 Task: customize the system to manage multiple warehouses or storage locations.
Action: Mouse moved to (754, 71)
Screenshot: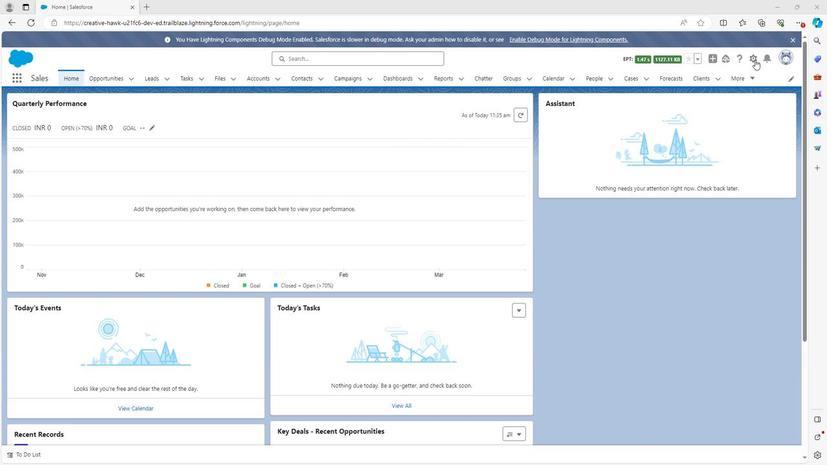 
Action: Mouse pressed left at (754, 71)
Screenshot: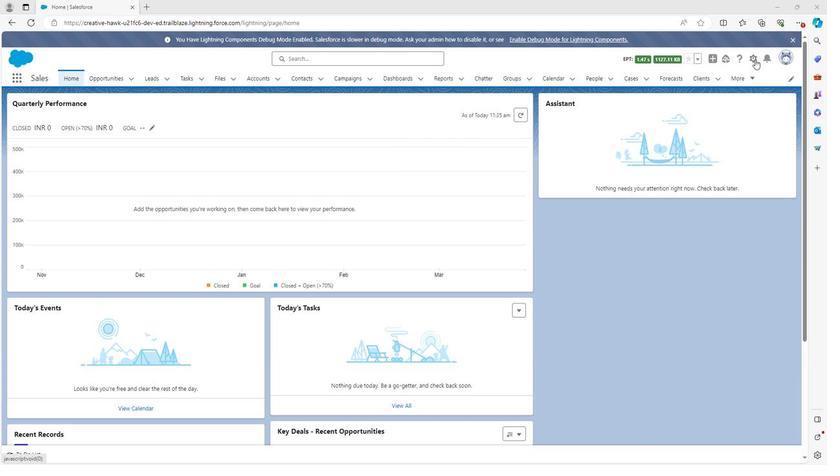 
Action: Mouse moved to (714, 94)
Screenshot: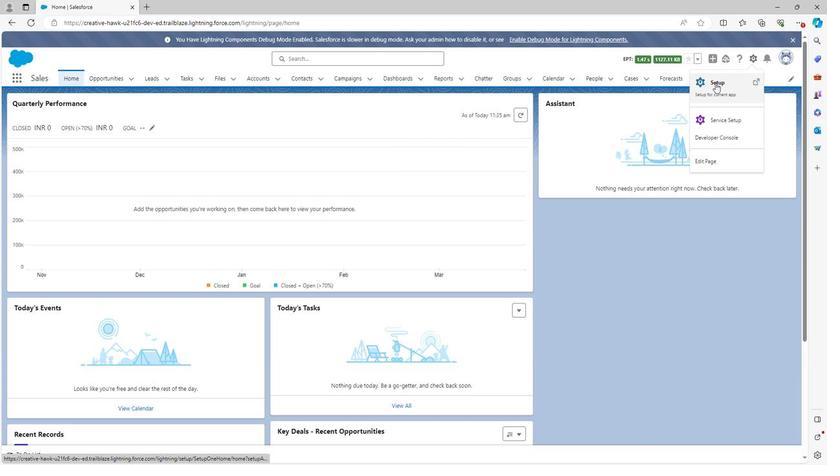 
Action: Mouse pressed left at (714, 94)
Screenshot: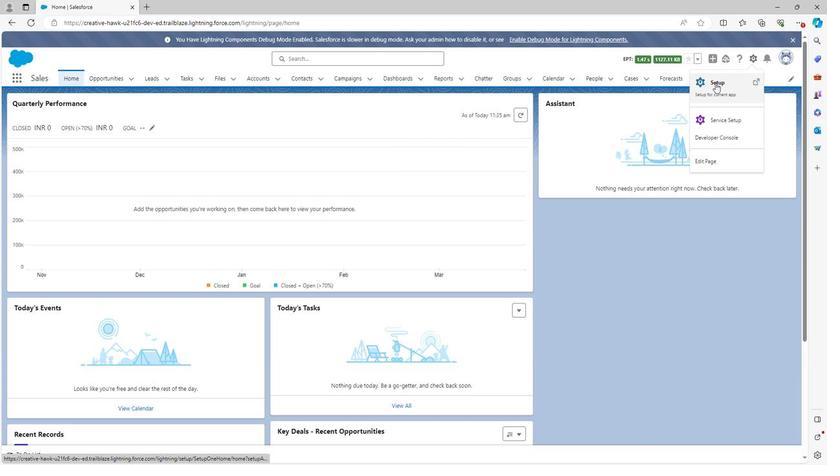 
Action: Mouse moved to (93, 84)
Screenshot: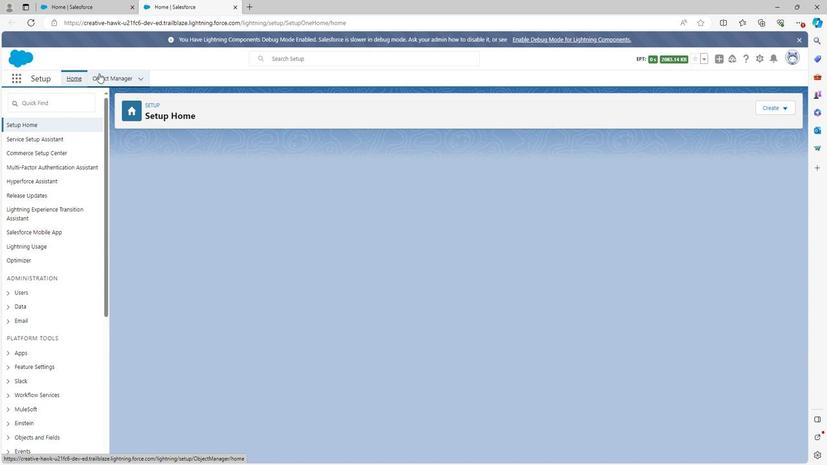 
Action: Mouse pressed left at (93, 84)
Screenshot: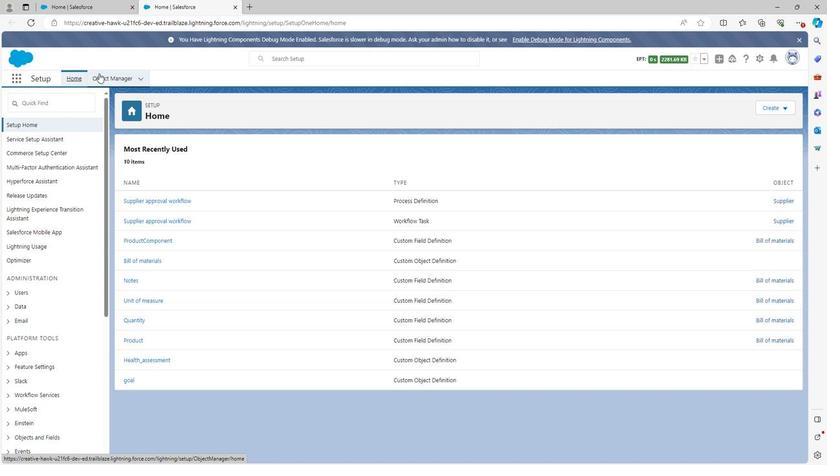
Action: Mouse moved to (767, 115)
Screenshot: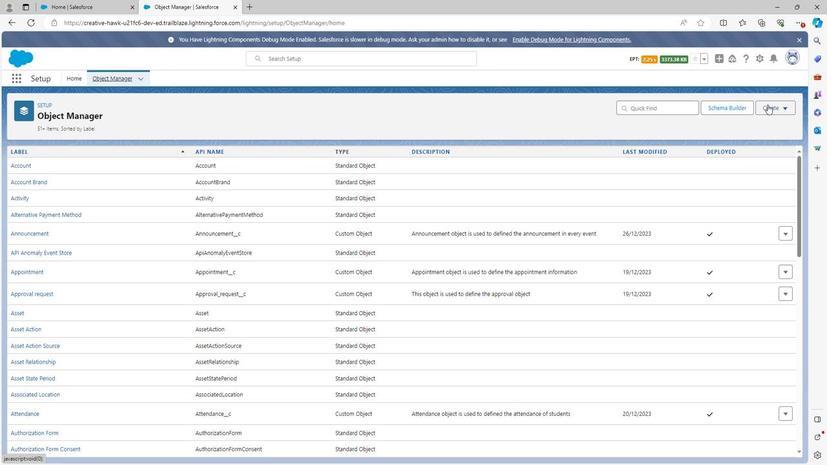 
Action: Mouse pressed left at (767, 115)
Screenshot: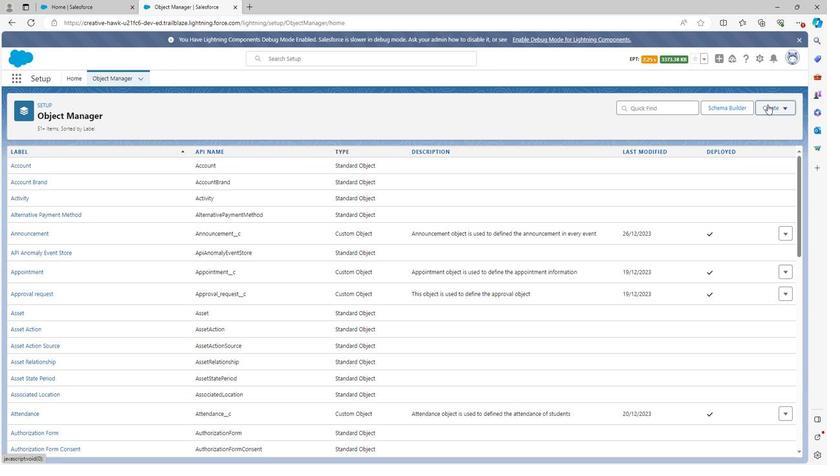 
Action: Mouse moved to (744, 140)
Screenshot: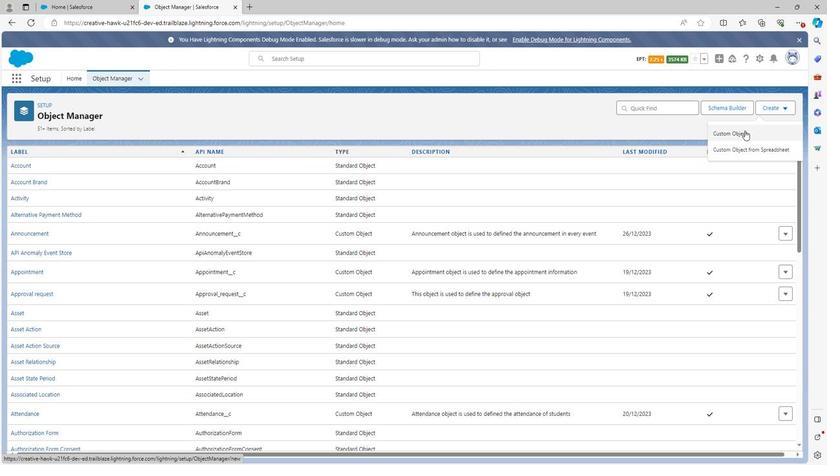 
Action: Mouse pressed left at (744, 140)
Screenshot: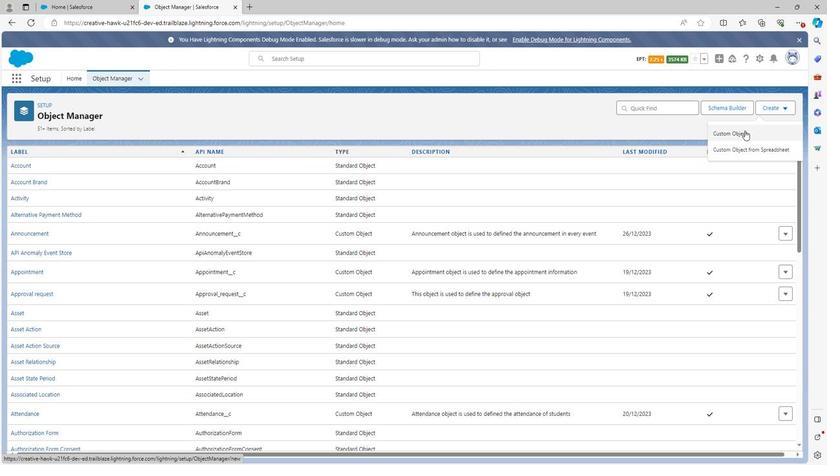 
Action: Mouse moved to (197, 227)
Screenshot: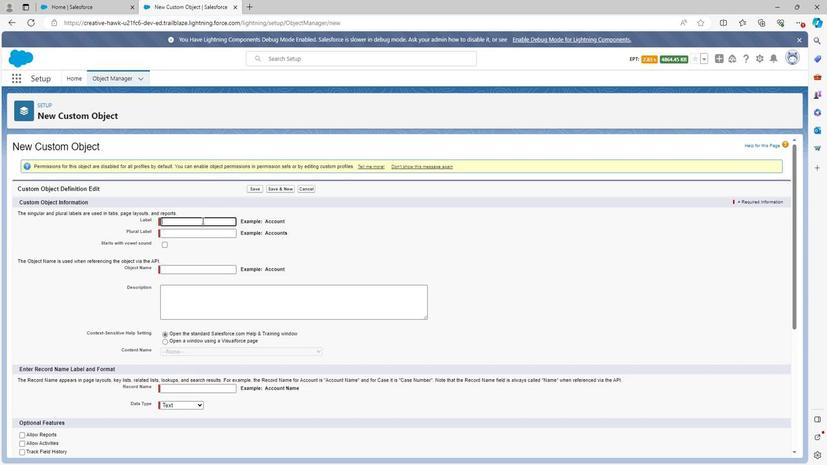 
Action: Mouse pressed left at (197, 227)
Screenshot: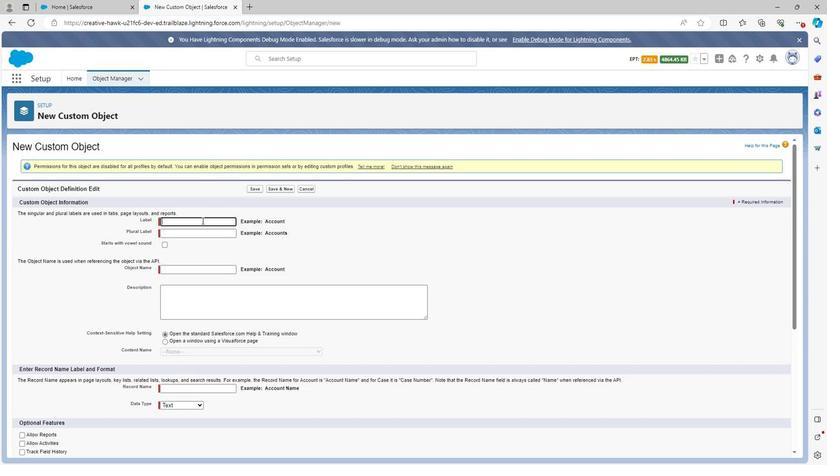 
Action: Key pressed <Key.shift><Key.shift><Key.shift><Key.shift><Key.shift>Warehous
Screenshot: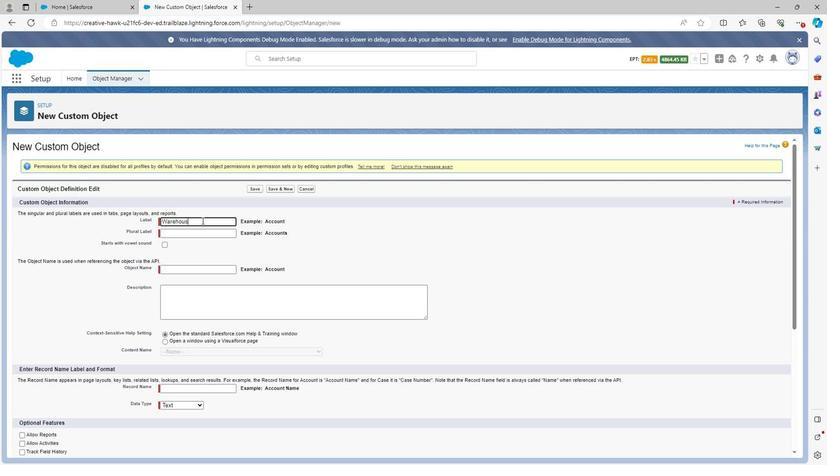 
Action: Mouse moved to (191, 229)
Screenshot: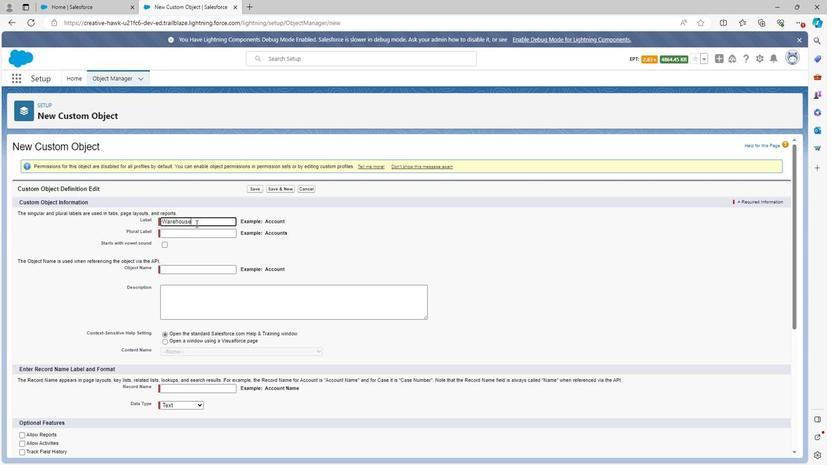 
Action: Key pressed e
Screenshot: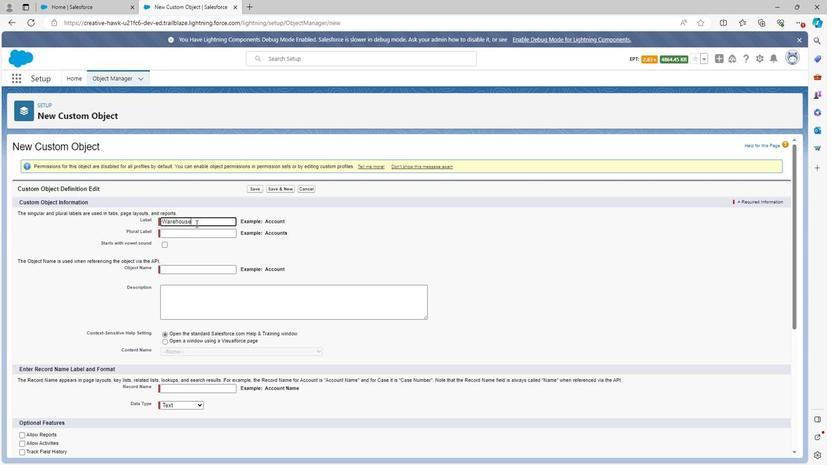 
Action: Mouse moved to (192, 248)
Screenshot: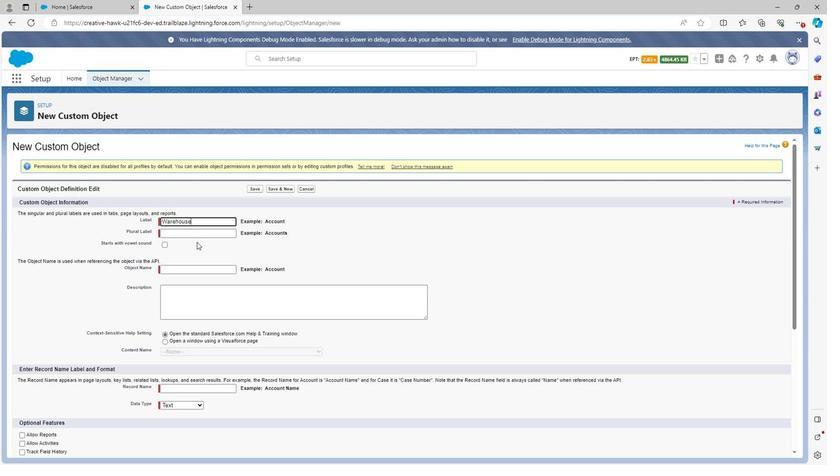 
Action: Mouse pressed left at (192, 248)
Screenshot: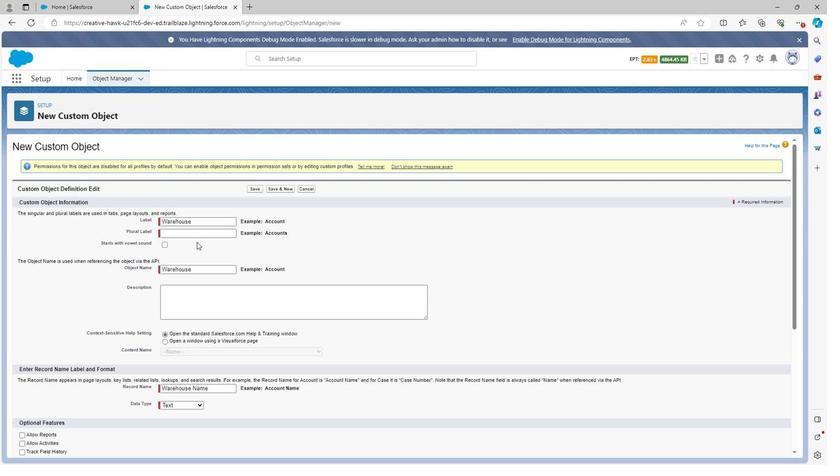 
Action: Mouse moved to (190, 239)
Screenshot: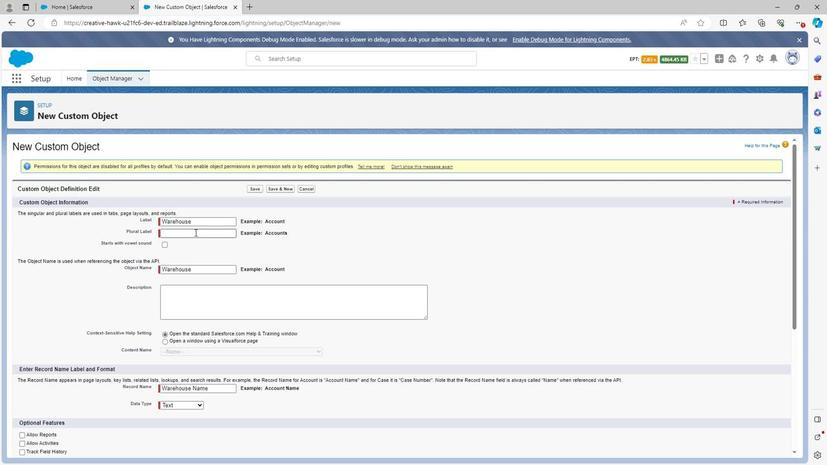 
Action: Mouse pressed left at (190, 239)
Screenshot: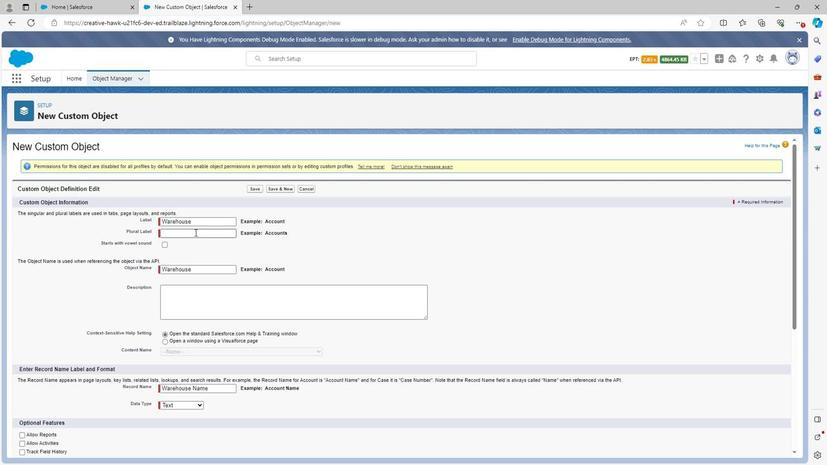 
Action: Key pressed <Key.shift>Wareh
Screenshot: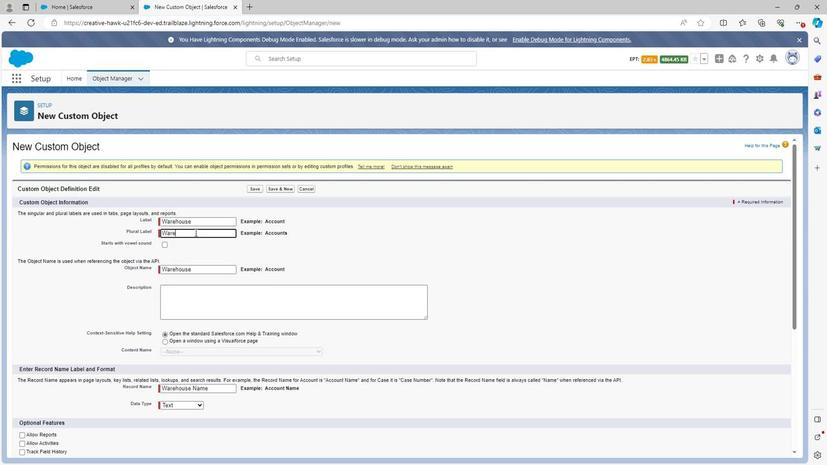 
Action: Mouse moved to (190, 240)
Screenshot: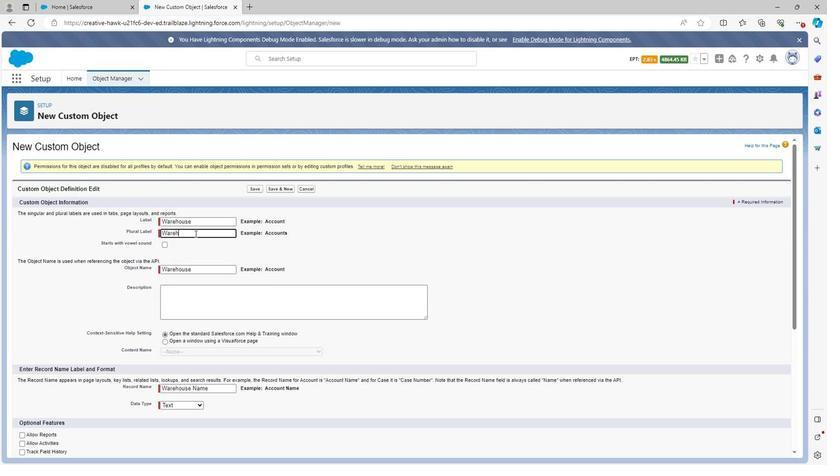 
Action: Key pressed ouses
Screenshot: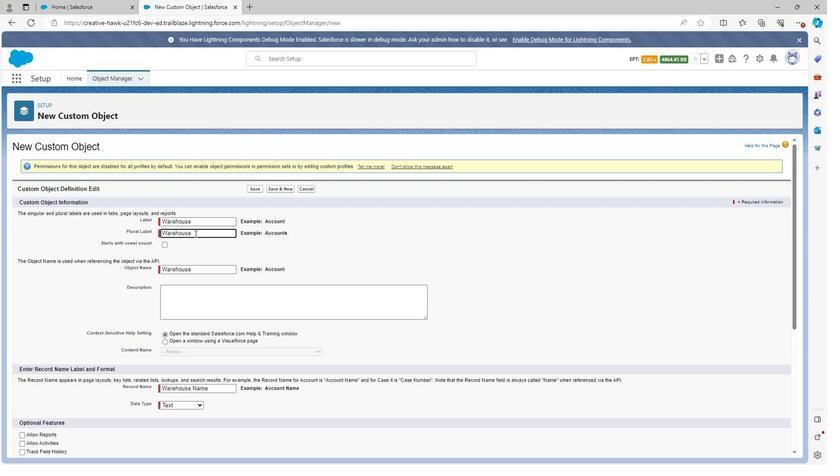 
Action: Mouse moved to (183, 298)
Screenshot: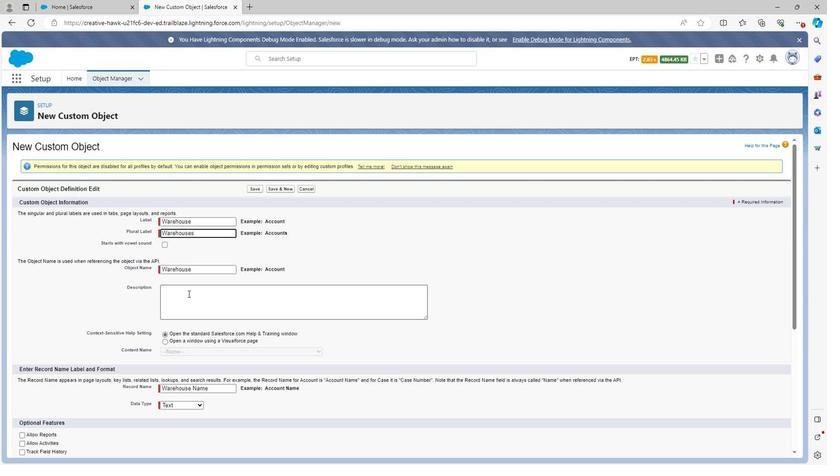 
Action: Mouse pressed left at (183, 298)
Screenshot: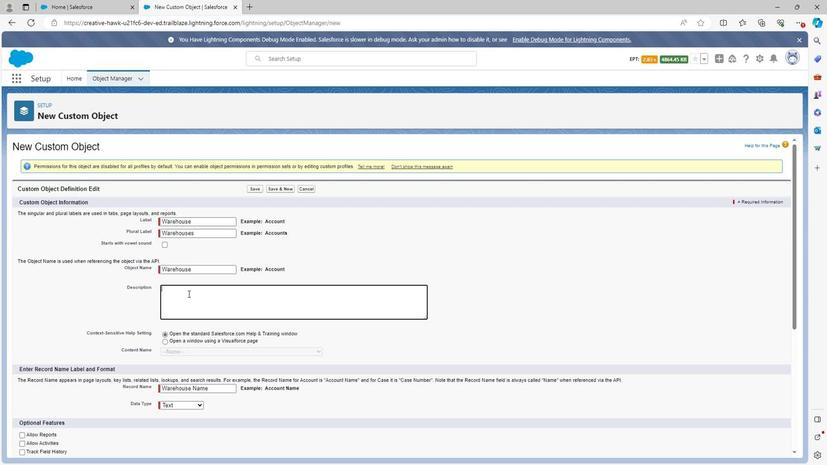 
Action: Key pressed <Key.shift>
Screenshot: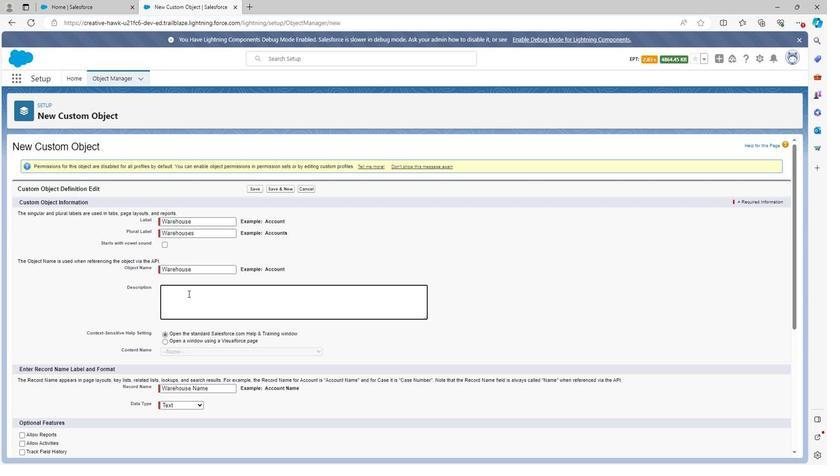 
Action: Mouse moved to (183, 298)
Screenshot: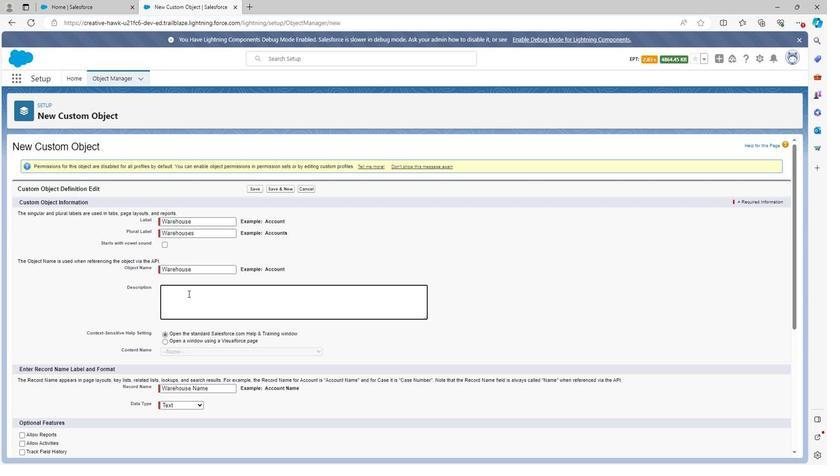 
Action: Key pressed Warehouse<Key.space>objec
Screenshot: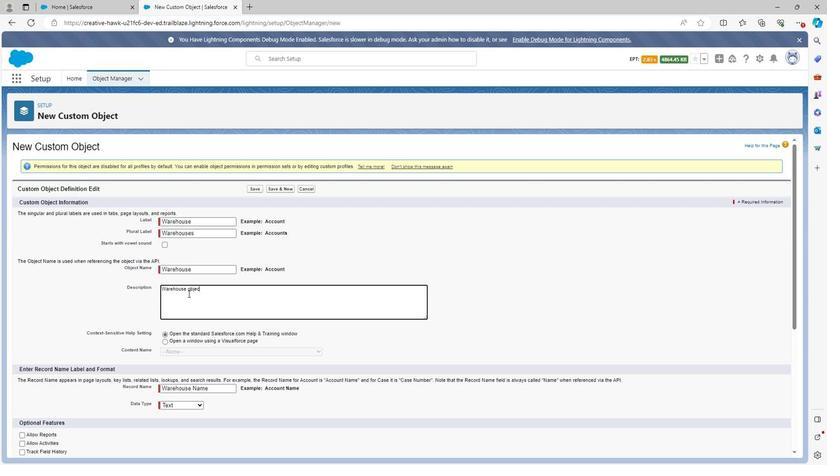
Action: Mouse moved to (183, 299)
Screenshot: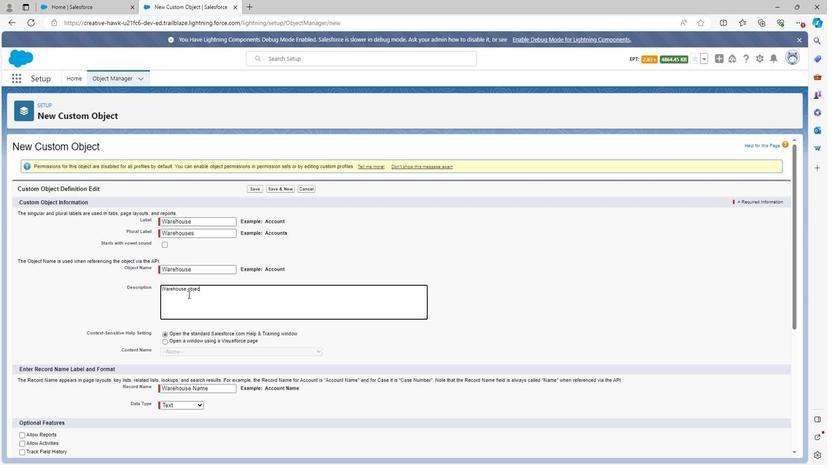 
Action: Key pressed t<Key.space>is<Key.space>the<Key.space>
Screenshot: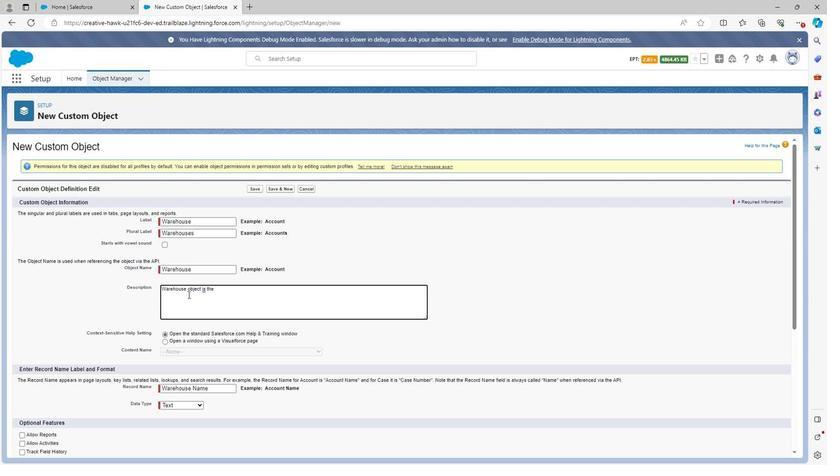 
Action: Mouse moved to (183, 303)
Screenshot: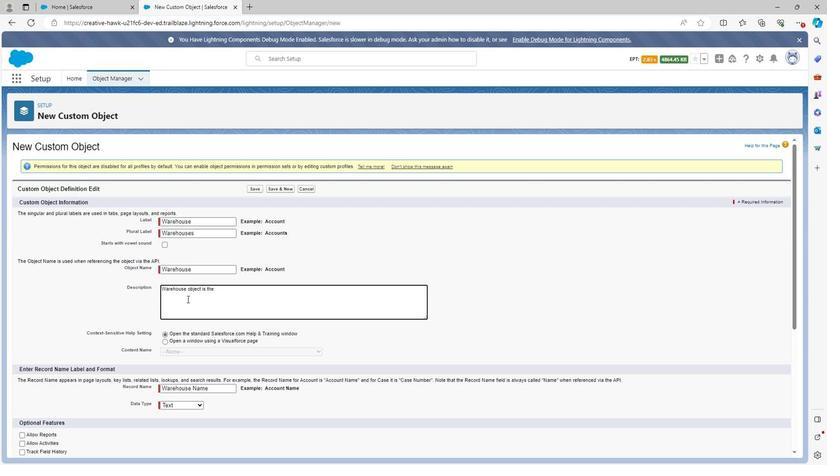 
Action: Key pressed o
Screenshot: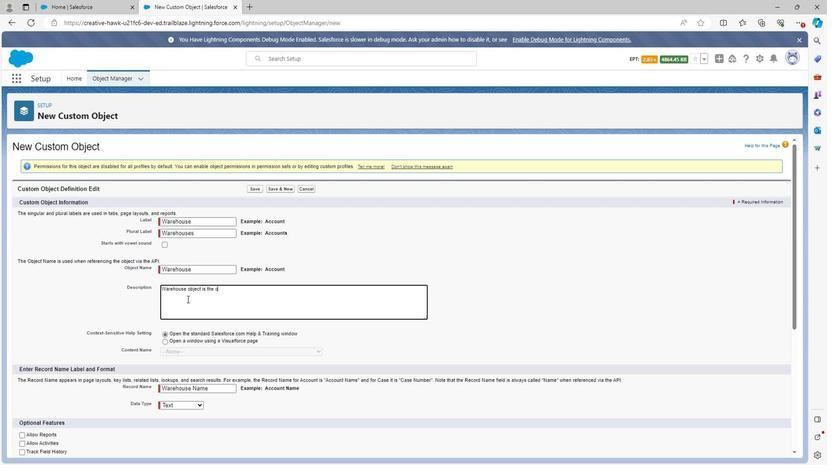 
Action: Mouse moved to (183, 304)
Screenshot: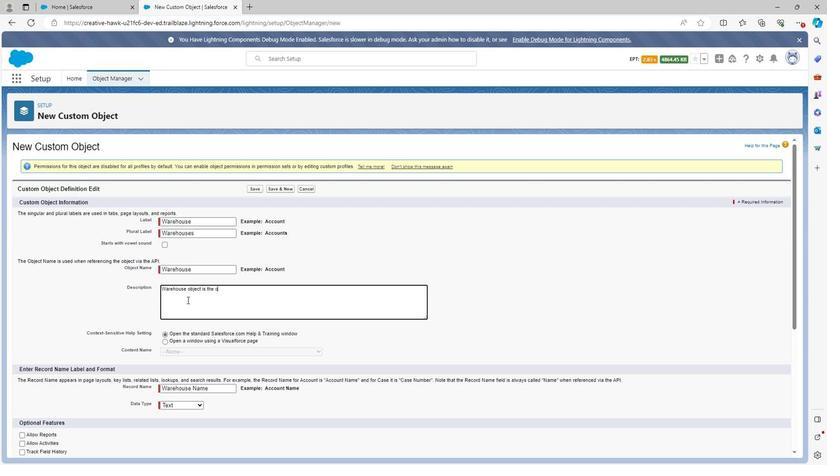
Action: Key pressed bject<Key.space>t<Key.backspace>
Screenshot: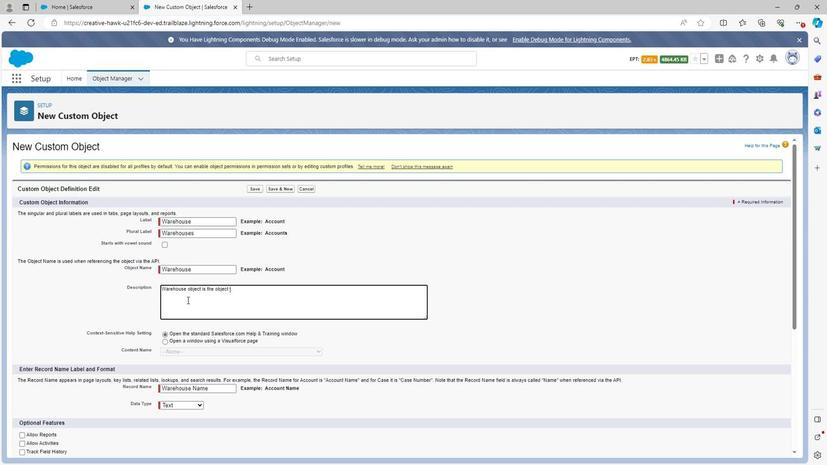 
Action: Mouse moved to (182, 308)
Screenshot: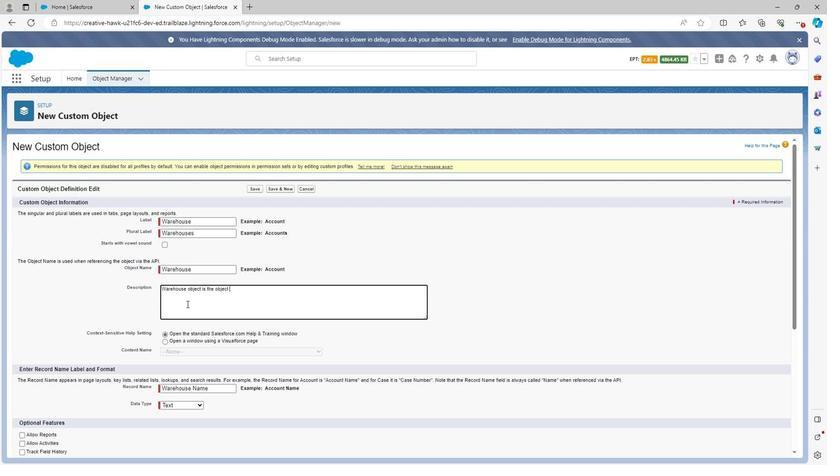 
Action: Key pressed which
Screenshot: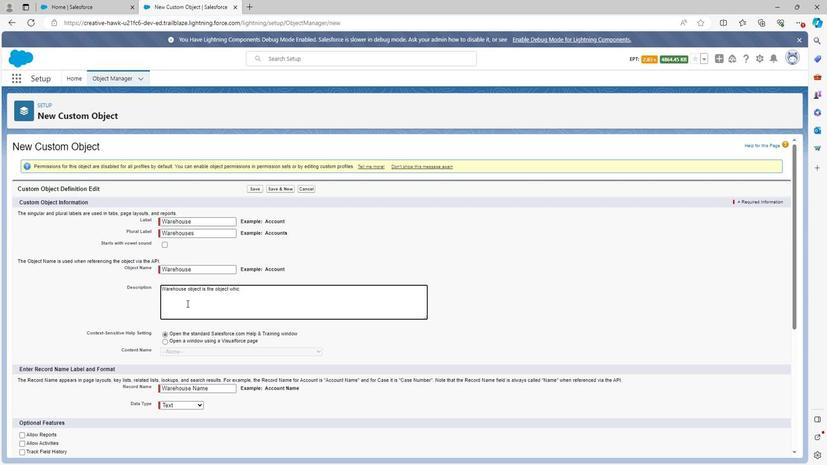 
Action: Mouse moved to (181, 310)
Screenshot: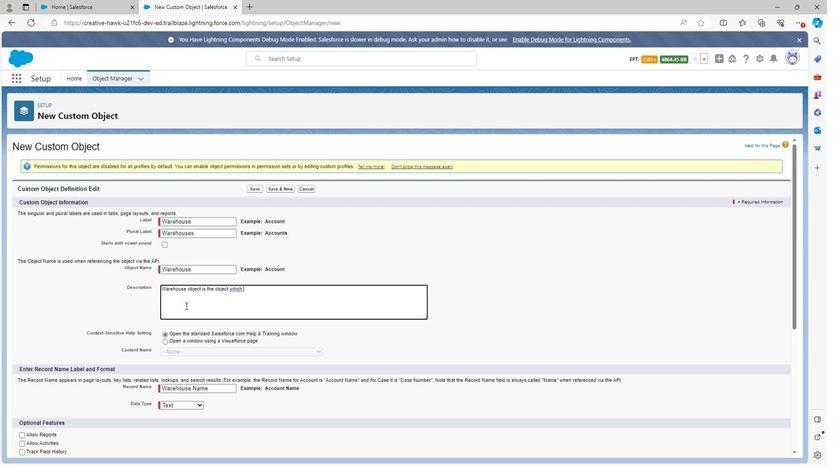 
Action: Key pressed is<Key.space>
Screenshot: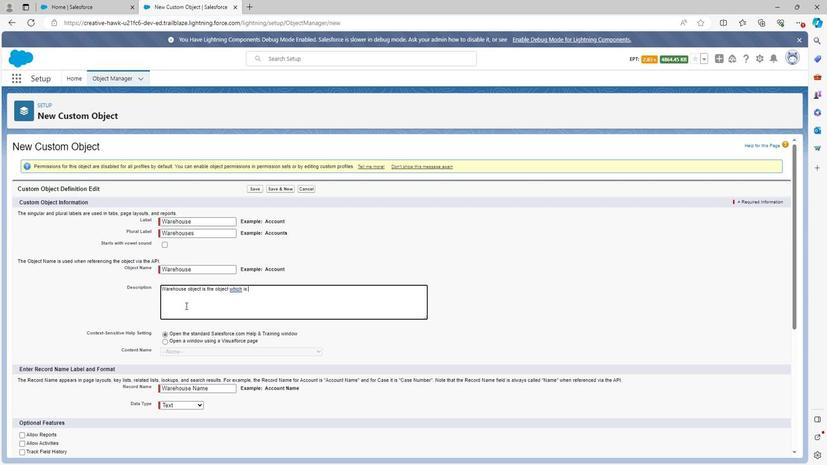 
Action: Mouse moved to (180, 311)
Screenshot: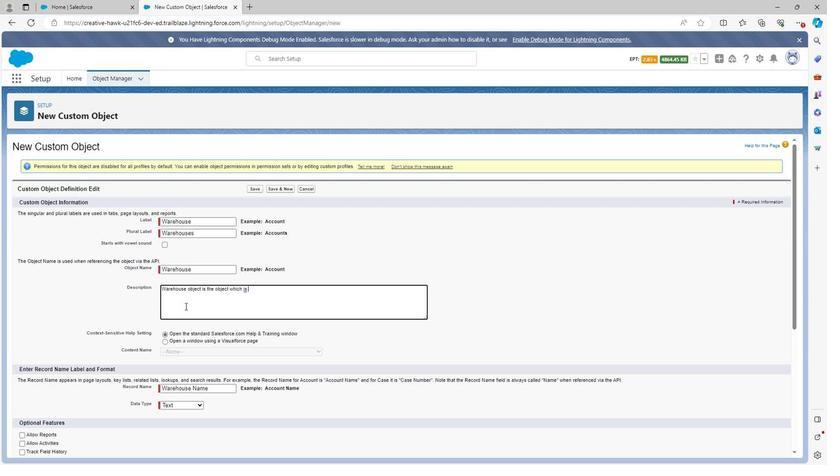 
Action: Key pressed used<Key.space>t
Screenshot: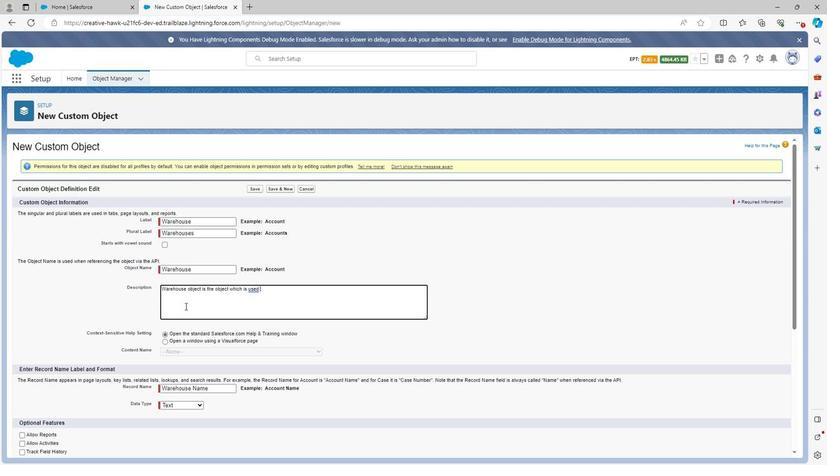 
Action: Mouse moved to (180, 311)
Screenshot: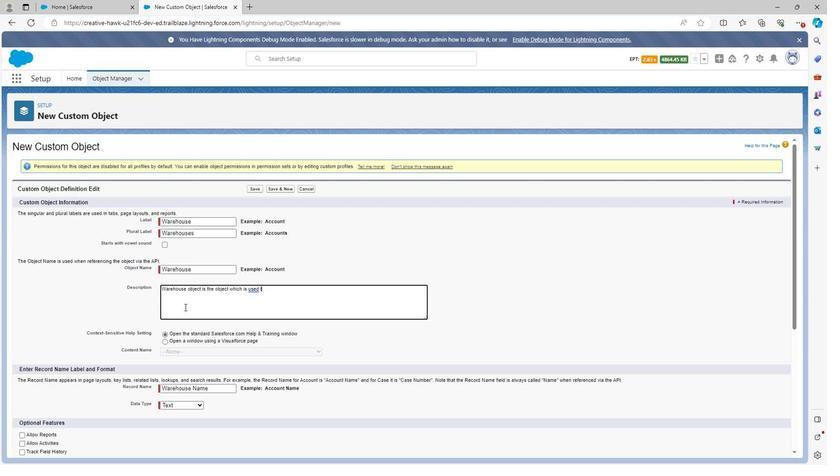 
Action: Key pressed o<Key.space>defi
Screenshot: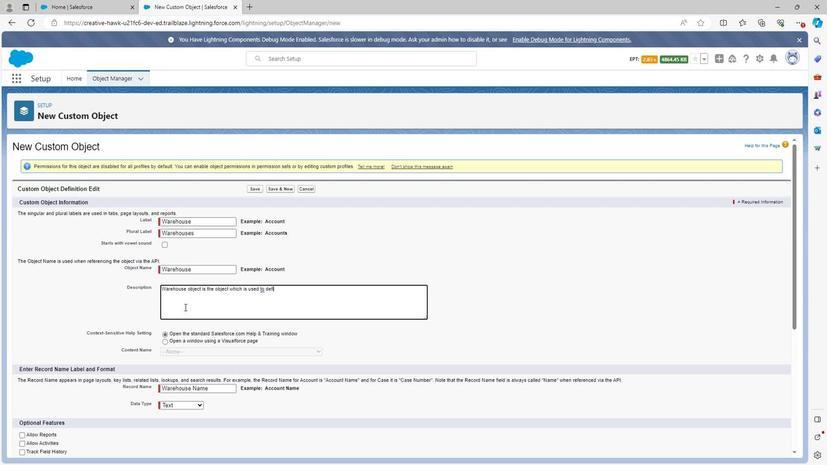 
Action: Mouse moved to (180, 312)
Screenshot: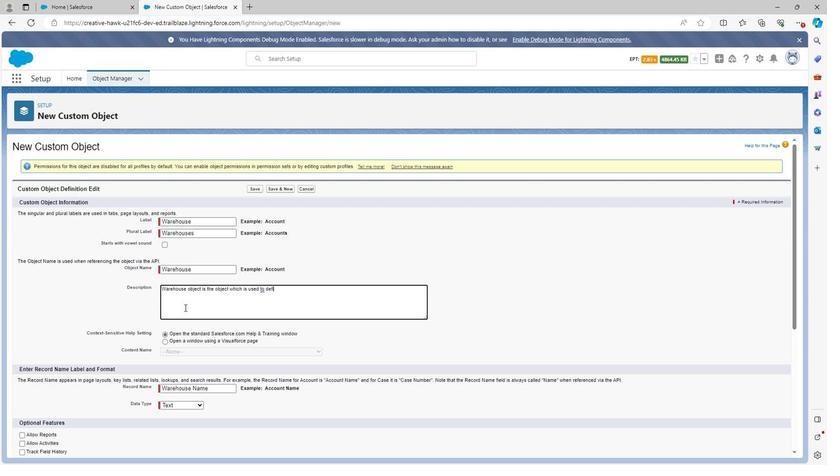 
Action: Key pressed ne<Key.space>
Screenshot: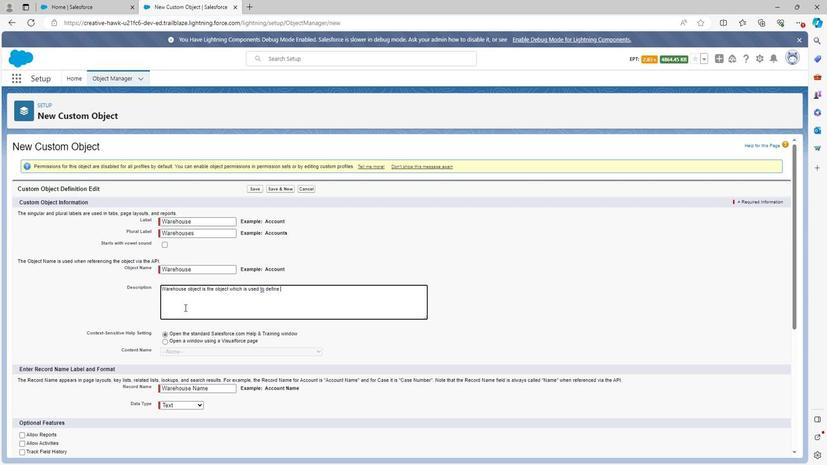 
Action: Mouse moved to (178, 314)
Screenshot: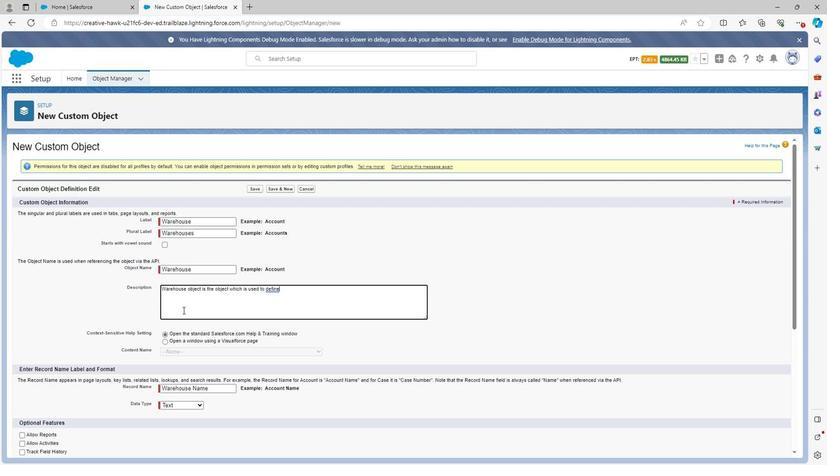 
Action: Key pressed <Key.backspace>
Screenshot: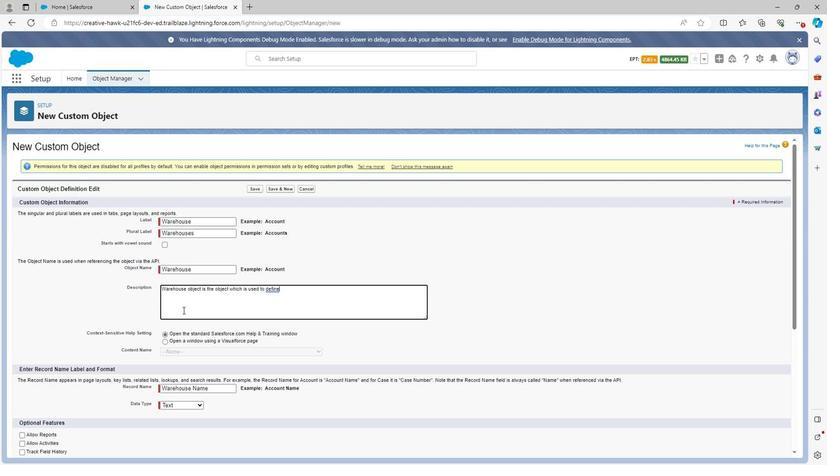 
Action: Mouse moved to (178, 316)
Screenshot: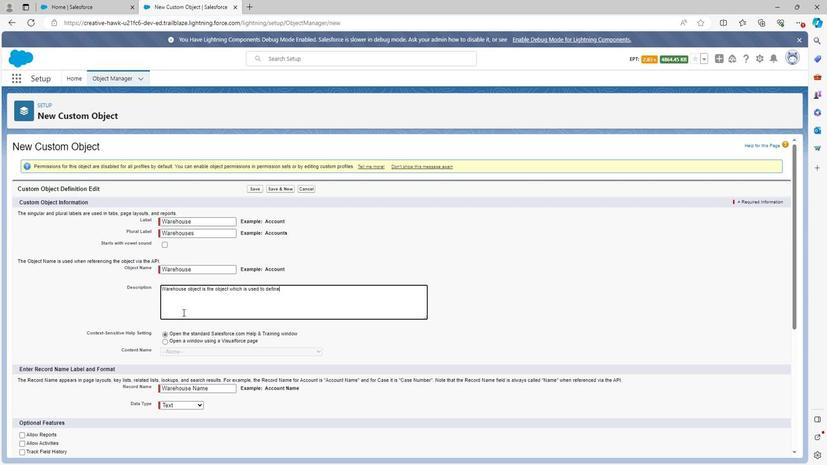 
Action: Key pressed d<Key.space>the<Key.space>
Screenshot: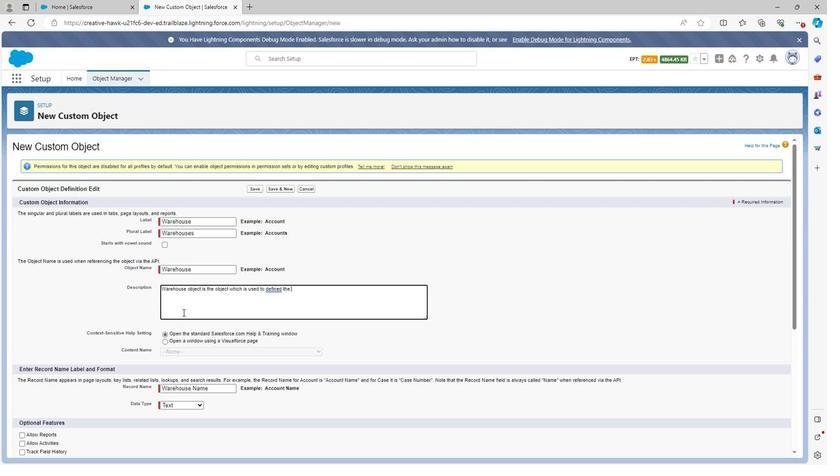 
Action: Mouse moved to (190, 313)
Screenshot: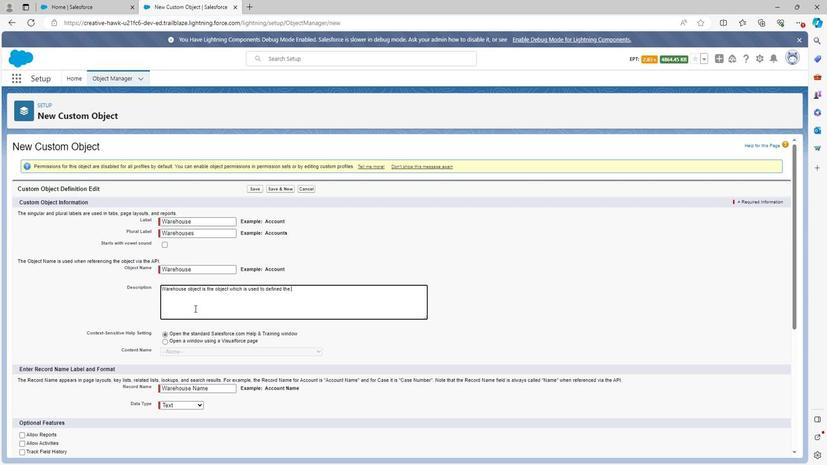 
Action: Key pressed wareho
Screenshot: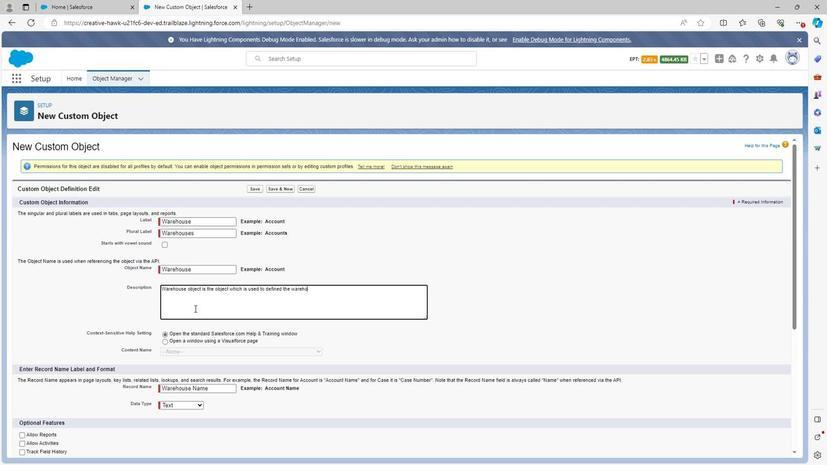 
Action: Mouse moved to (190, 313)
Screenshot: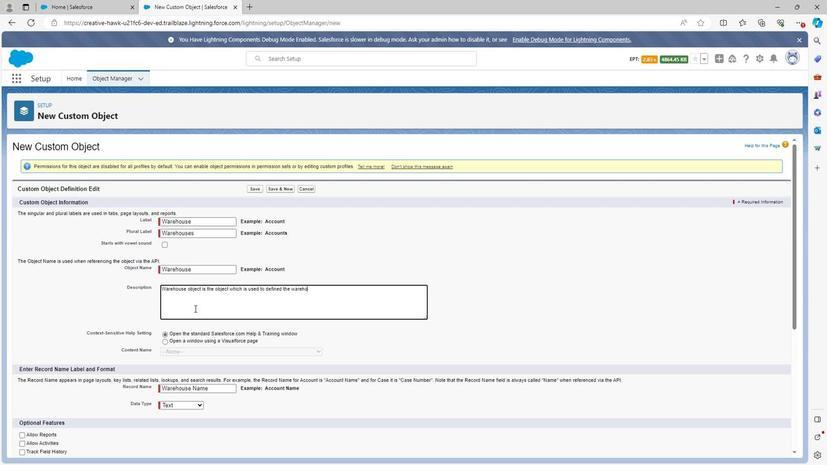 
Action: Key pressed u
Screenshot: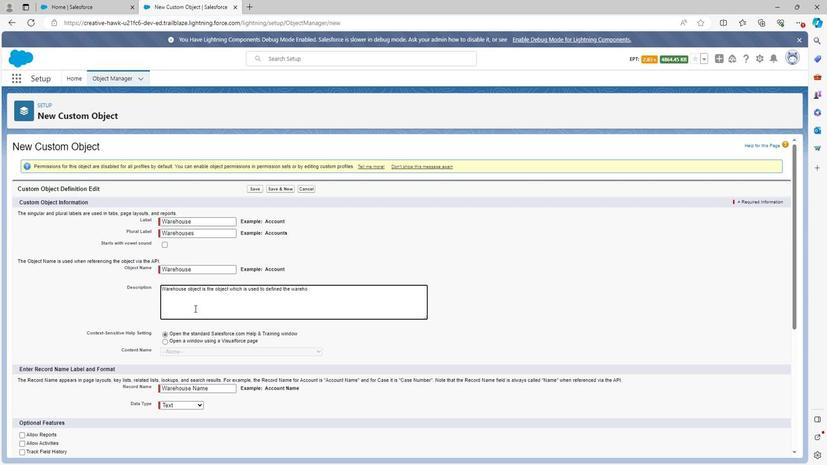 
Action: Mouse moved to (189, 312)
Screenshot: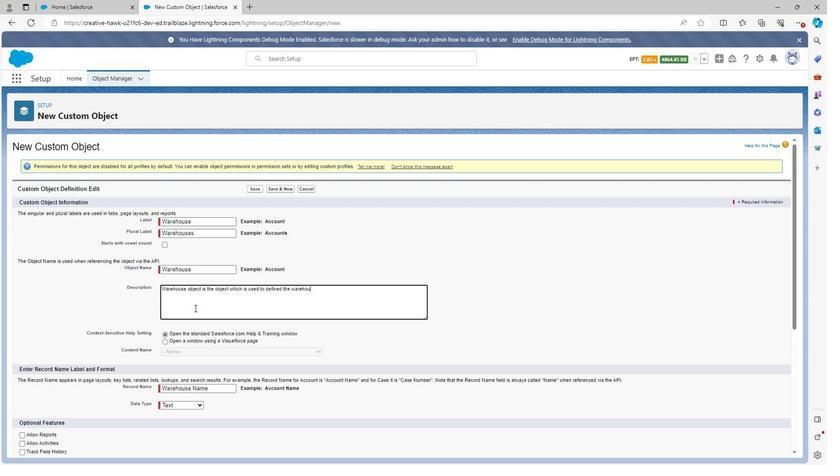 
Action: Key pressed se<Key.space>of<Key.space>product<Key.space>system
Screenshot: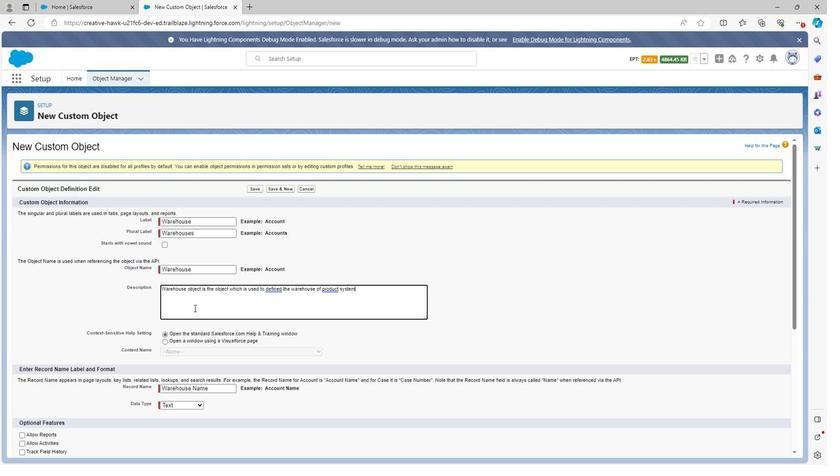 
Action: Mouse moved to (127, 407)
Screenshot: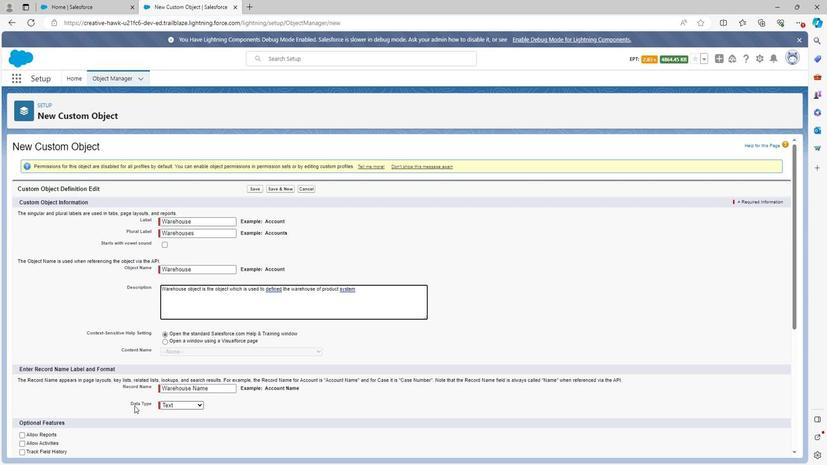 
Action: Mouse scrolled (127, 406) with delta (0, 0)
Screenshot: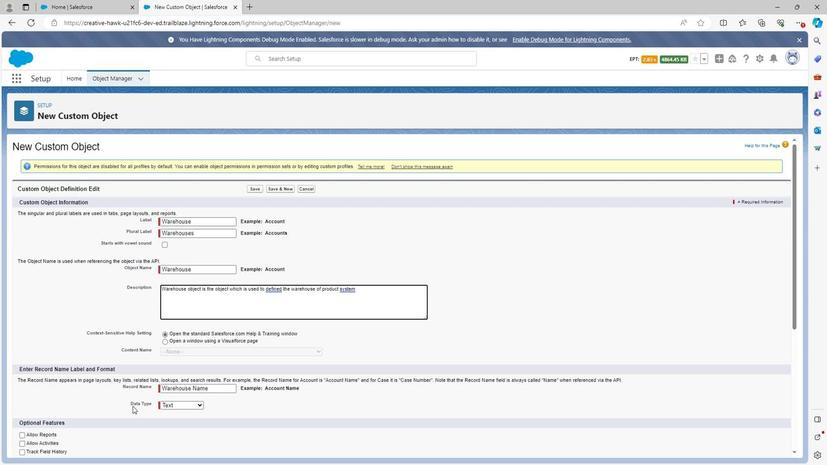 
Action: Mouse scrolled (127, 406) with delta (0, 0)
Screenshot: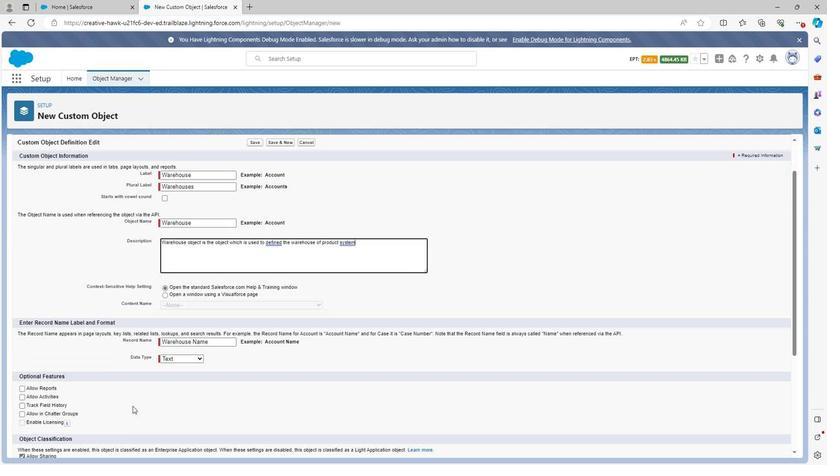 
Action: Mouse scrolled (127, 406) with delta (0, 0)
Screenshot: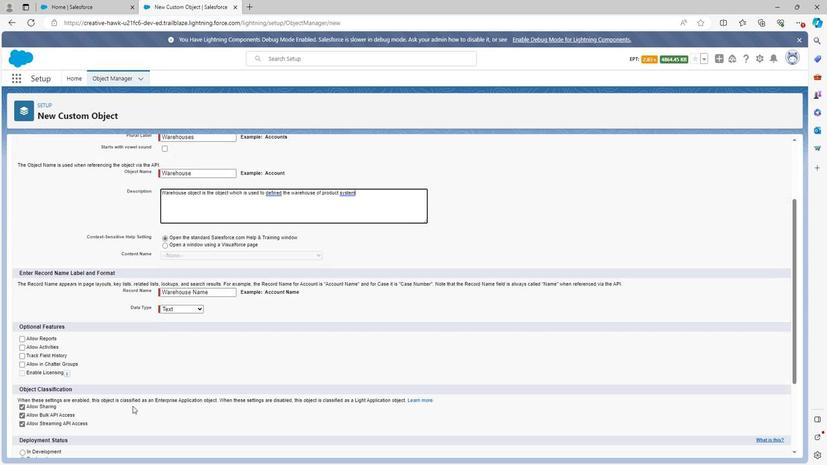 
Action: Mouse scrolled (127, 406) with delta (0, 0)
Screenshot: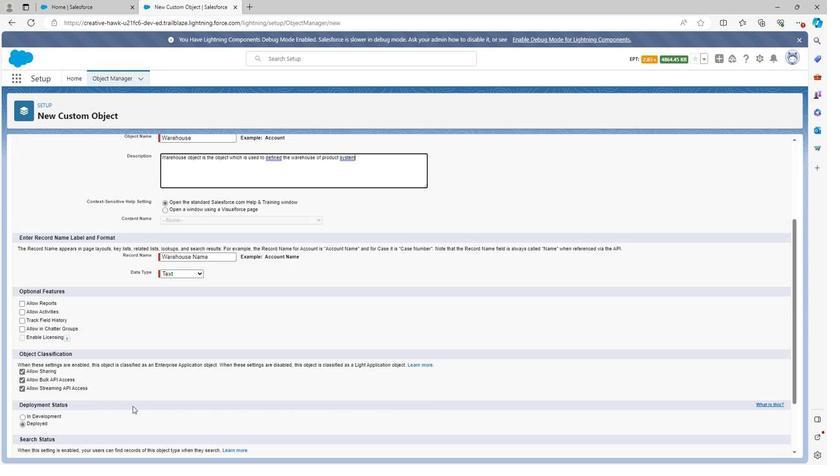 
Action: Mouse moved to (14, 245)
Screenshot: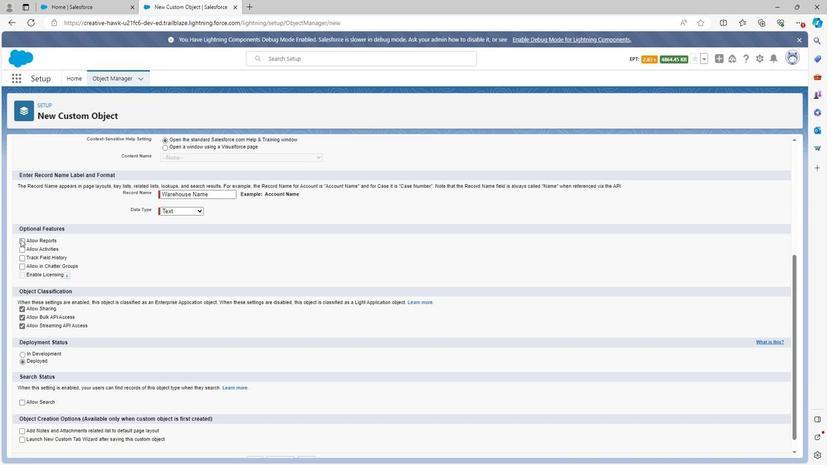 
Action: Mouse pressed left at (14, 245)
Screenshot: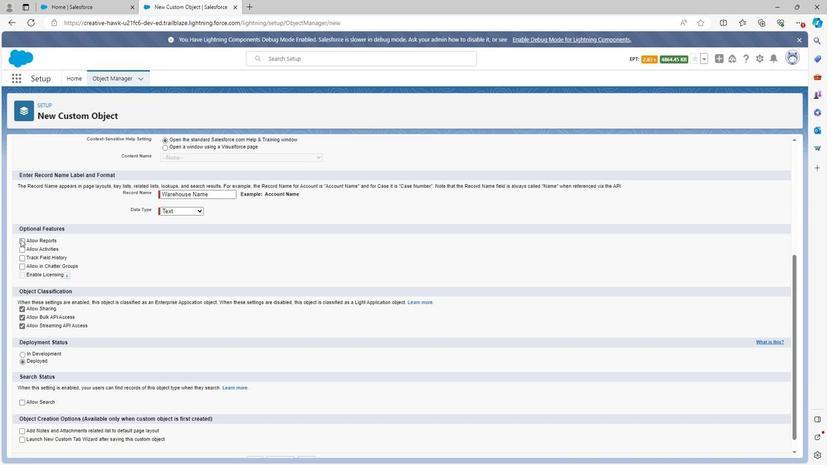 
Action: Mouse moved to (17, 256)
Screenshot: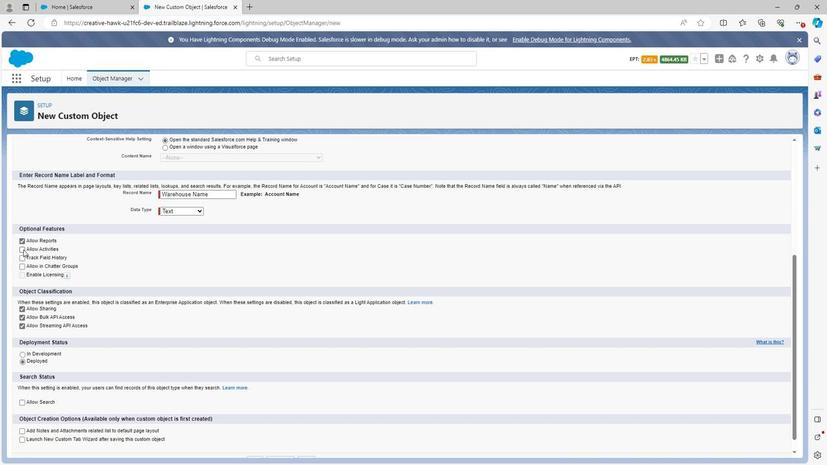 
Action: Mouse pressed left at (17, 256)
Screenshot: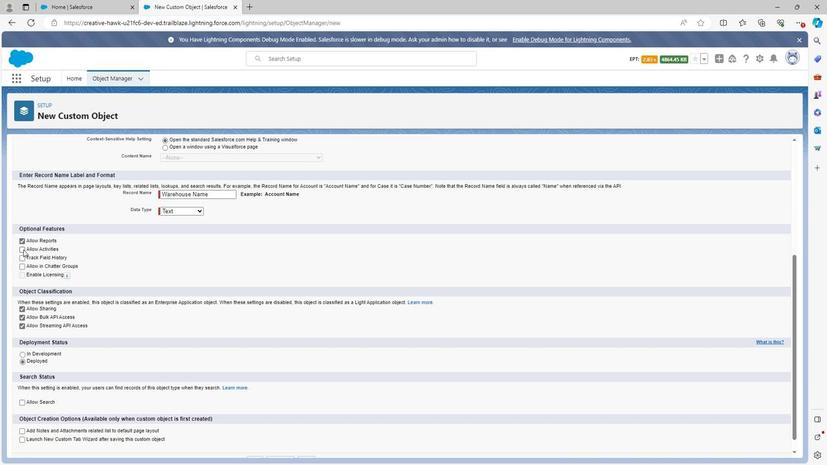 
Action: Mouse moved to (16, 263)
Screenshot: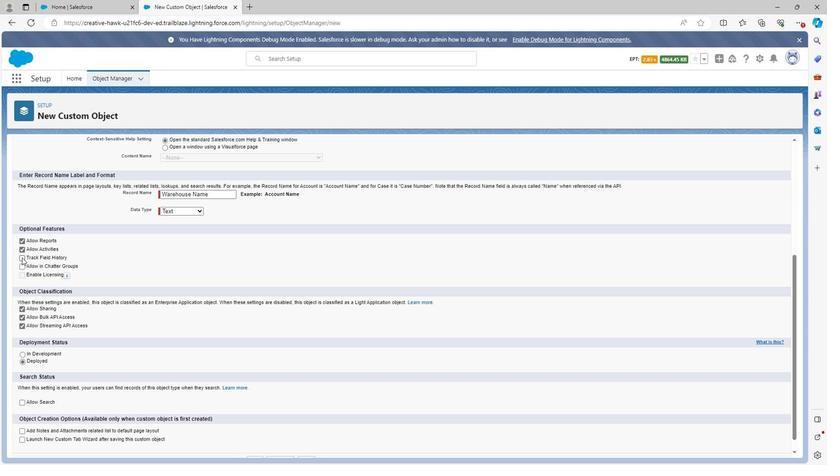 
Action: Mouse pressed left at (16, 263)
Screenshot: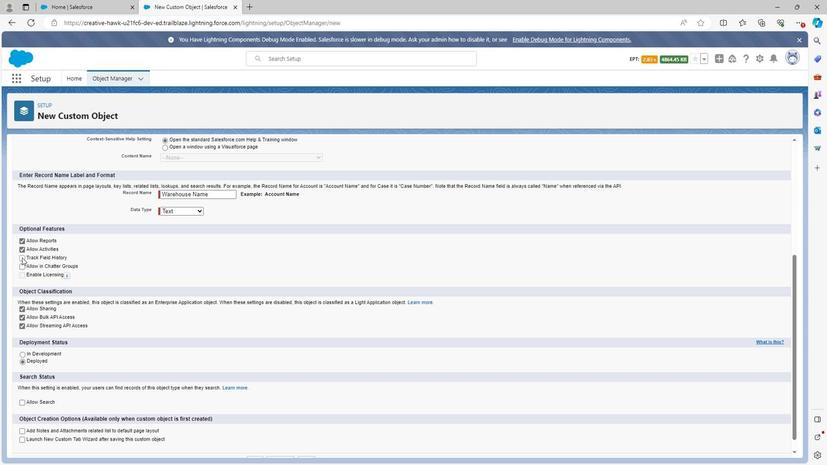 
Action: Mouse moved to (14, 271)
Screenshot: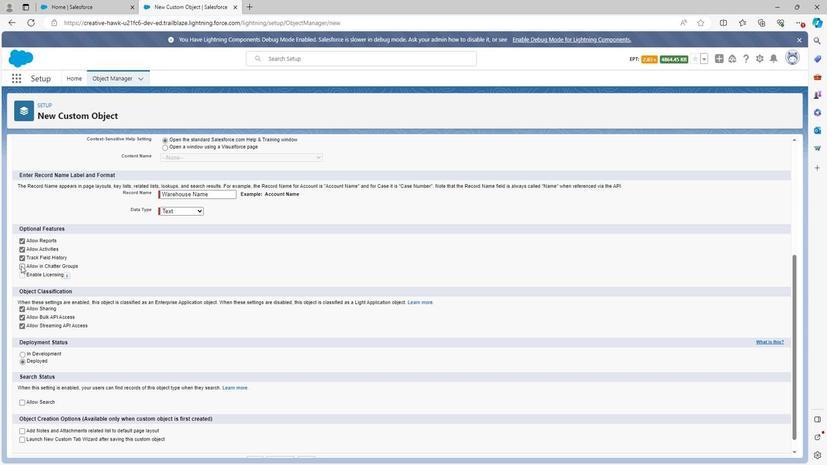 
Action: Mouse pressed left at (14, 271)
Screenshot: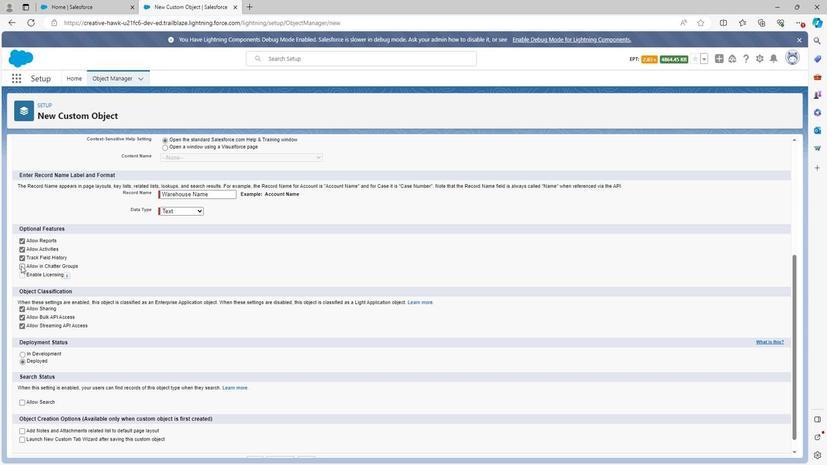 
Action: Mouse moved to (14, 405)
Screenshot: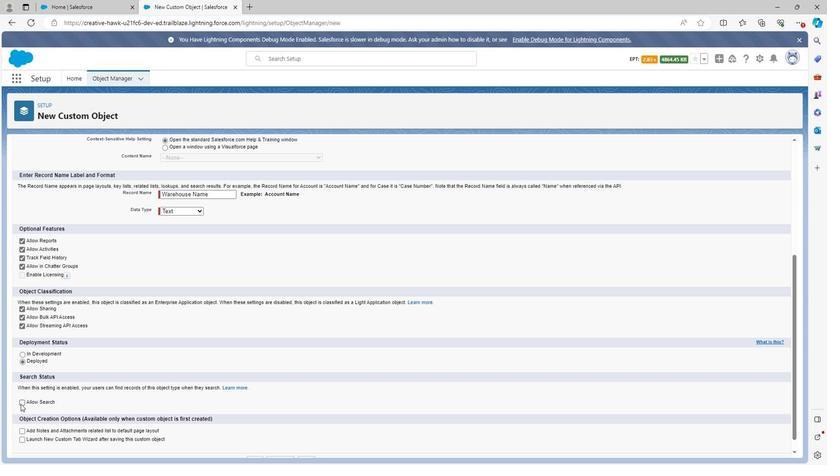 
Action: Mouse pressed left at (14, 405)
Screenshot: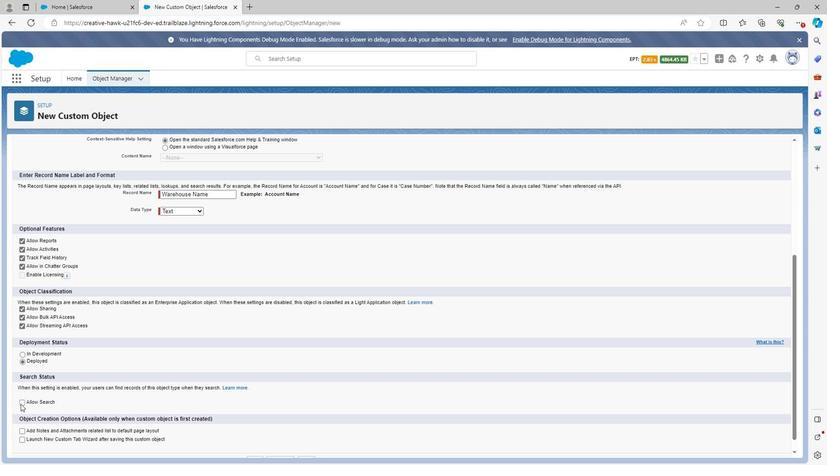 
Action: Mouse moved to (141, 403)
Screenshot: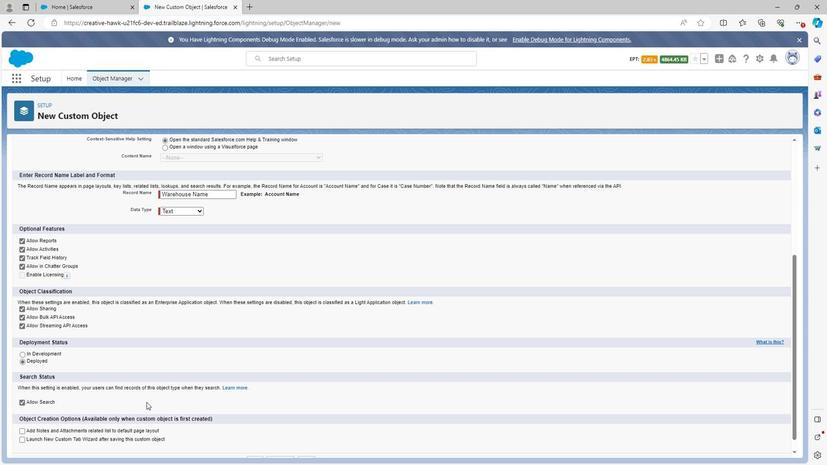 
Action: Mouse scrolled (141, 402) with delta (0, 0)
Screenshot: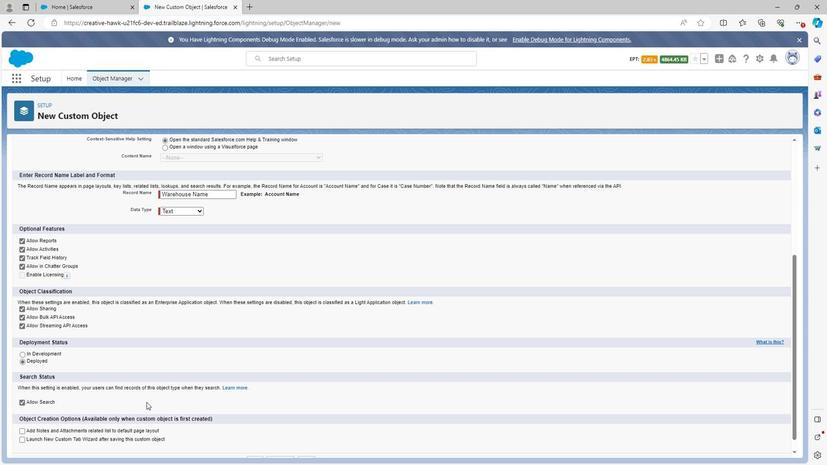 
Action: Mouse moved to (143, 404)
Screenshot: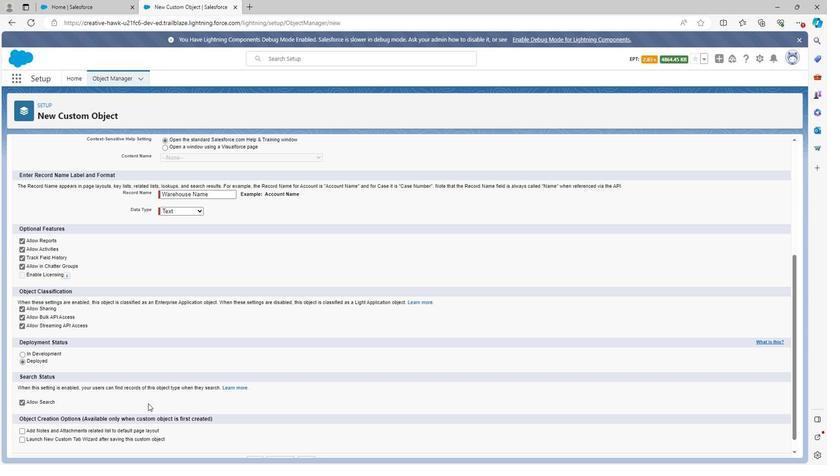 
Action: Mouse scrolled (143, 404) with delta (0, 0)
Screenshot: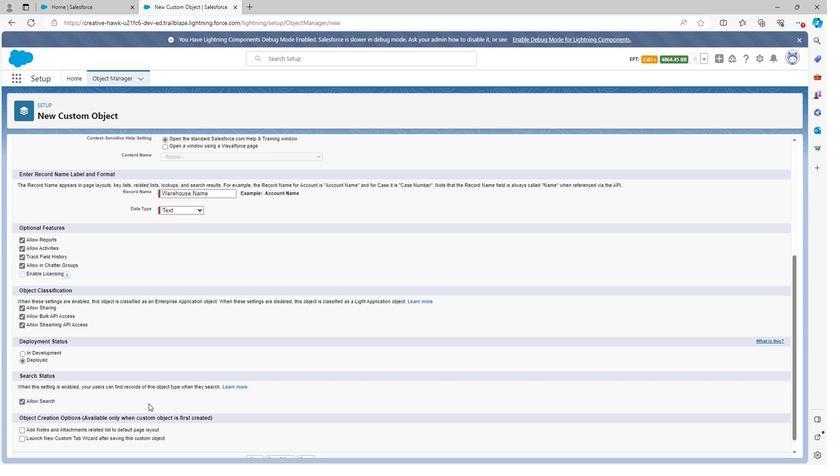 
Action: Mouse moved to (143, 404)
Screenshot: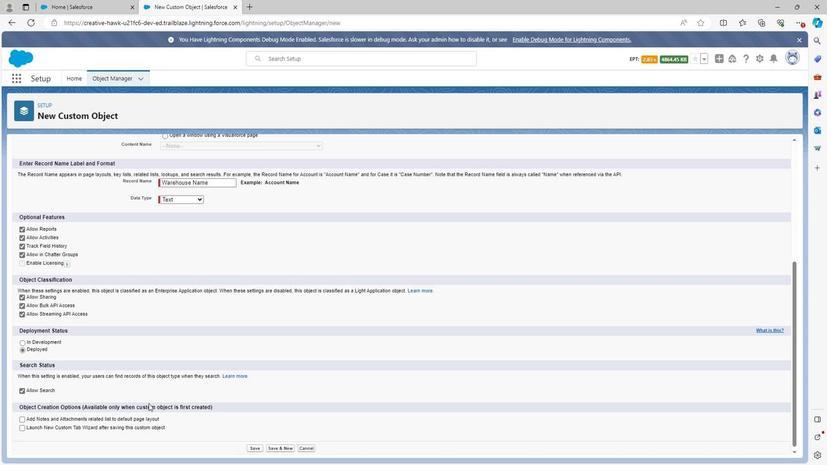
Action: Mouse scrolled (143, 404) with delta (0, 0)
Screenshot: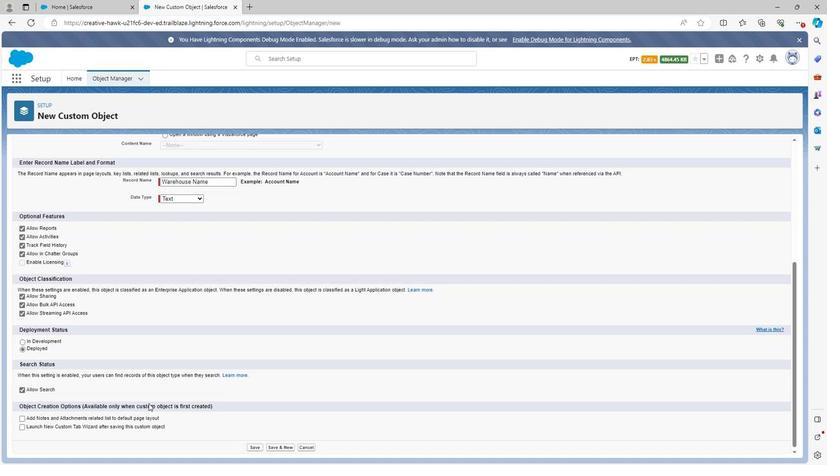 
Action: Mouse scrolled (143, 404) with delta (0, 0)
Screenshot: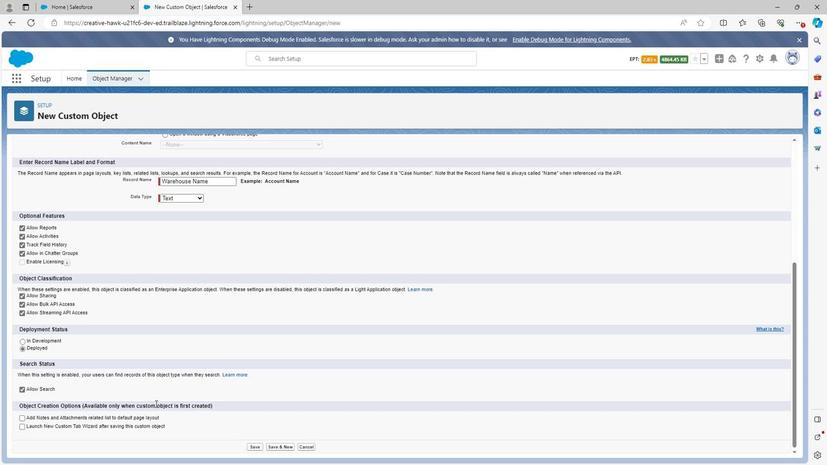 
Action: Mouse moved to (250, 448)
Screenshot: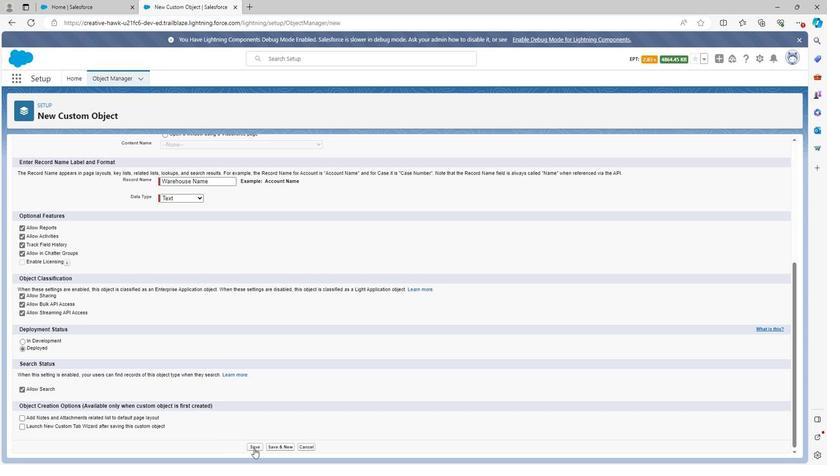 
Action: Mouse pressed left at (250, 448)
Screenshot: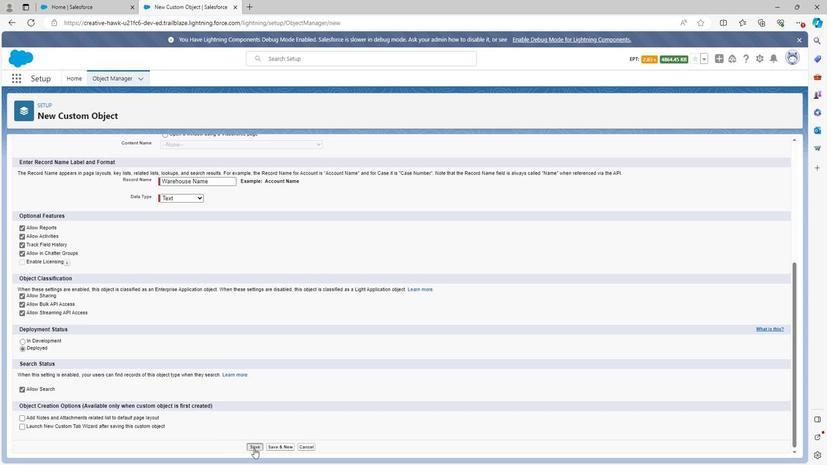 
Action: Mouse moved to (71, 115)
Screenshot: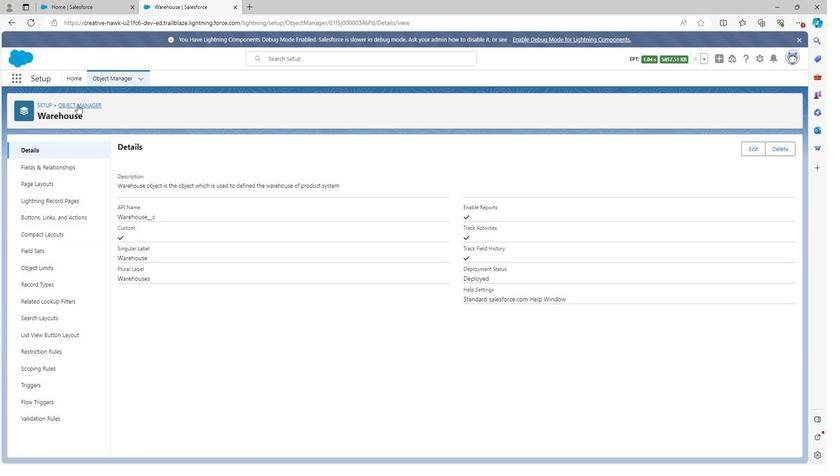 
Action: Mouse pressed left at (71, 115)
Screenshot: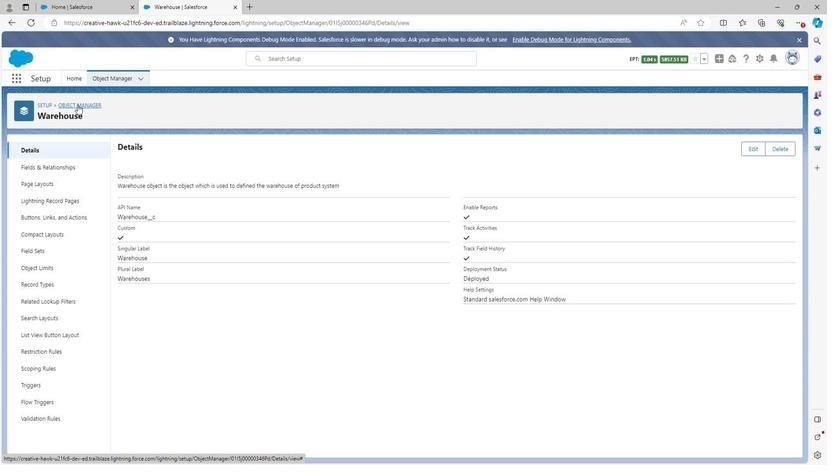
Action: Mouse moved to (761, 117)
Screenshot: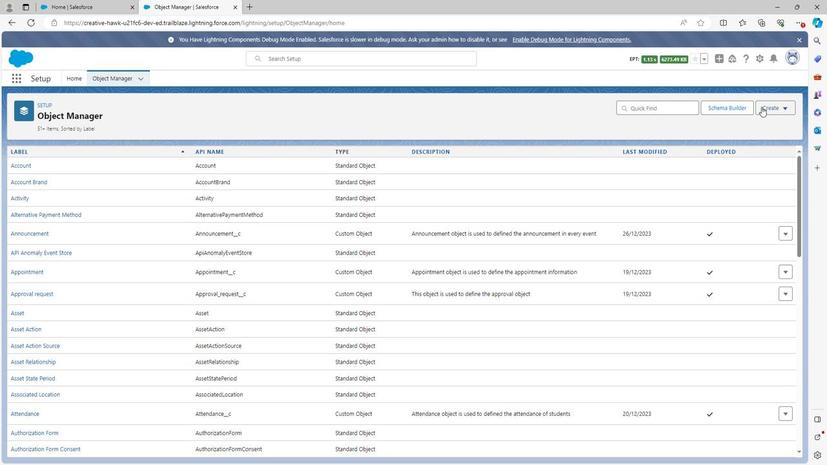 
Action: Mouse pressed left at (761, 117)
Screenshot: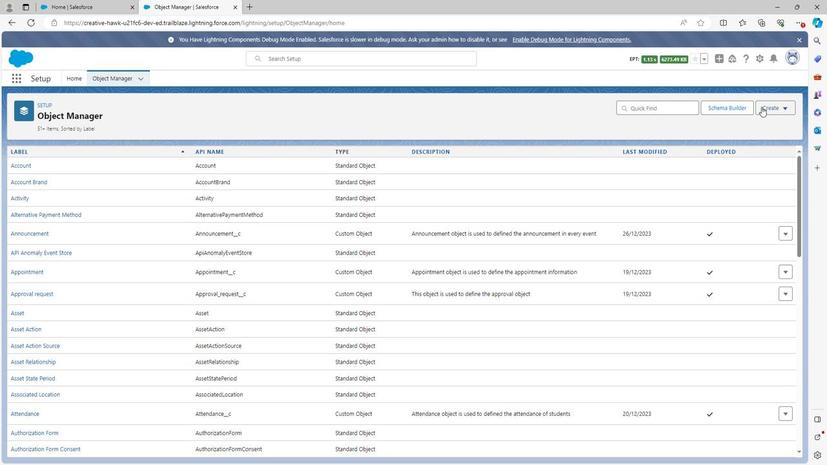 
Action: Mouse moved to (740, 143)
Screenshot: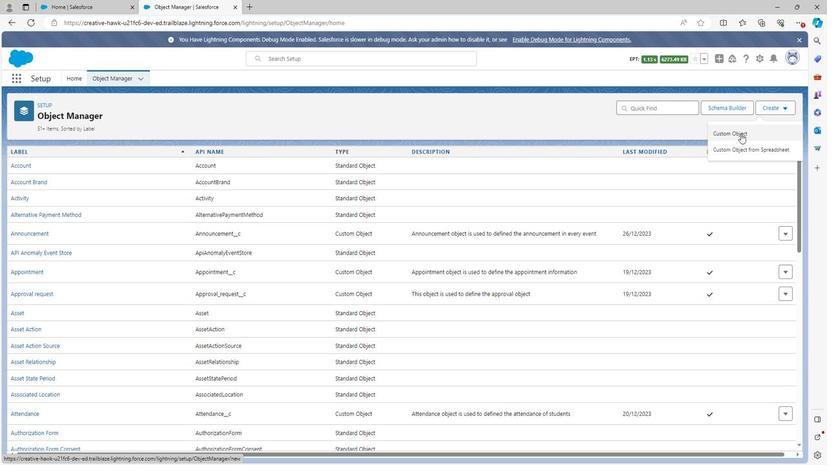 
Action: Mouse pressed left at (740, 143)
Screenshot: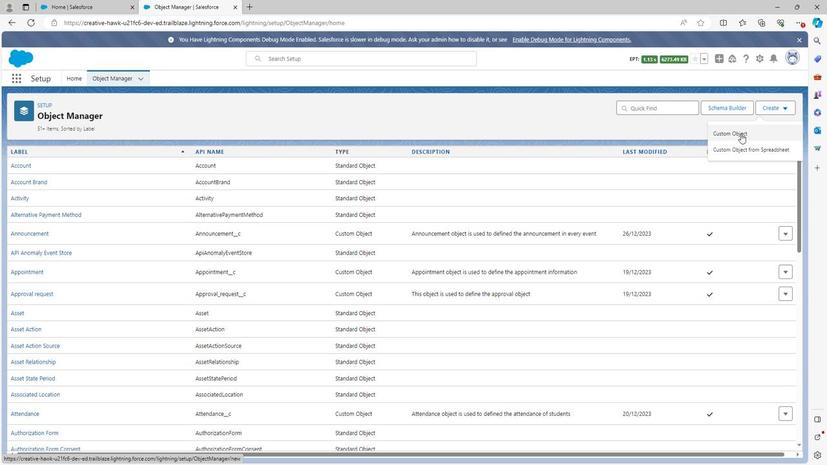 
Action: Mouse moved to (162, 224)
Screenshot: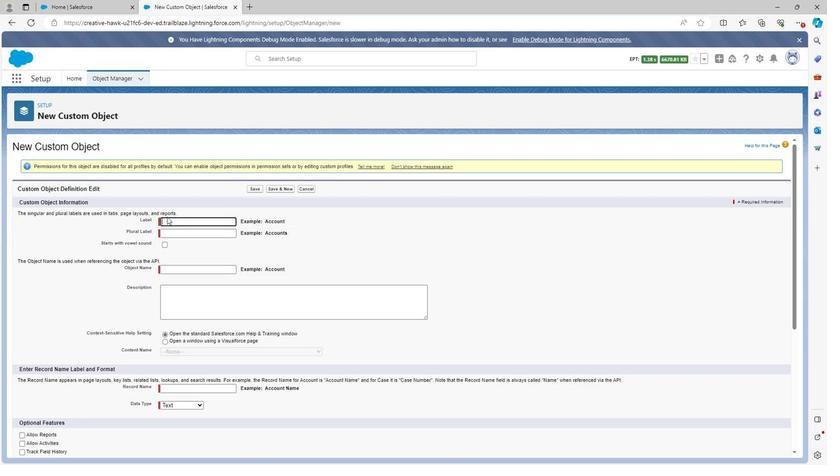 
Action: Mouse pressed left at (162, 224)
Screenshot: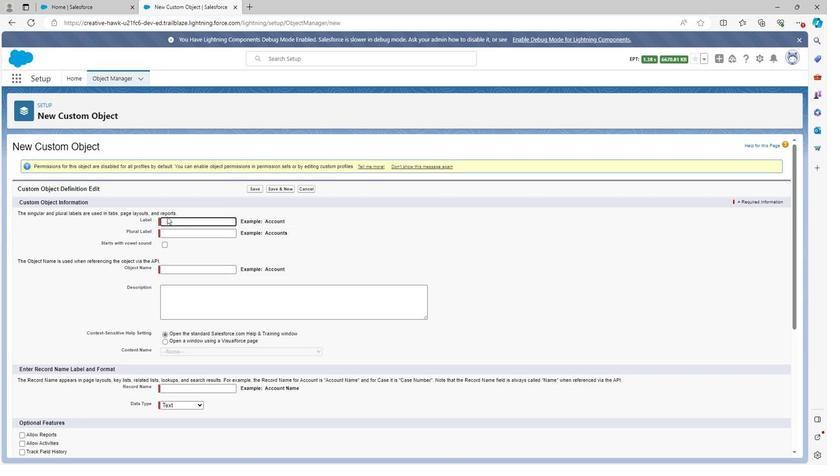 
Action: Mouse moved to (164, 228)
Screenshot: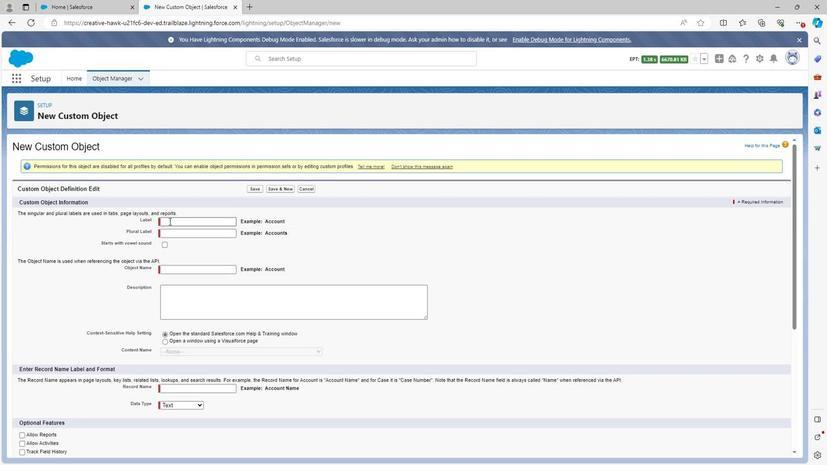 
Action: Mouse pressed left at (164, 228)
Screenshot: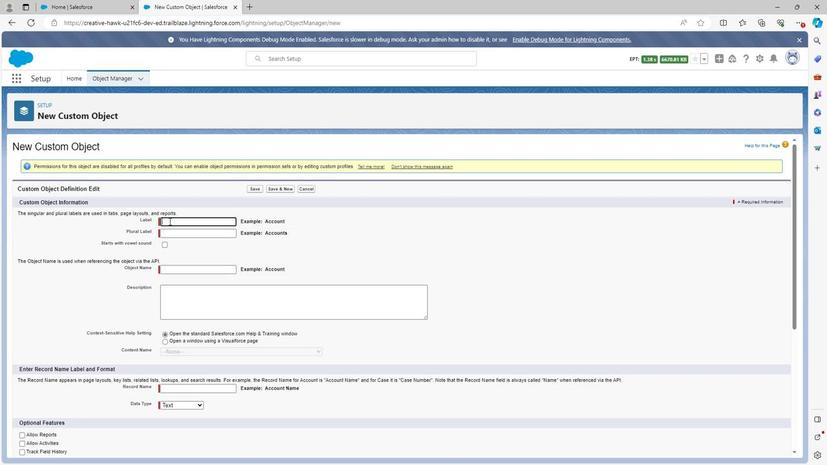 
Action: Key pressed <Key.shift>
Screenshot: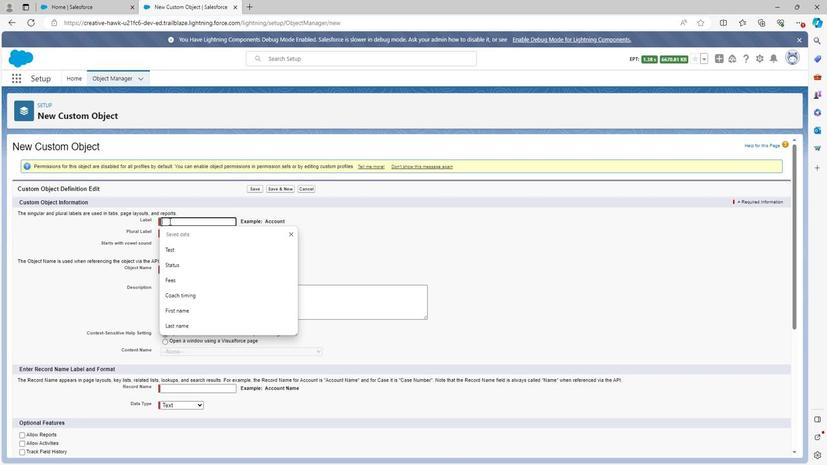 
Action: Mouse moved to (164, 228)
Screenshot: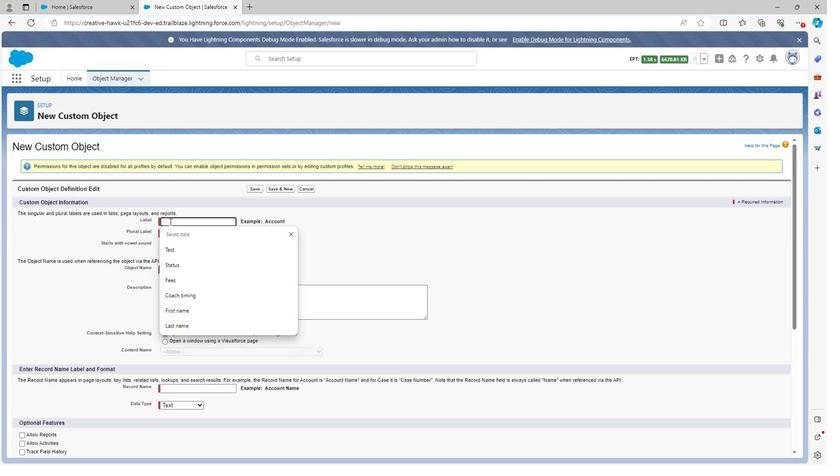 
Action: Key pressed S
Screenshot: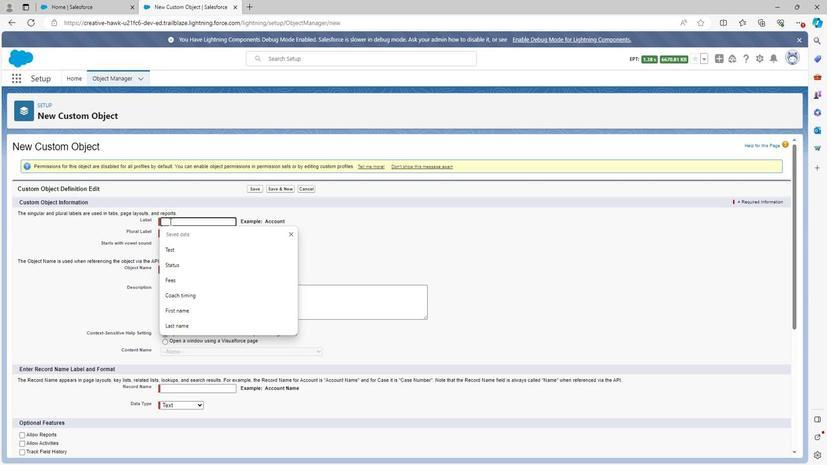 
Action: Mouse moved to (165, 229)
Screenshot: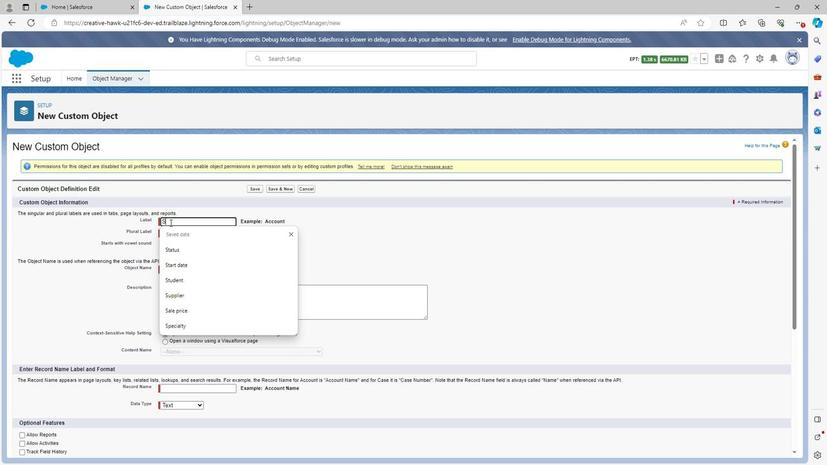 
Action: Key pressed t
Screenshot: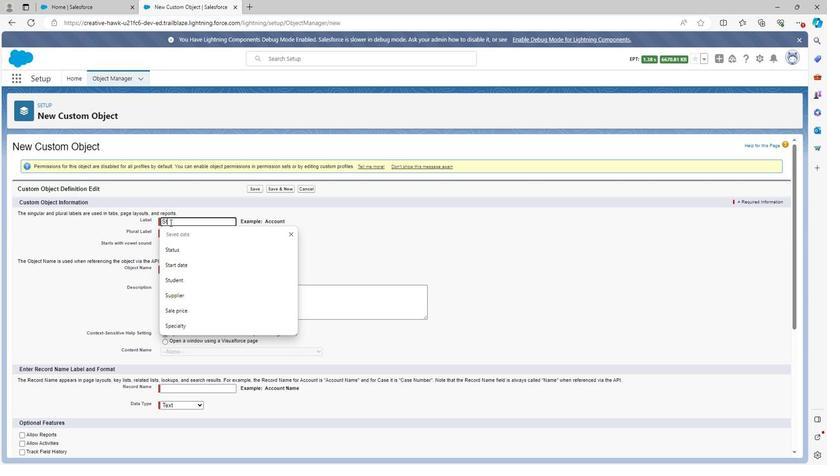 
Action: Mouse moved to (165, 232)
Screenshot: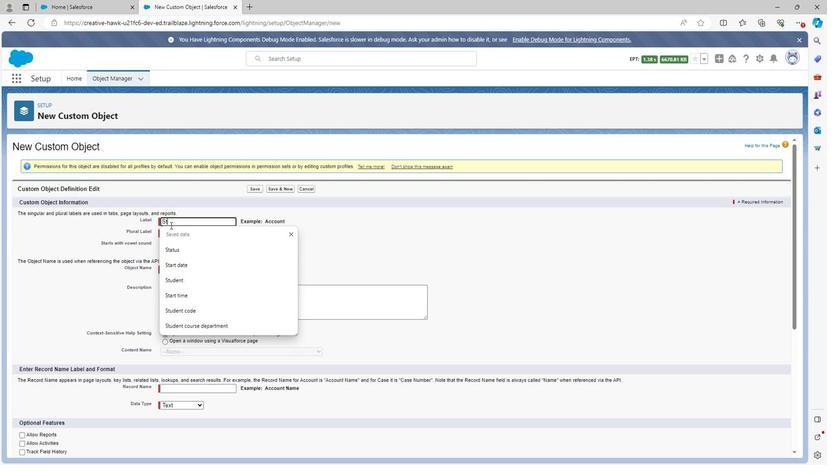 
Action: Key pressed orage<Key.space>location
Screenshot: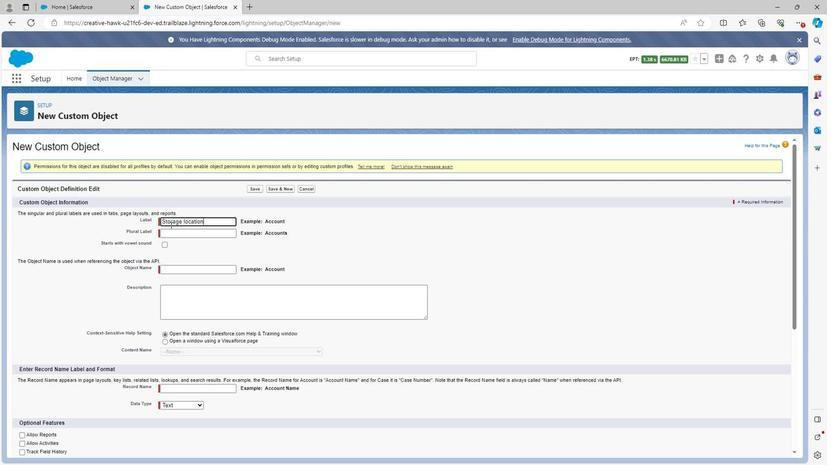 
Action: Mouse moved to (215, 253)
Screenshot: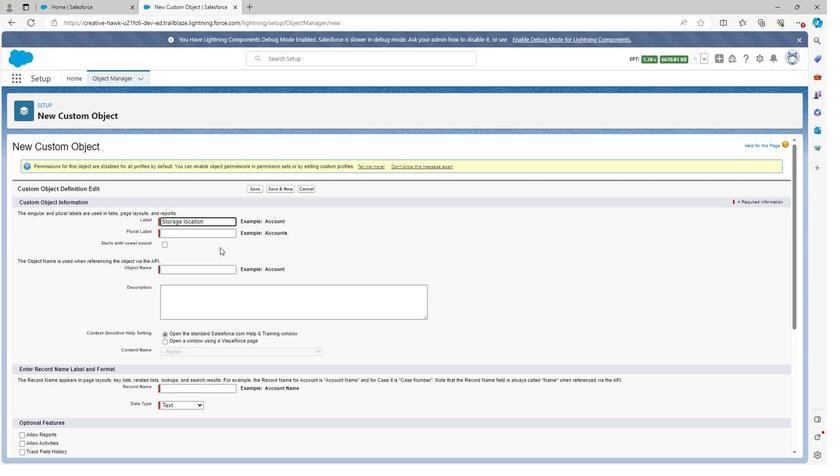 
Action: Mouse pressed left at (215, 253)
Screenshot: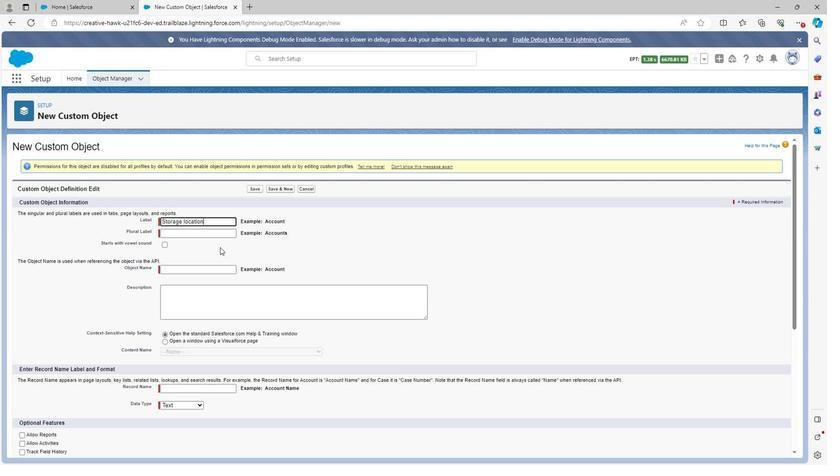 
Action: Mouse moved to (187, 237)
Screenshot: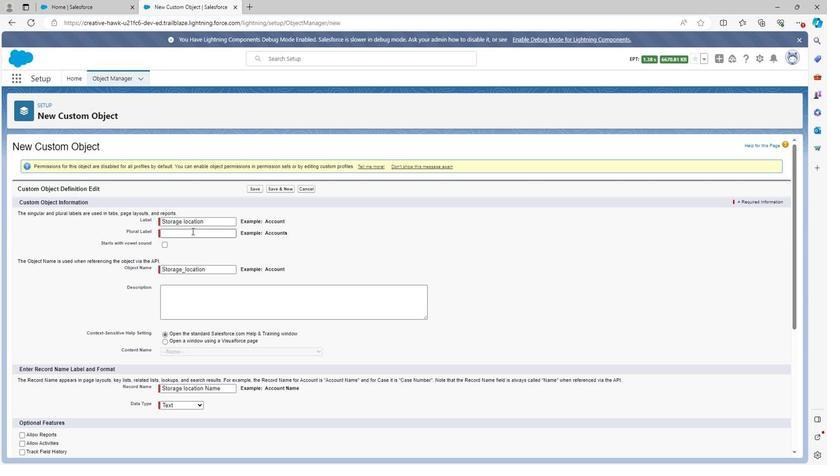 
Action: Mouse pressed left at (187, 237)
Screenshot: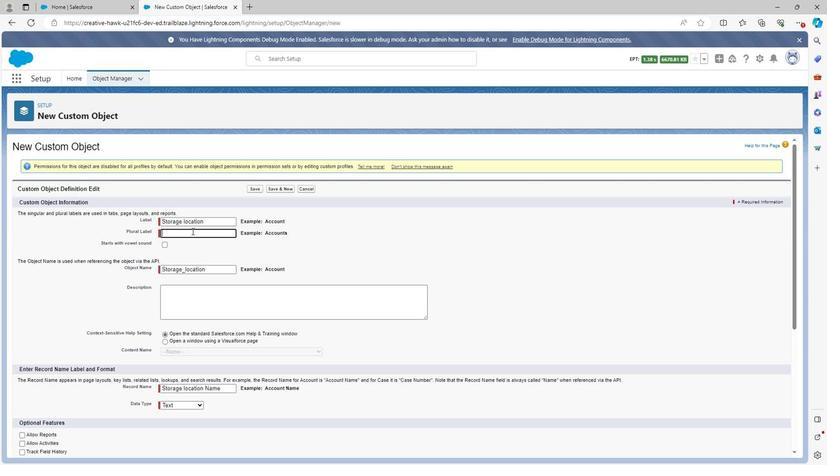 
Action: Key pressed <Key.shift>Storage<Key.space>
Screenshot: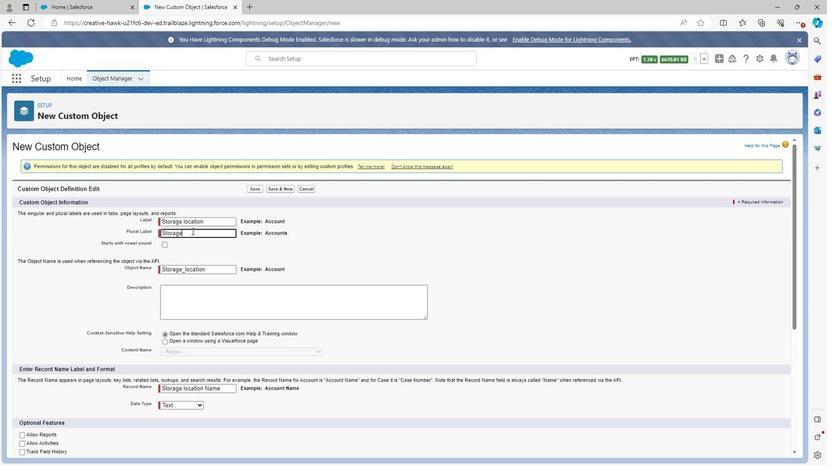 
Action: Mouse moved to (186, 237)
Screenshot: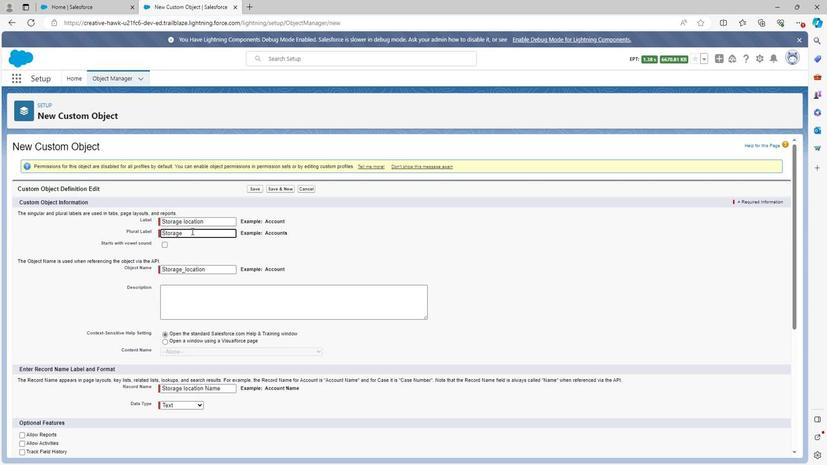 
Action: Key pressed l
Screenshot: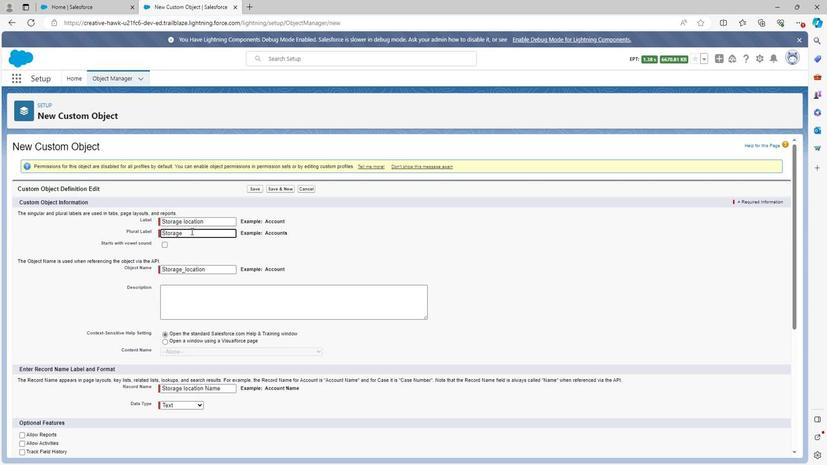 
Action: Mouse moved to (186, 237)
Screenshot: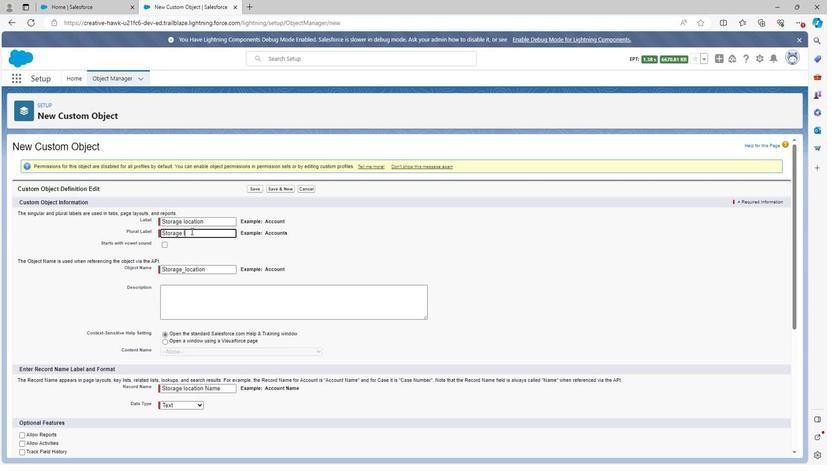 
Action: Key pressed ocations
Screenshot: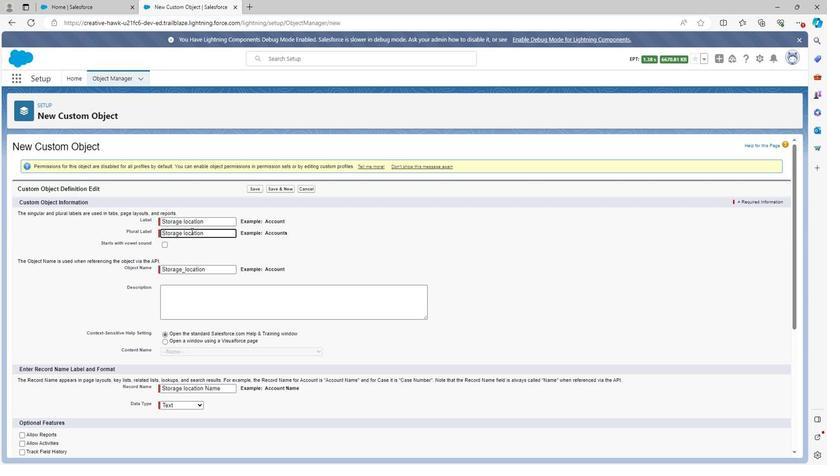 
Action: Mouse moved to (190, 250)
Screenshot: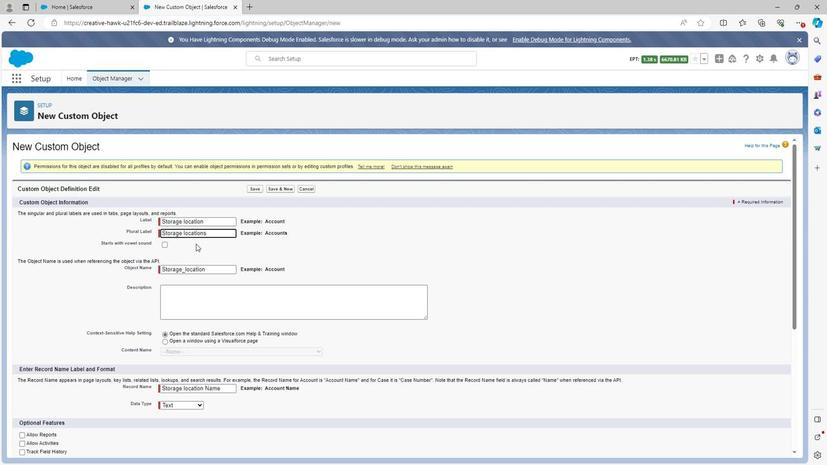 
Action: Mouse pressed left at (190, 250)
Screenshot: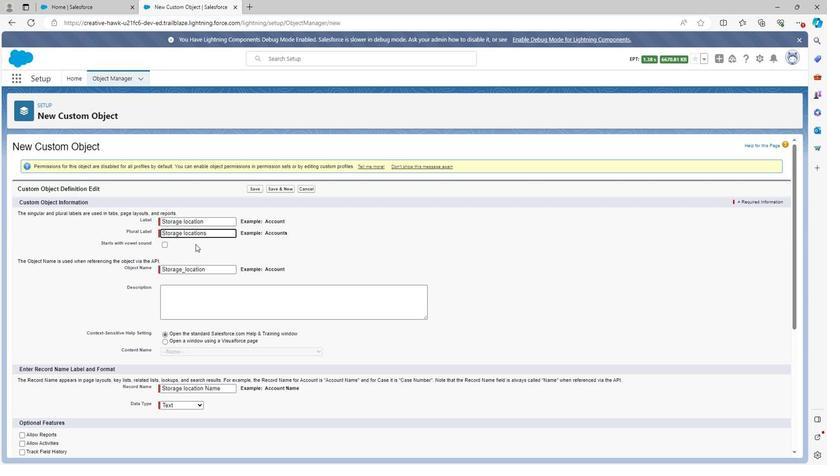 
Action: Mouse moved to (182, 302)
Screenshot: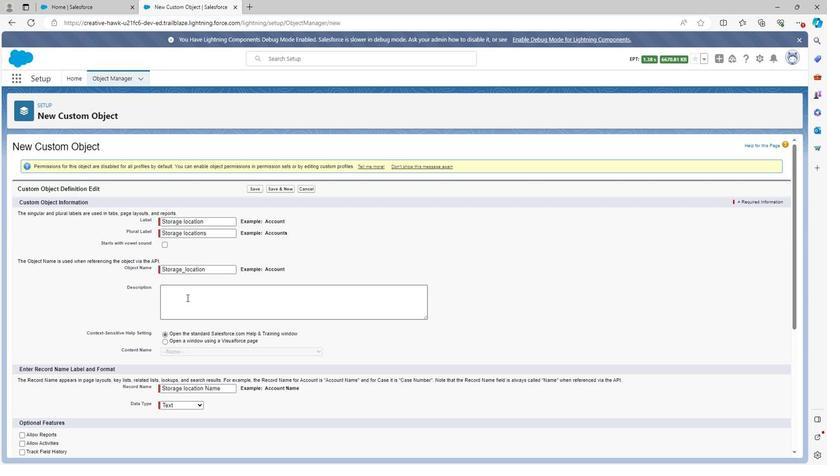 
Action: Mouse pressed left at (182, 302)
Screenshot: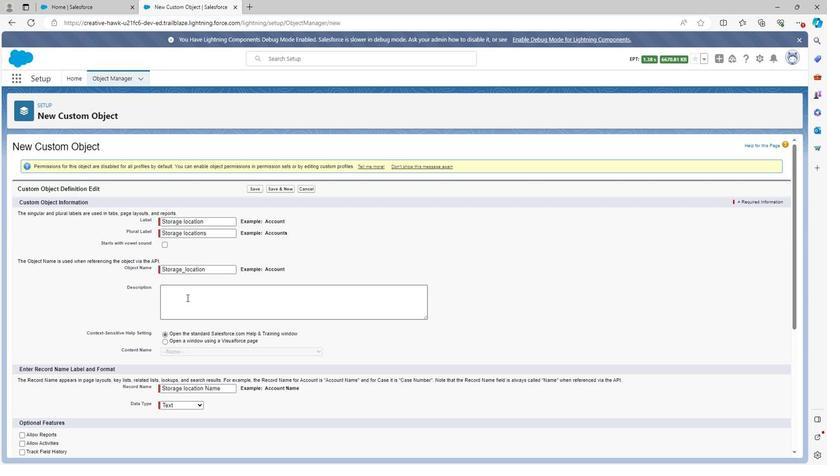
Action: Key pressed <Key.shift>
Screenshot: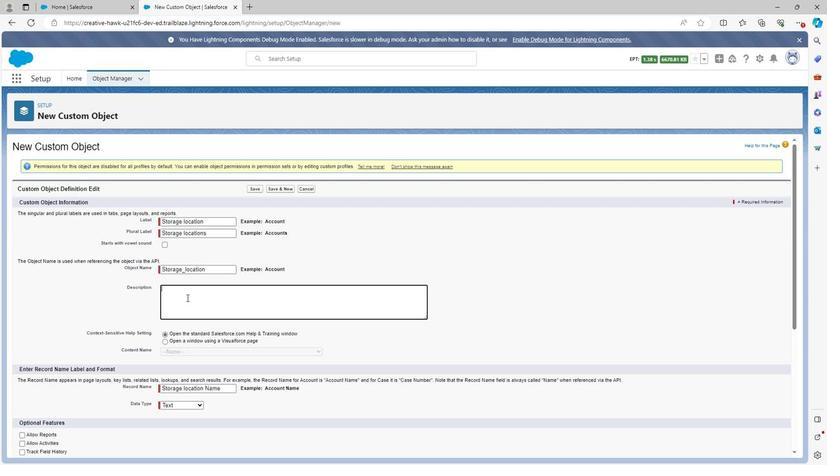 
Action: Mouse moved to (182, 301)
Screenshot: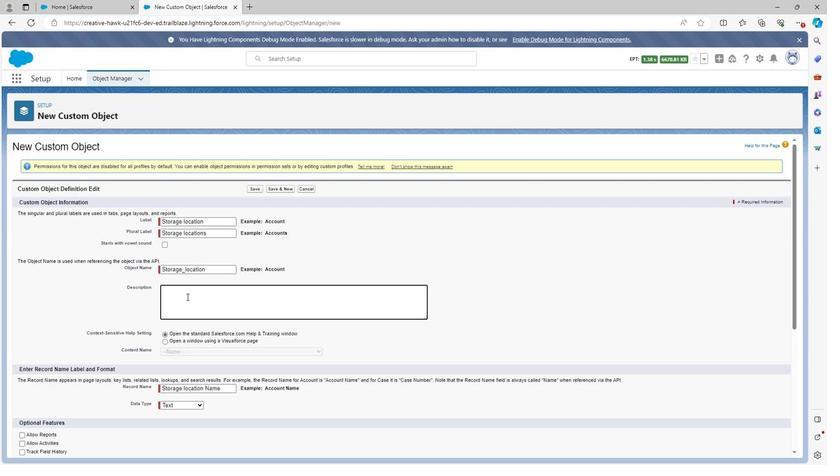 
Action: Key pressed Storage<Key.space>location<Key.space>is<Key.space>the<Key.space>object<Key.space>through<Key.space>which<Key.space>we<Key.space>can<Key.space>defined<Key.space>the<Key.space>location<Key.space>of<Key.space>storages
Screenshot: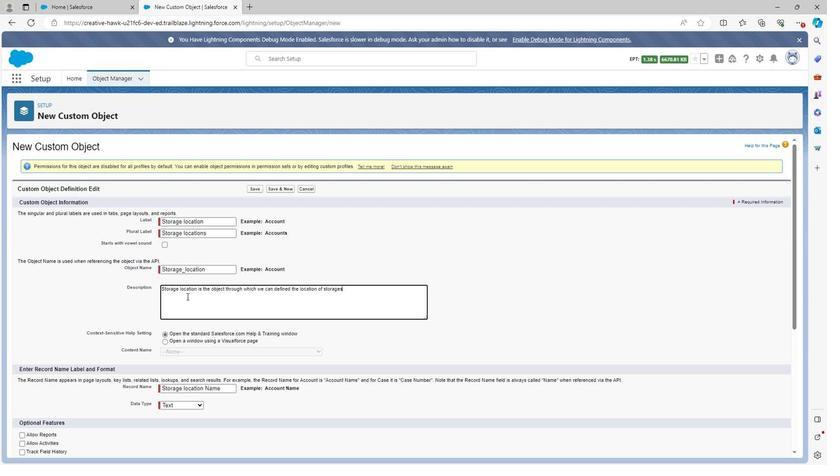 
Action: Mouse moved to (168, 360)
Screenshot: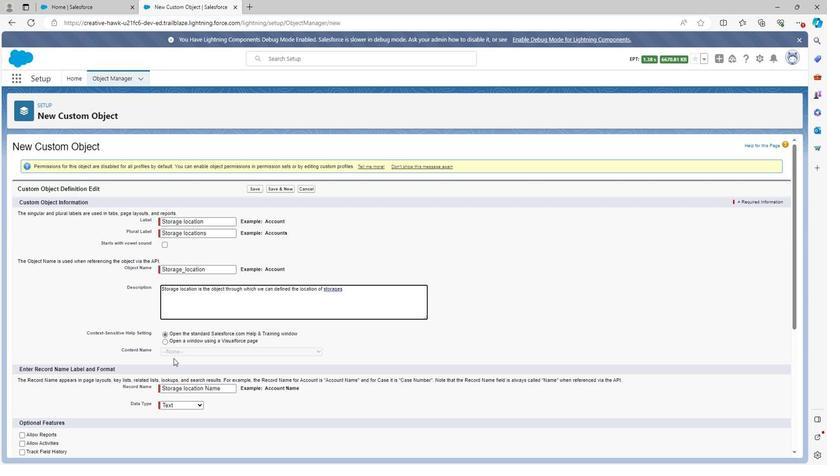 
Action: Mouse scrolled (168, 360) with delta (0, 0)
Screenshot: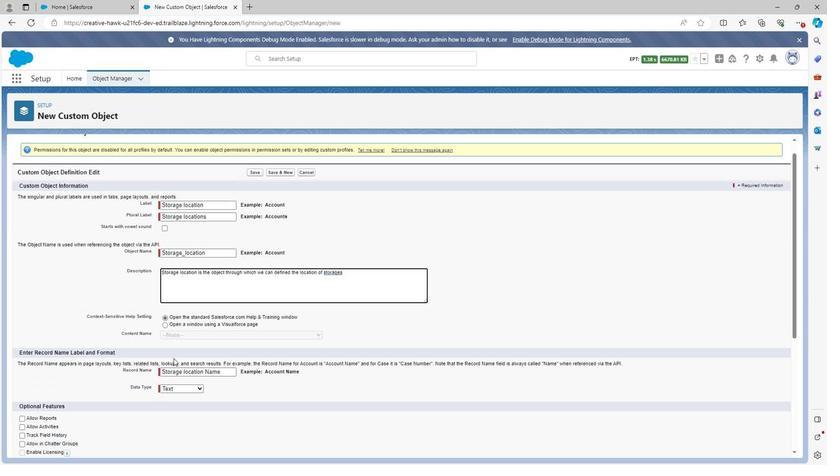 
Action: Mouse scrolled (168, 360) with delta (0, 0)
Screenshot: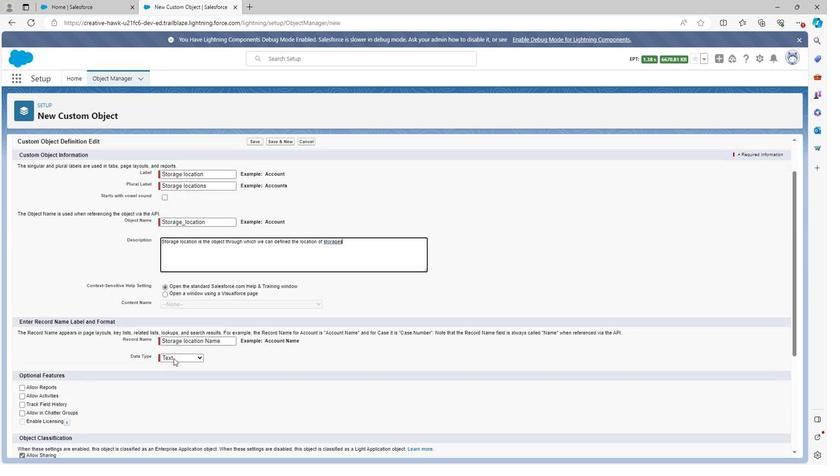 
Action: Mouse scrolled (168, 360) with delta (0, 0)
Screenshot: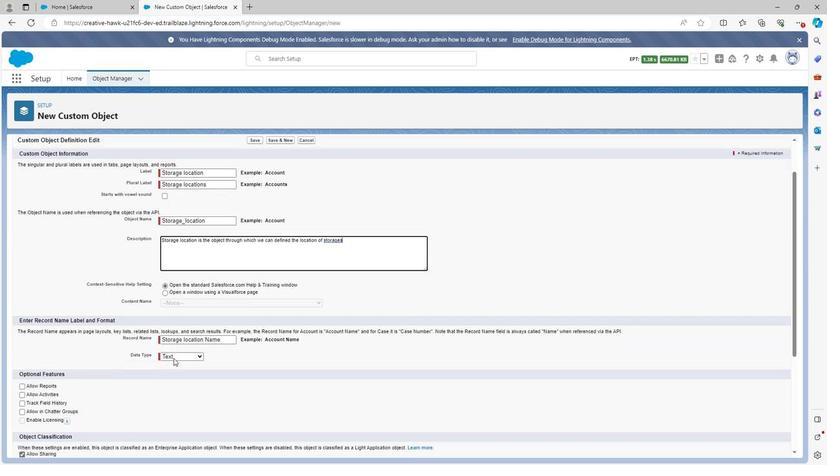 
Action: Mouse scrolled (168, 360) with delta (0, 0)
Screenshot: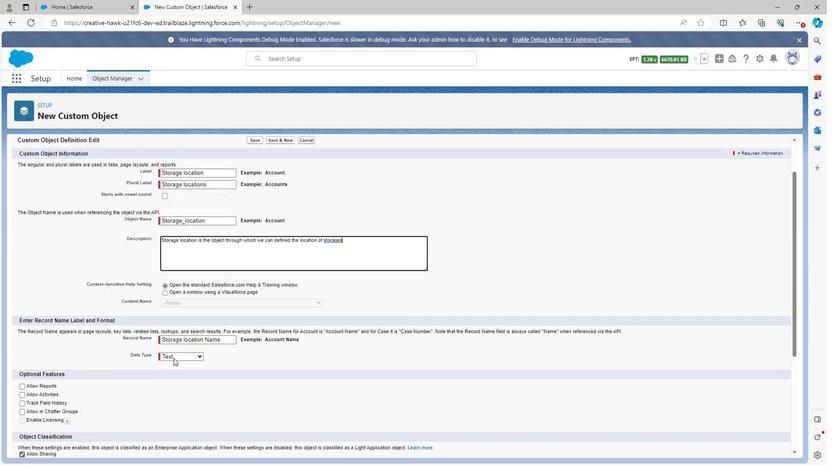 
Action: Mouse moved to (14, 247)
Screenshot: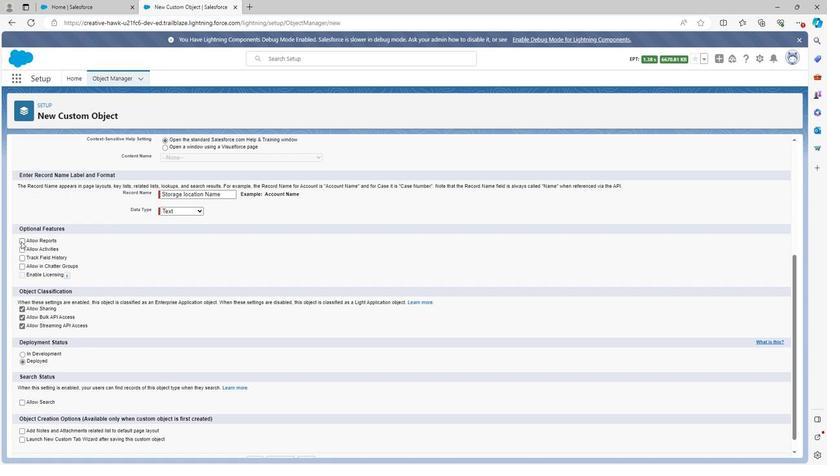 
Action: Mouse pressed left at (14, 247)
Screenshot: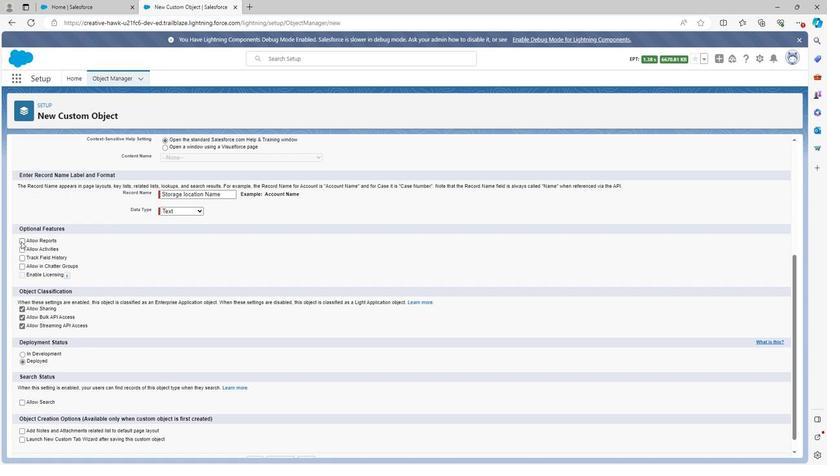 
Action: Mouse moved to (16, 254)
Screenshot: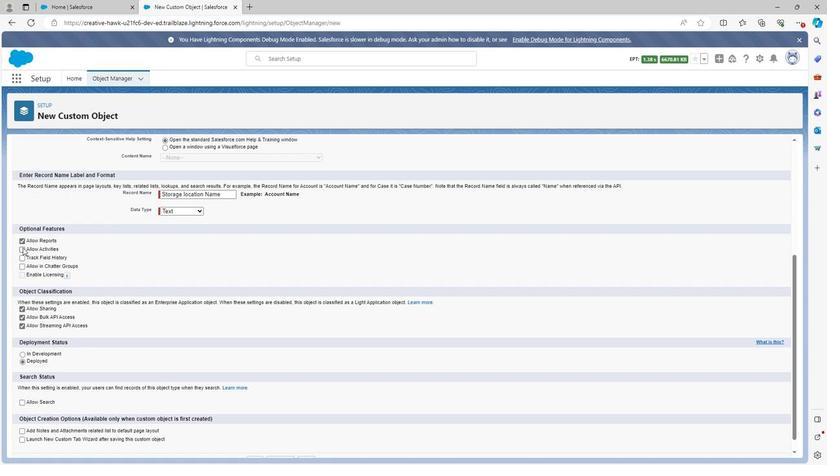 
Action: Mouse pressed left at (16, 254)
Screenshot: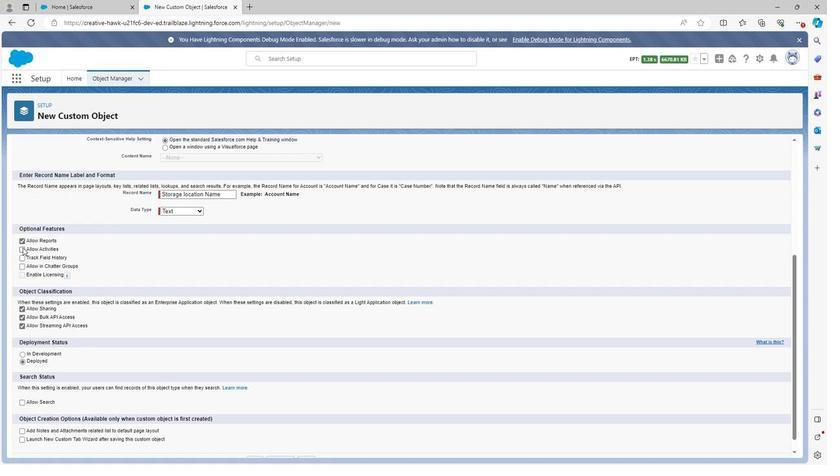 
Action: Mouse moved to (15, 266)
Screenshot: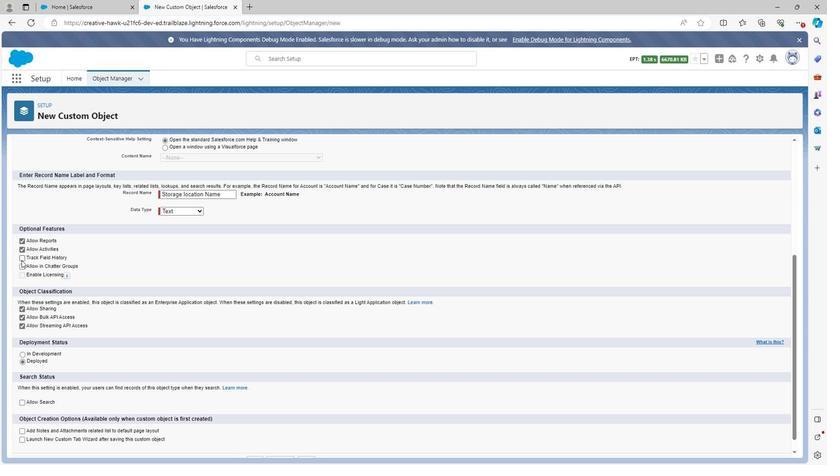 
Action: Mouse pressed left at (15, 266)
Screenshot: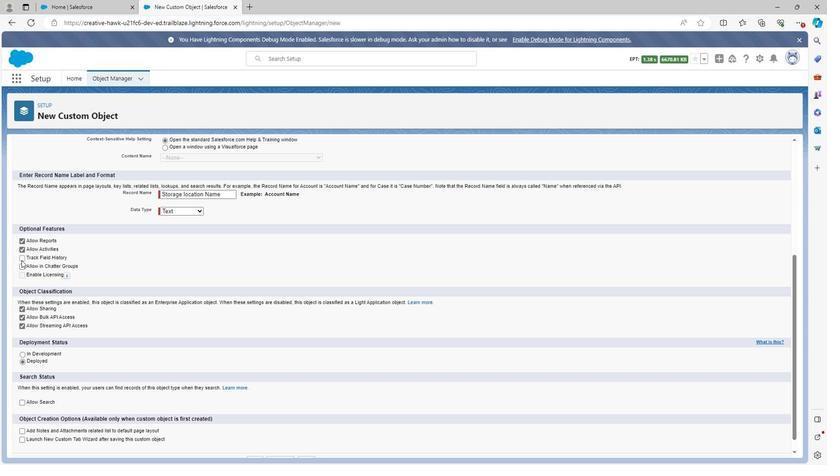 
Action: Mouse moved to (16, 272)
Screenshot: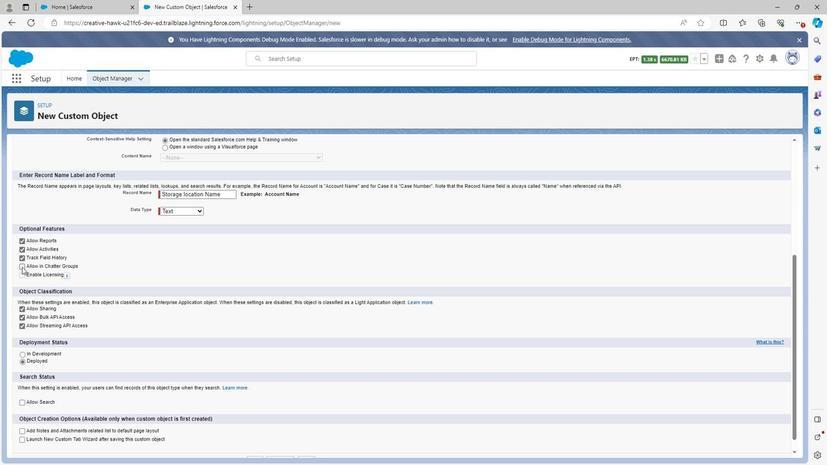 
Action: Mouse pressed left at (16, 272)
Screenshot: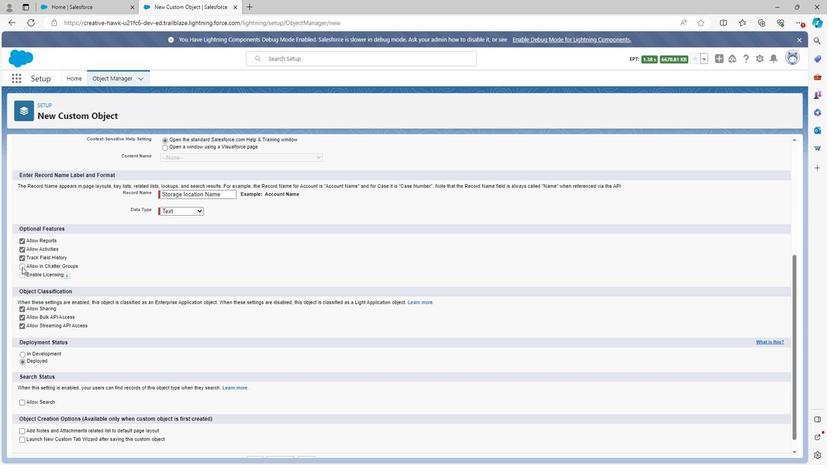 
Action: Mouse moved to (16, 404)
Screenshot: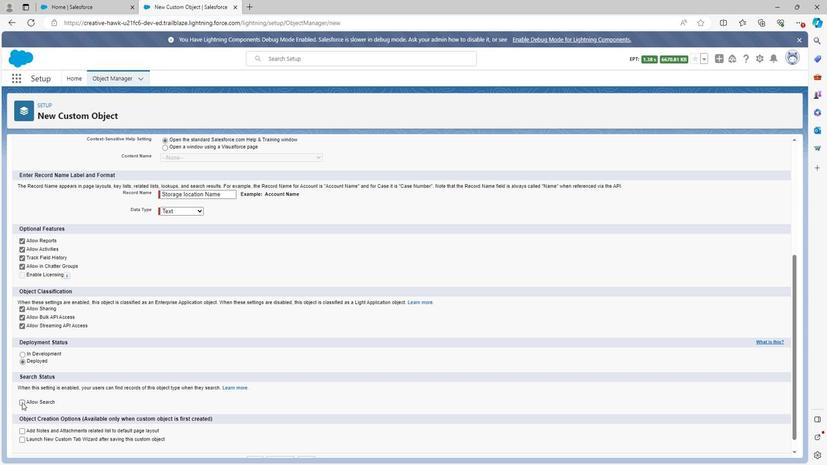 
Action: Mouse pressed left at (16, 404)
Screenshot: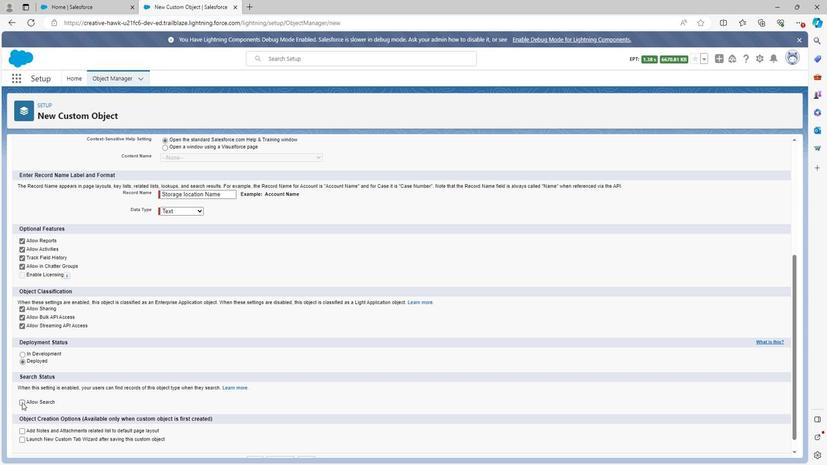 
Action: Mouse moved to (505, 415)
Screenshot: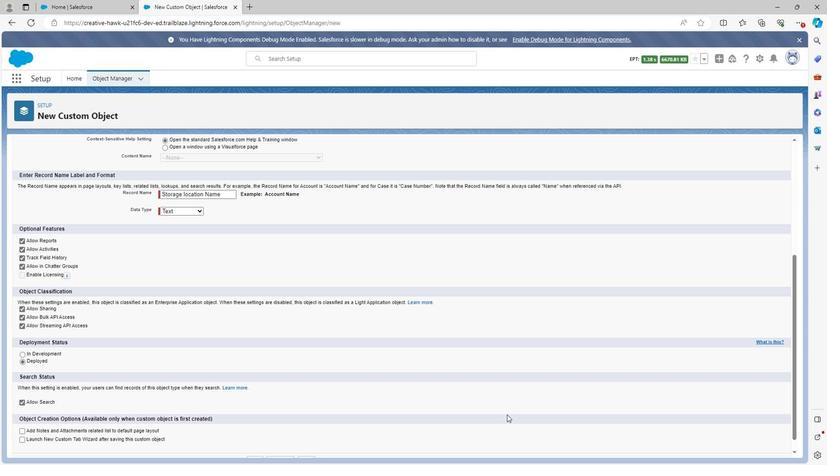 
Action: Mouse scrolled (505, 415) with delta (0, 0)
Screenshot: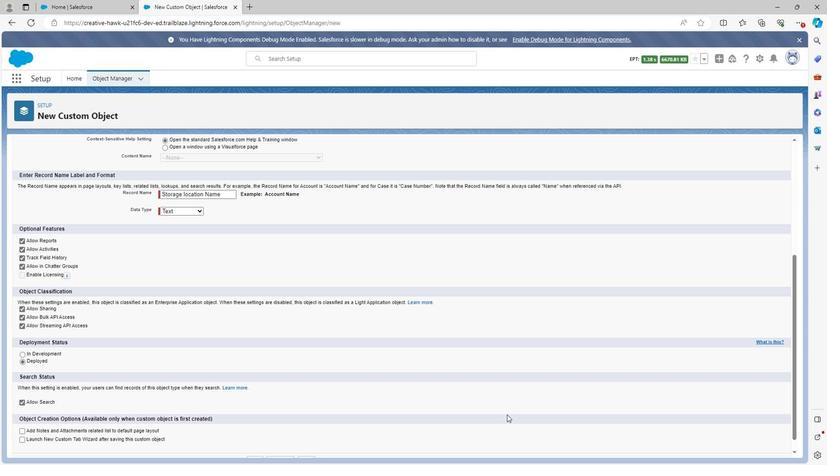 
Action: Mouse scrolled (505, 415) with delta (0, 0)
Screenshot: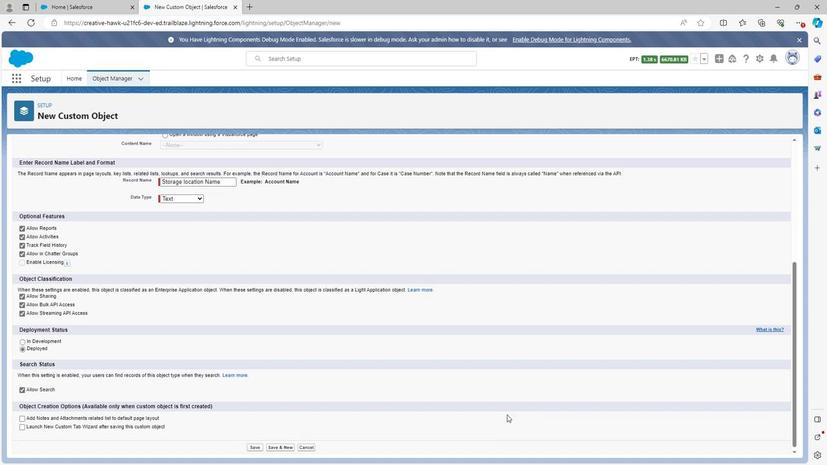 
Action: Mouse moved to (253, 447)
Screenshot: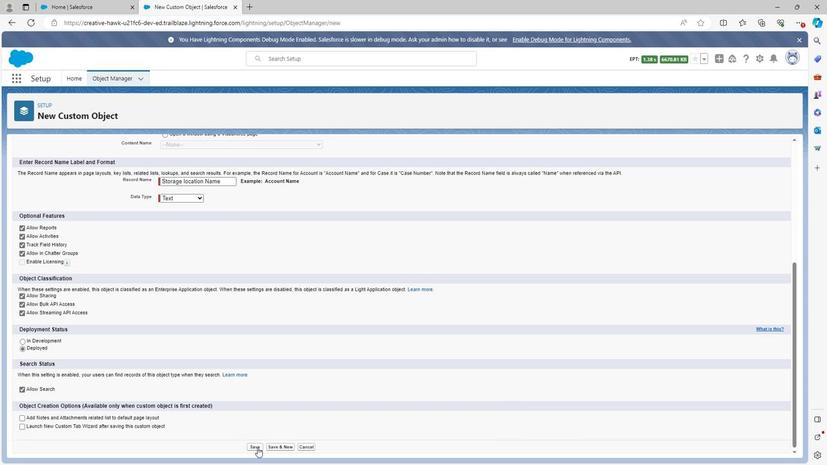 
Action: Mouse pressed left at (253, 447)
Screenshot: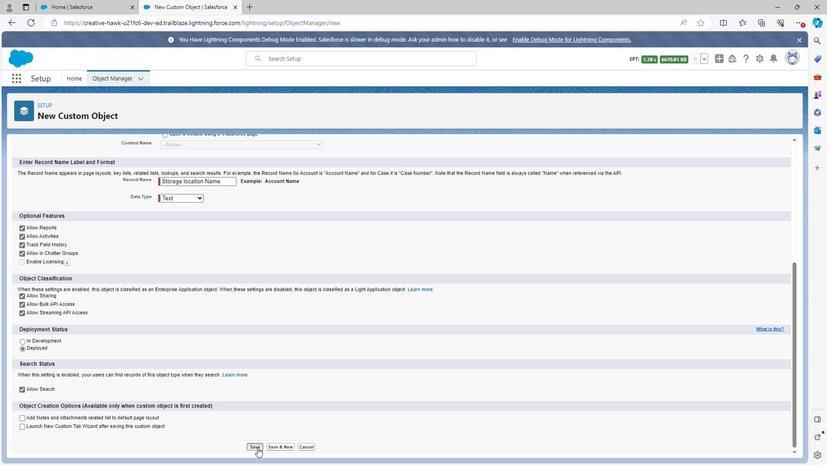 
Action: Mouse moved to (65, 116)
Screenshot: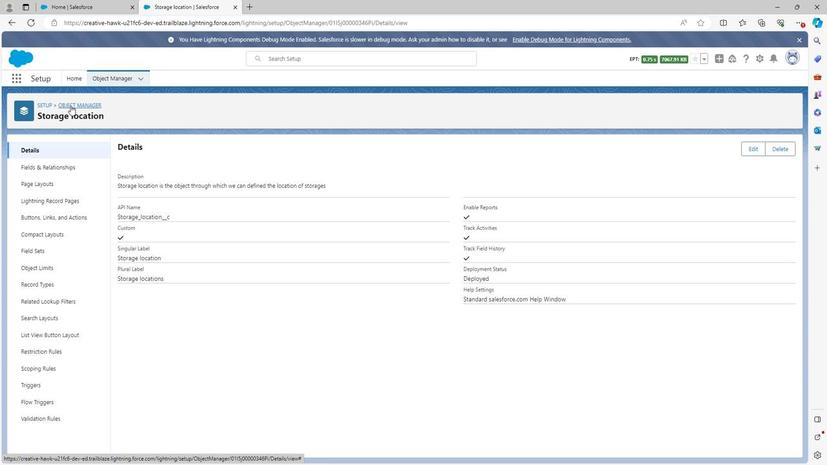 
Action: Mouse pressed left at (65, 116)
Screenshot: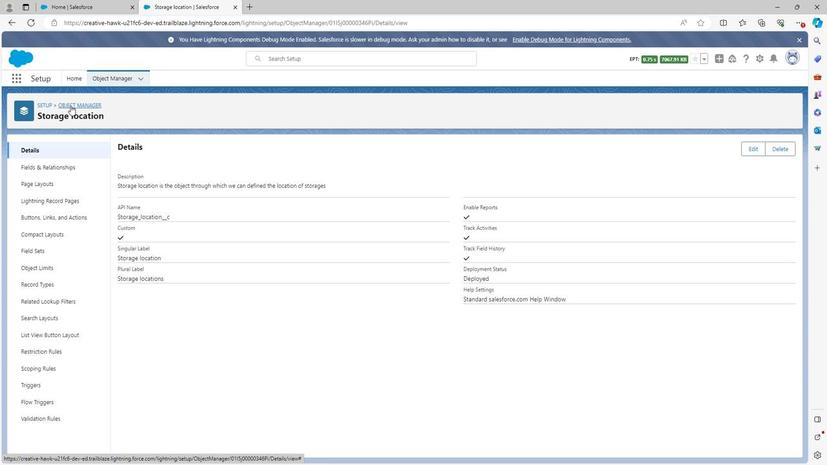 
Action: Mouse moved to (23, 277)
Screenshot: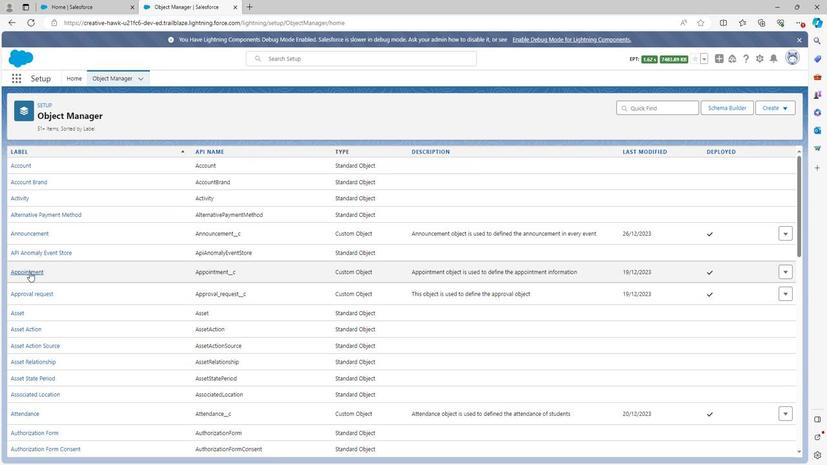 
Action: Mouse scrolled (23, 276) with delta (0, 0)
Screenshot: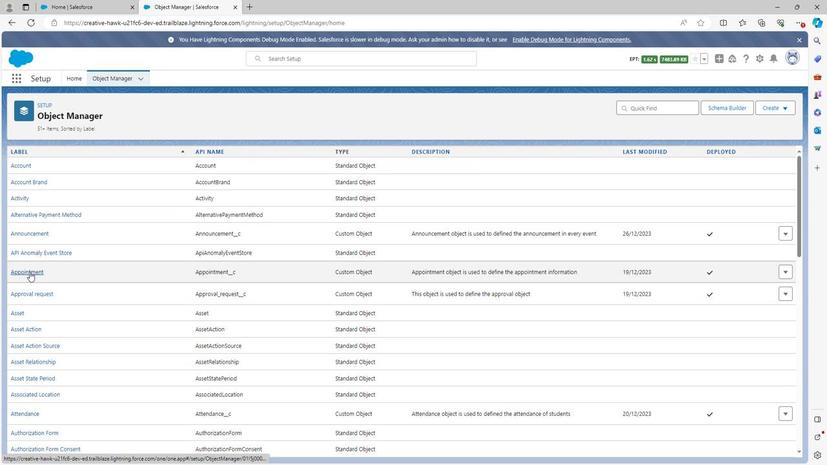 
Action: Mouse scrolled (23, 276) with delta (0, 0)
Screenshot: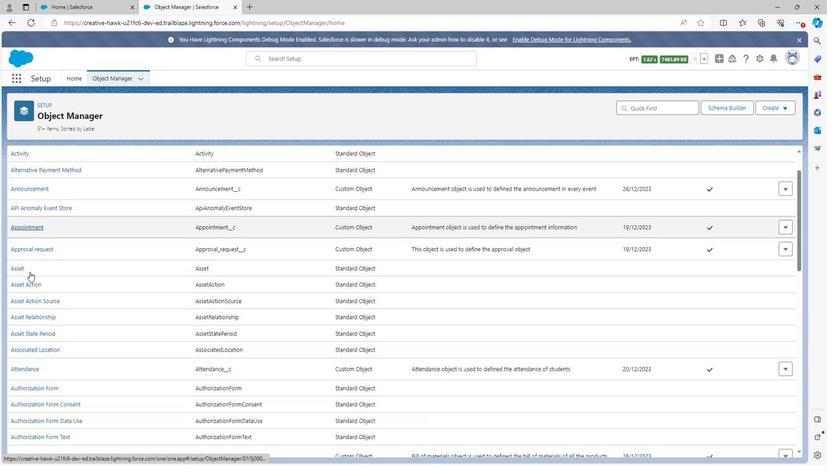 
Action: Mouse scrolled (23, 276) with delta (0, 0)
Screenshot: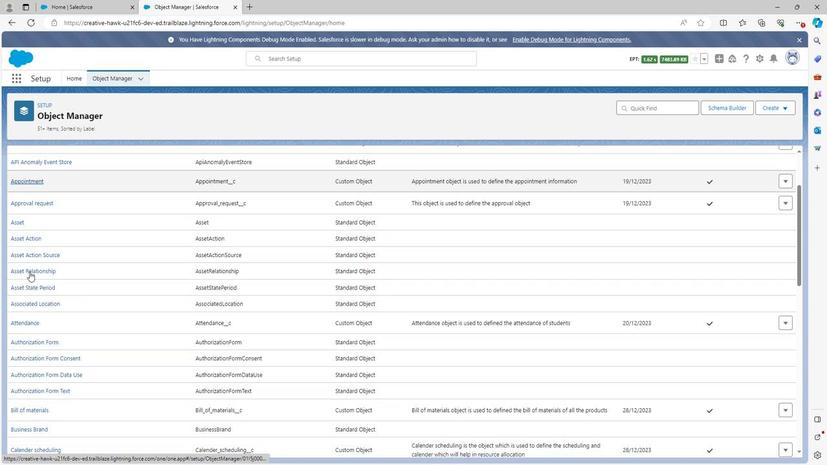 
Action: Mouse scrolled (23, 276) with delta (0, 0)
Screenshot: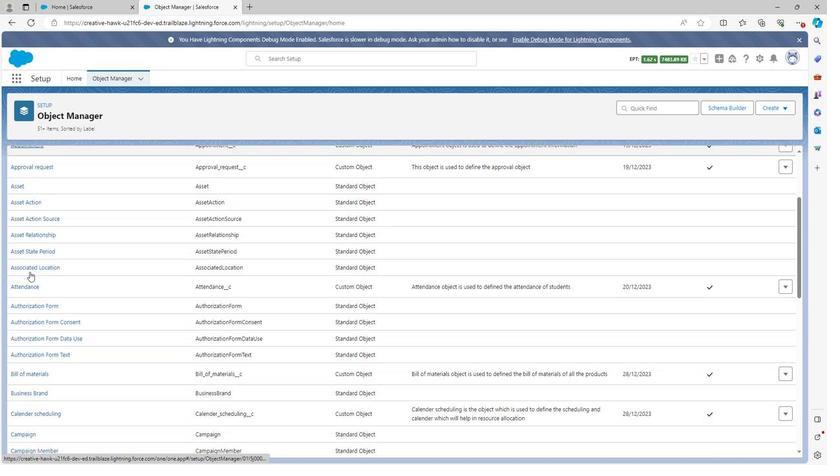 
Action: Mouse scrolled (23, 276) with delta (0, 0)
Screenshot: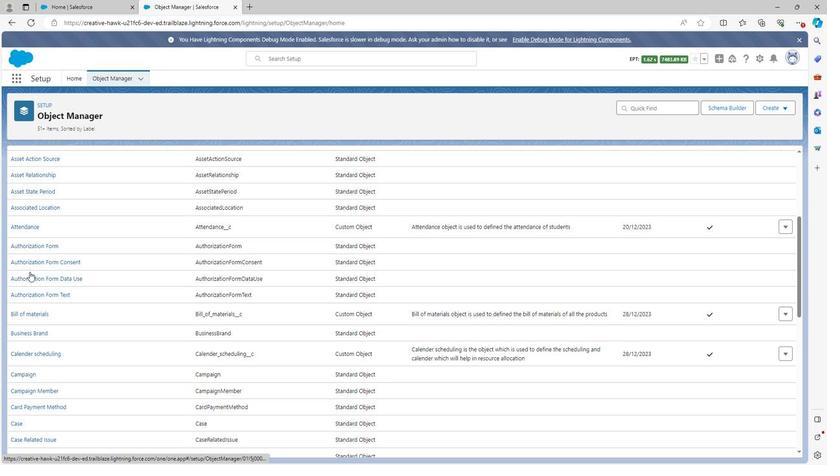 
Action: Mouse moved to (24, 277)
Screenshot: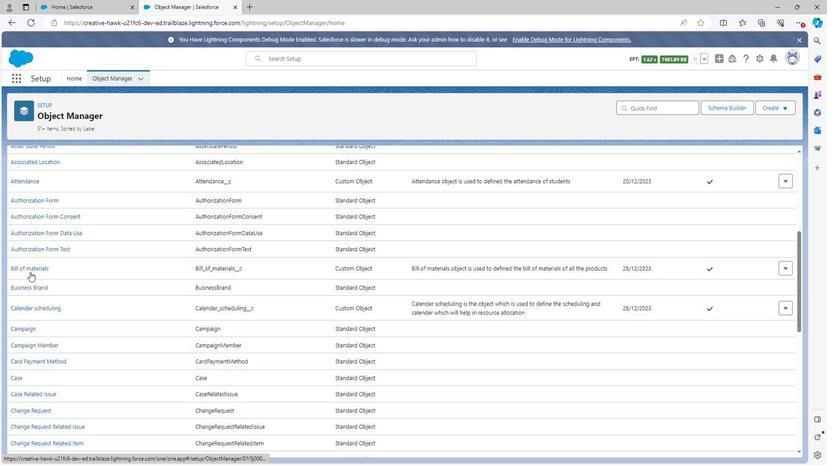 
Action: Mouse scrolled (24, 276) with delta (0, 0)
Screenshot: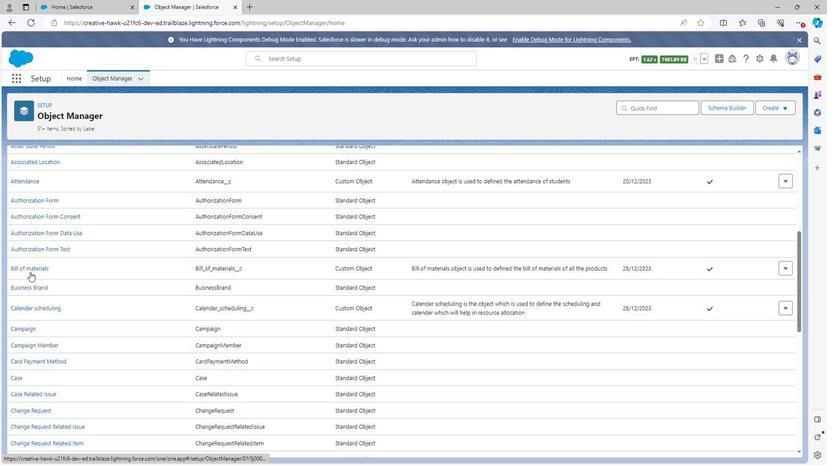 
Action: Mouse scrolled (24, 276) with delta (0, 0)
Screenshot: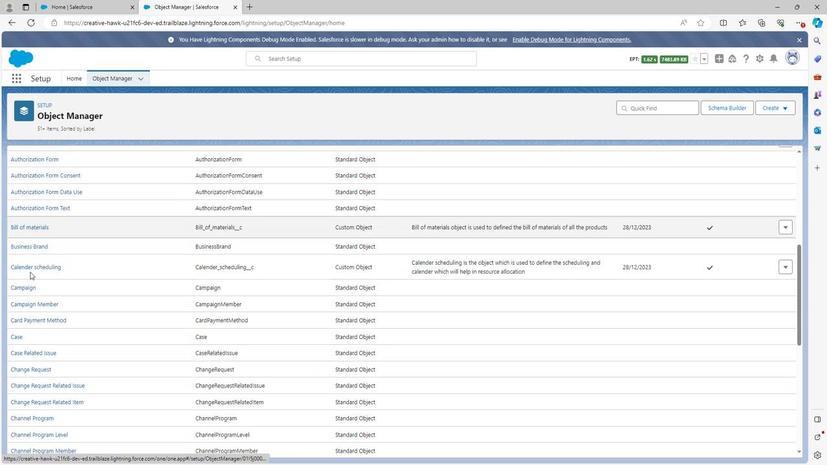 
Action: Mouse moved to (27, 274)
Screenshot: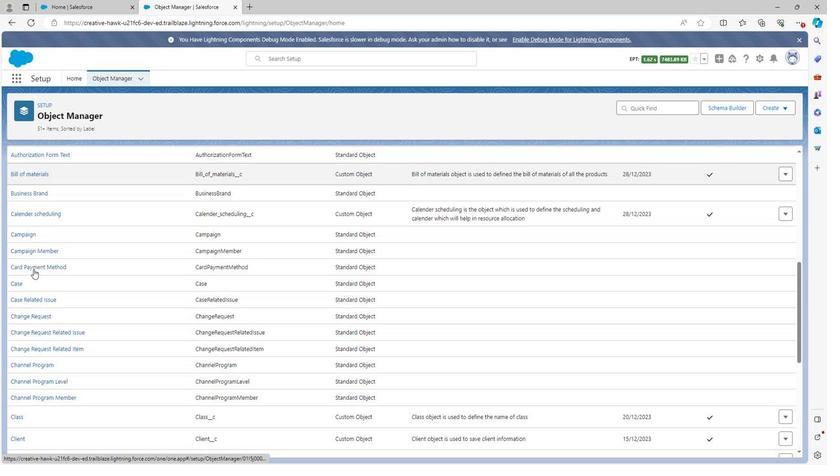 
Action: Mouse scrolled (27, 274) with delta (0, 0)
Screenshot: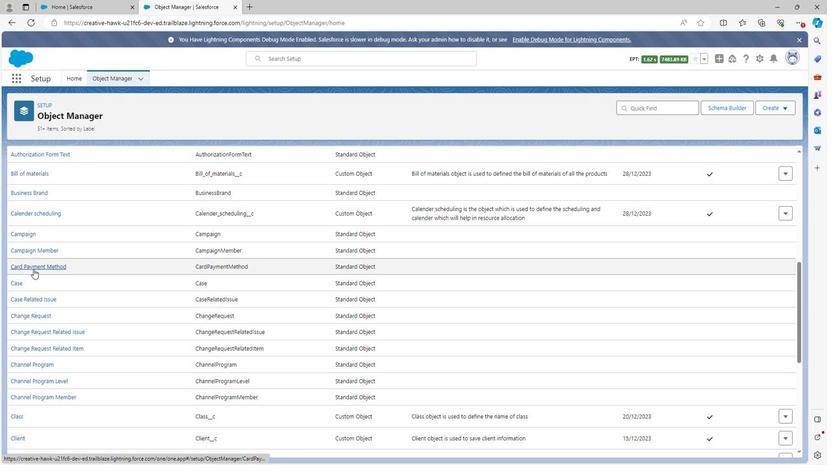 
Action: Mouse scrolled (27, 274) with delta (0, 0)
Screenshot: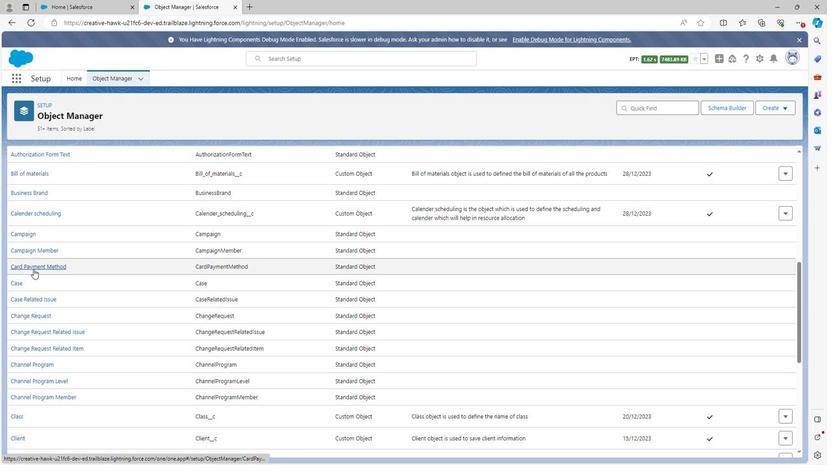
Action: Mouse scrolled (27, 274) with delta (0, 0)
Screenshot: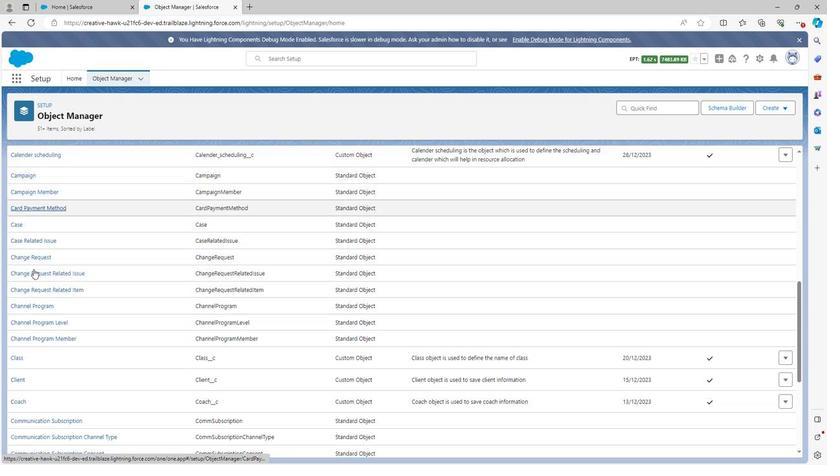 
Action: Mouse scrolled (27, 274) with delta (0, 0)
Screenshot: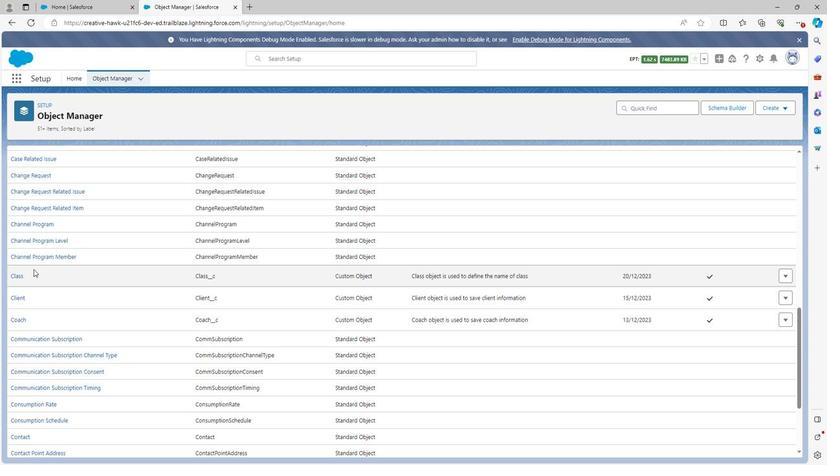 
Action: Mouse scrolled (27, 274) with delta (0, 0)
Screenshot: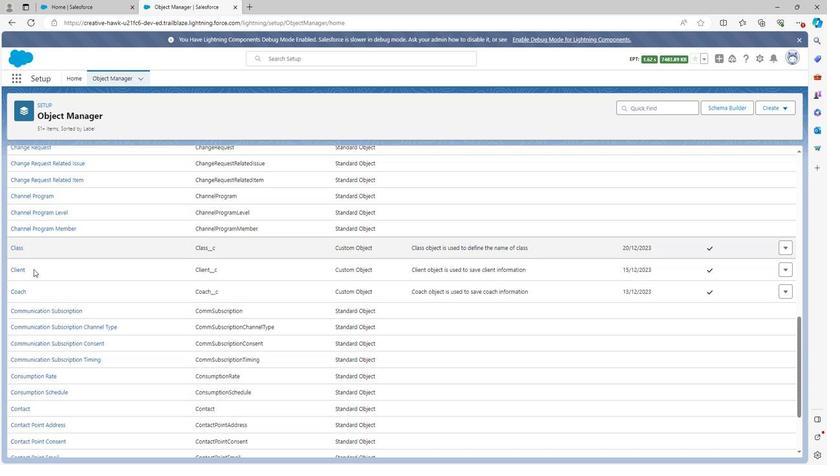 
Action: Mouse scrolled (27, 274) with delta (0, 0)
Screenshot: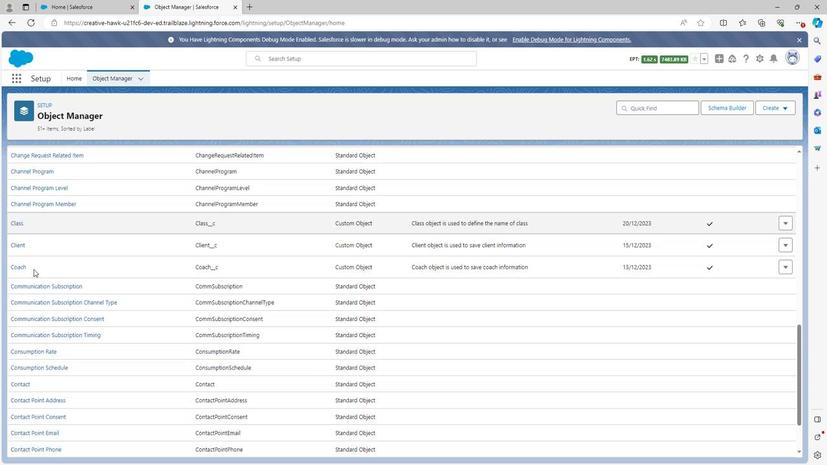
Action: Mouse scrolled (27, 274) with delta (0, 0)
Screenshot: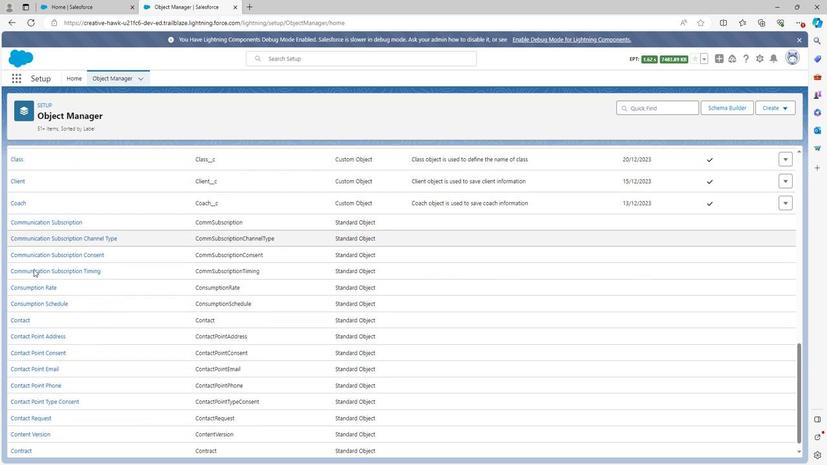 
Action: Mouse scrolled (27, 274) with delta (0, 0)
Screenshot: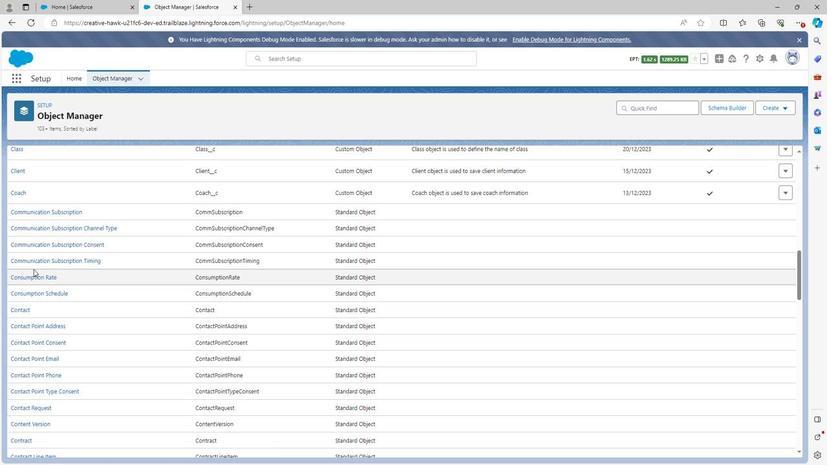 
Action: Mouse scrolled (27, 274) with delta (0, 0)
Screenshot: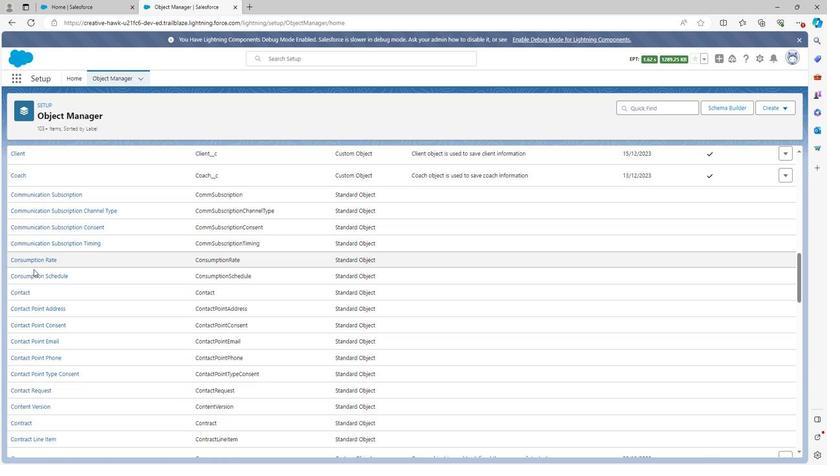 
Action: Mouse scrolled (27, 274) with delta (0, 0)
Screenshot: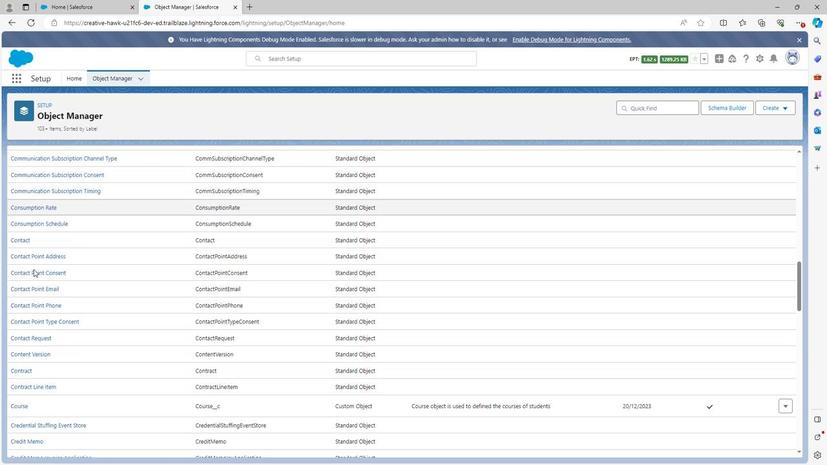 
Action: Mouse scrolled (27, 274) with delta (0, 0)
Screenshot: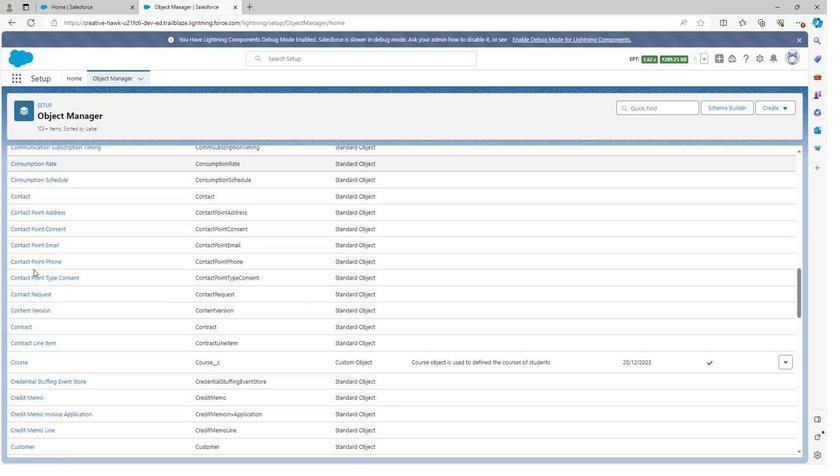 
Action: Mouse scrolled (27, 274) with delta (0, 0)
Screenshot: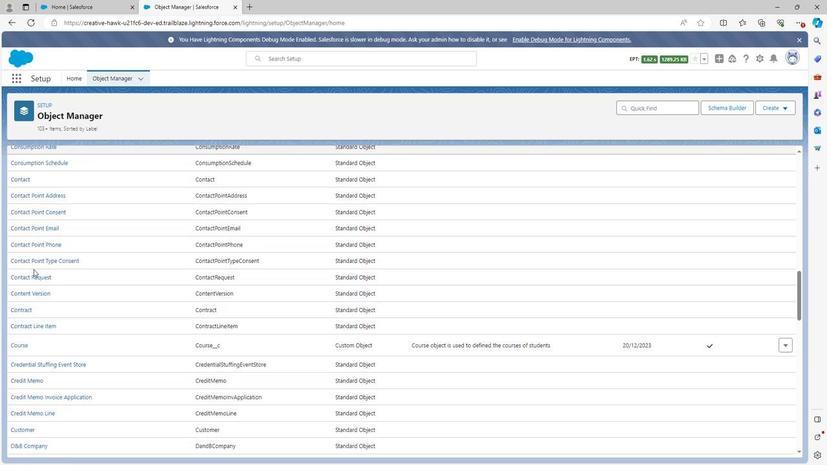 
Action: Mouse scrolled (27, 274) with delta (0, 0)
Screenshot: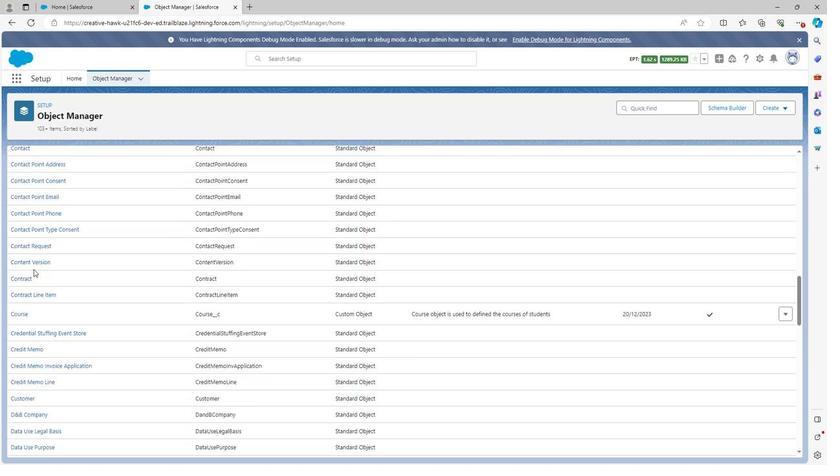 
Action: Mouse scrolled (27, 274) with delta (0, 0)
Screenshot: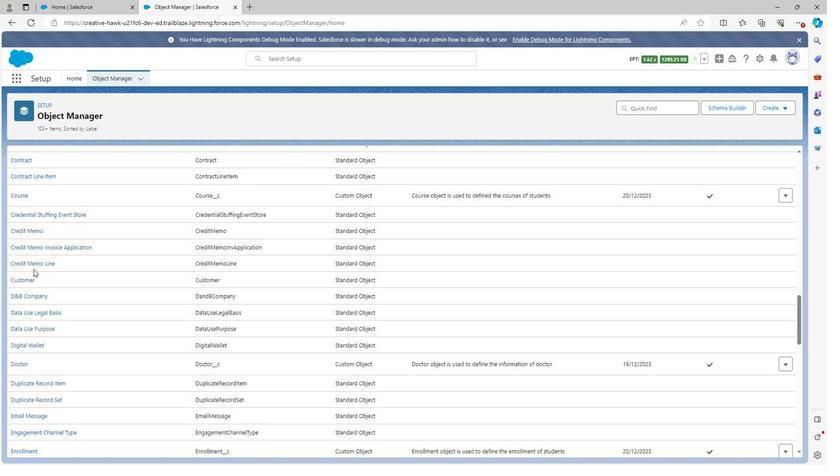 
Action: Mouse scrolled (27, 274) with delta (0, 0)
Screenshot: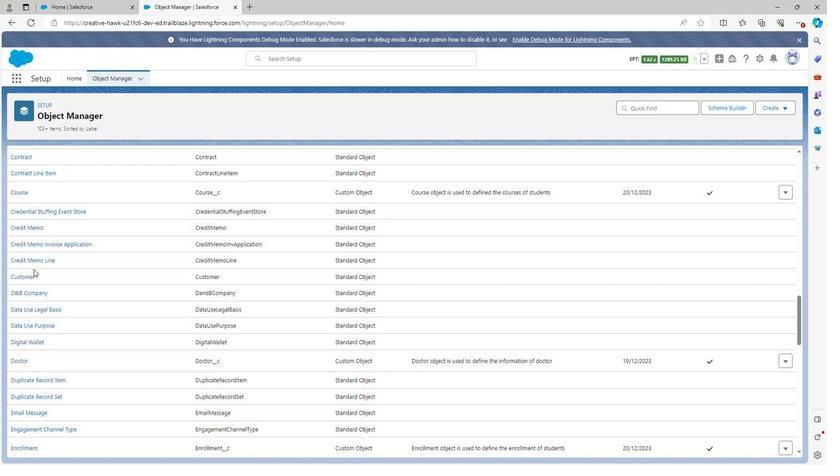 
Action: Mouse scrolled (27, 274) with delta (0, 0)
Screenshot: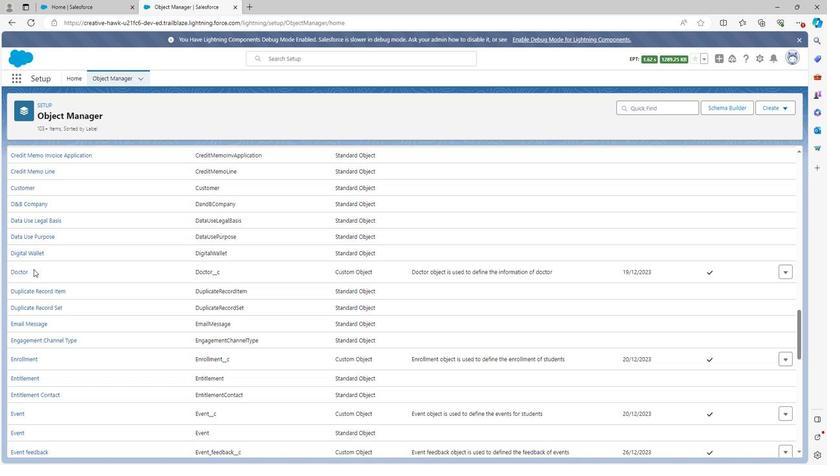 
Action: Mouse scrolled (27, 274) with delta (0, 0)
Screenshot: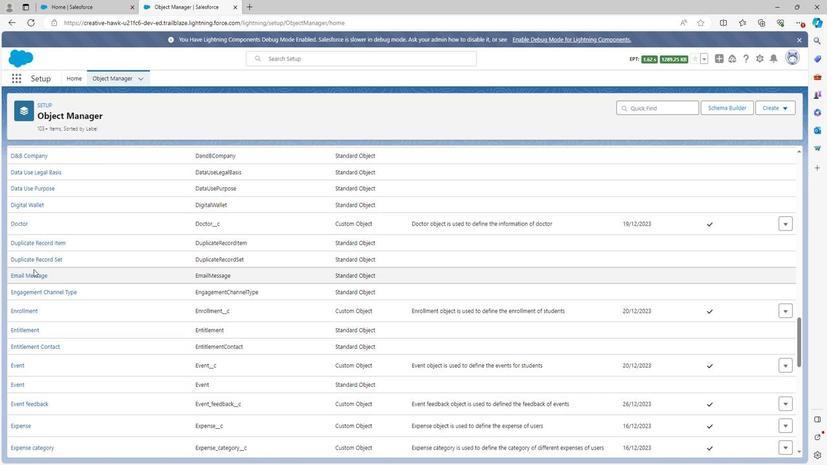 
Action: Mouse scrolled (27, 274) with delta (0, 0)
Screenshot: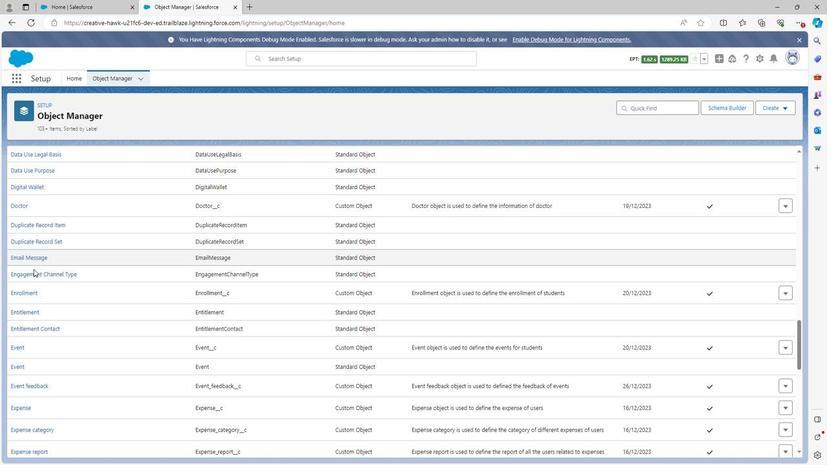 
Action: Mouse scrolled (27, 274) with delta (0, 0)
Screenshot: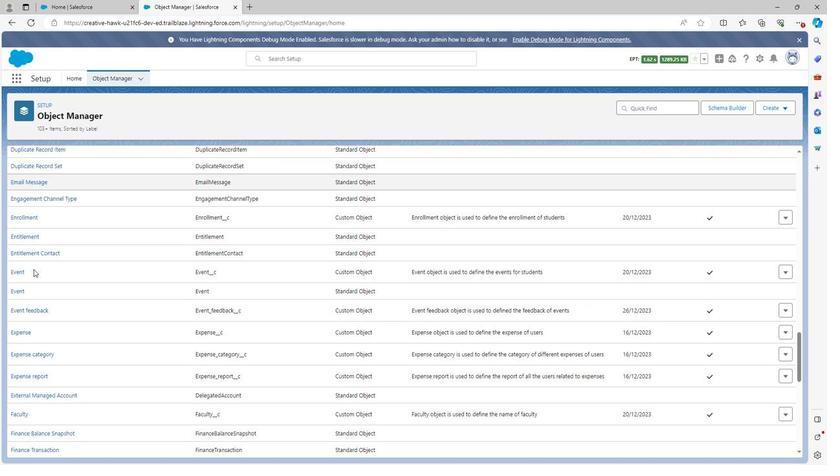 
Action: Mouse scrolled (27, 274) with delta (0, 0)
Screenshot: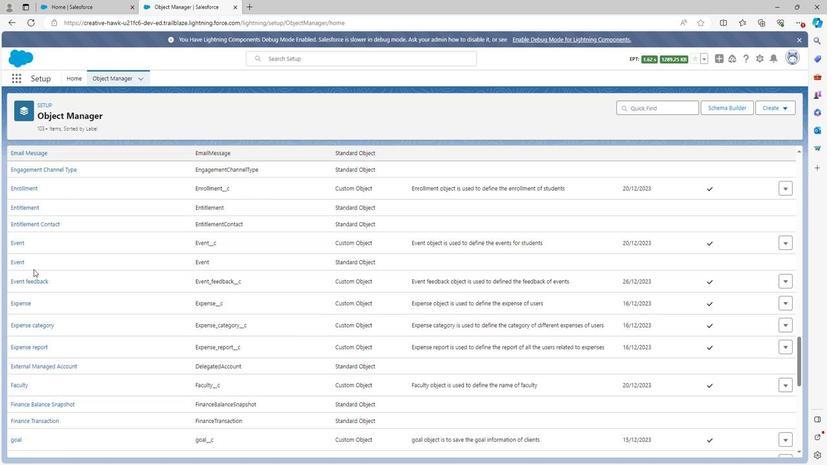 
Action: Mouse scrolled (27, 274) with delta (0, 0)
Screenshot: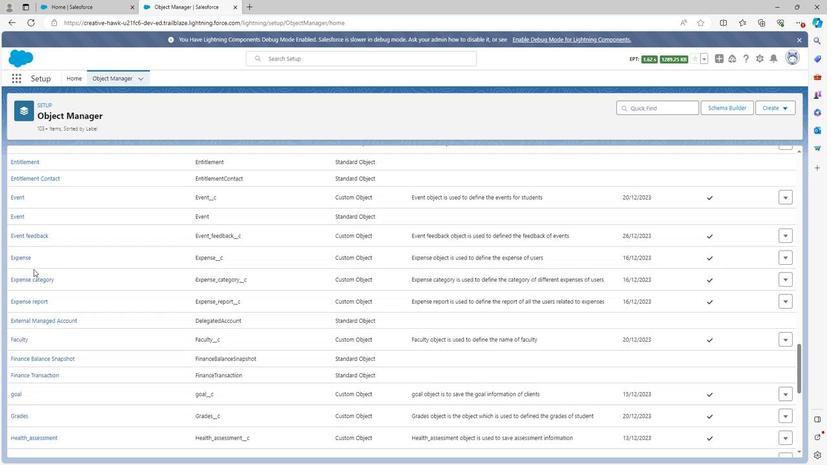 
Action: Mouse scrolled (27, 274) with delta (0, 0)
Screenshot: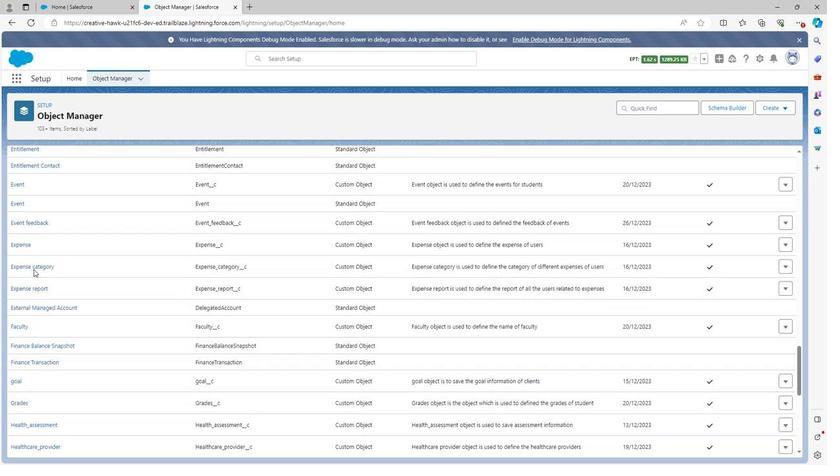 
Action: Mouse scrolled (27, 274) with delta (0, 0)
Screenshot: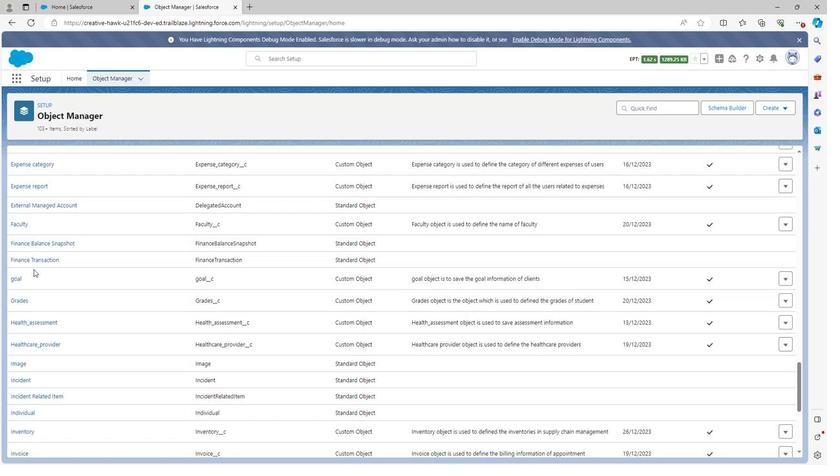 
Action: Mouse scrolled (27, 274) with delta (0, 0)
Screenshot: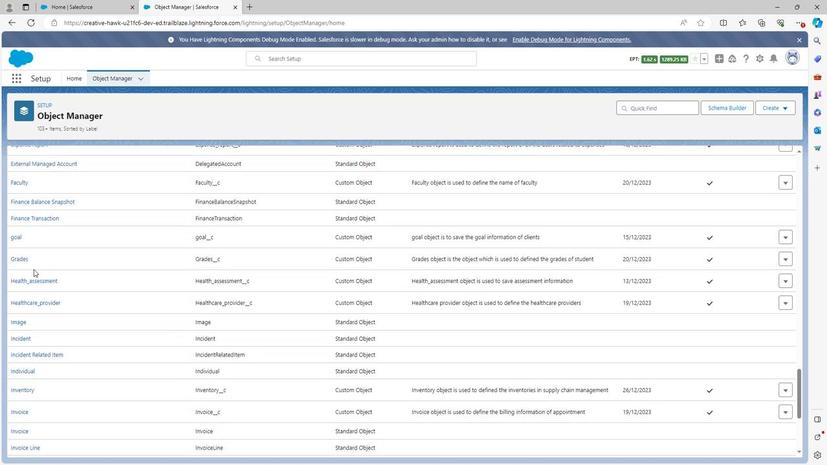 
Action: Mouse scrolled (27, 274) with delta (0, 0)
Screenshot: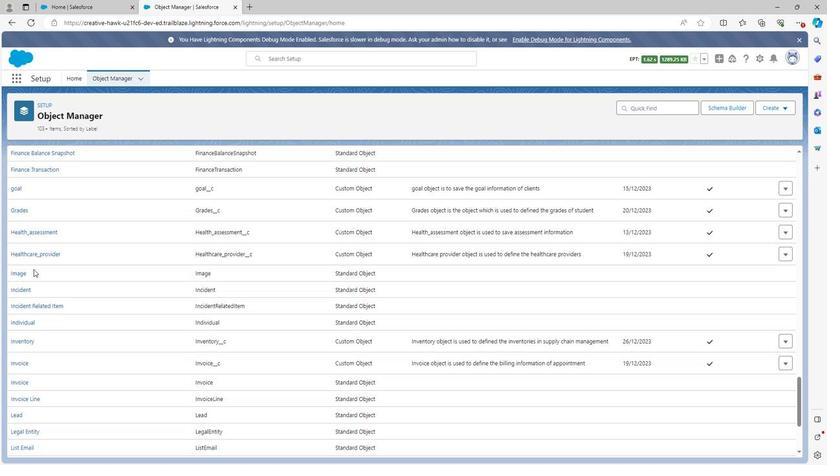 
Action: Mouse scrolled (27, 274) with delta (0, 0)
Screenshot: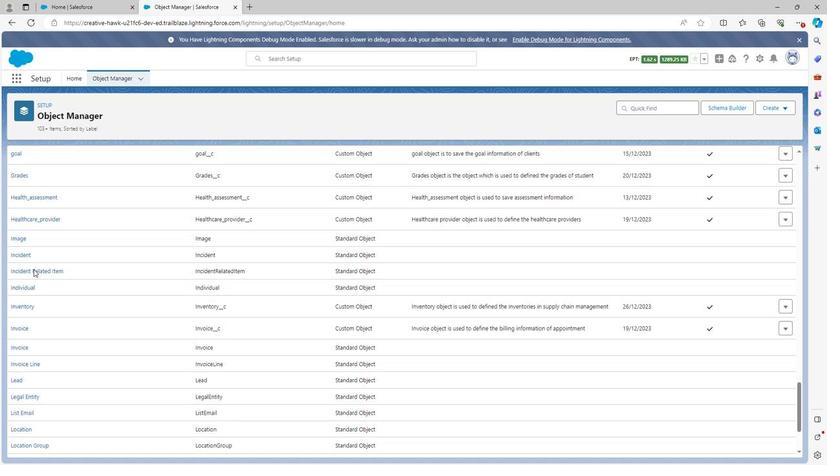 
Action: Mouse scrolled (27, 274) with delta (0, 0)
Screenshot: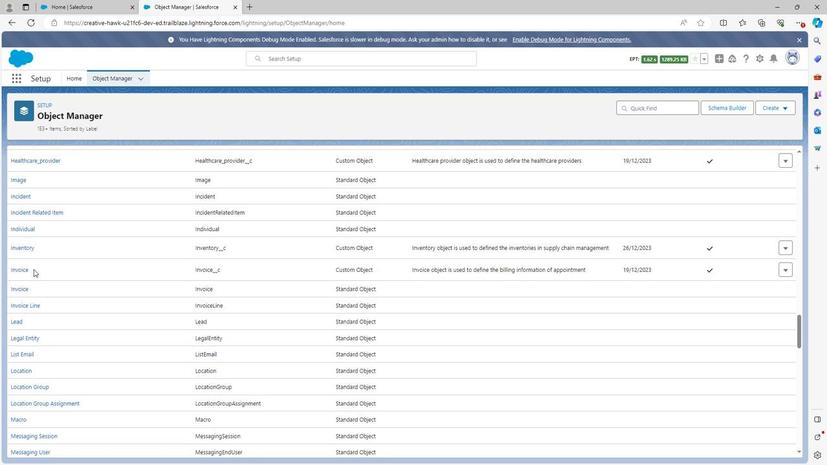 
Action: Mouse scrolled (27, 274) with delta (0, 0)
Screenshot: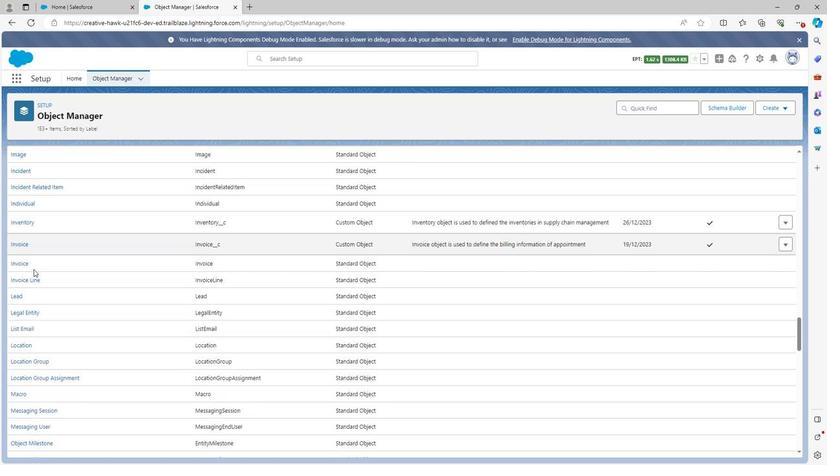 
Action: Mouse scrolled (27, 274) with delta (0, 0)
Screenshot: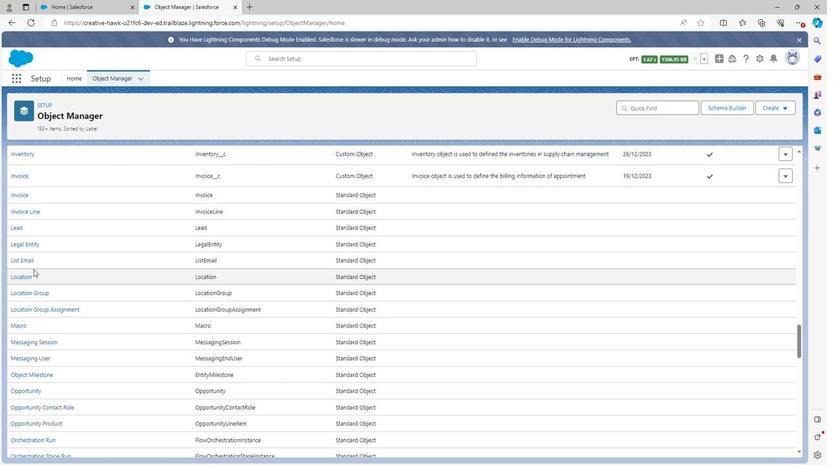 
Action: Mouse scrolled (27, 274) with delta (0, 0)
Screenshot: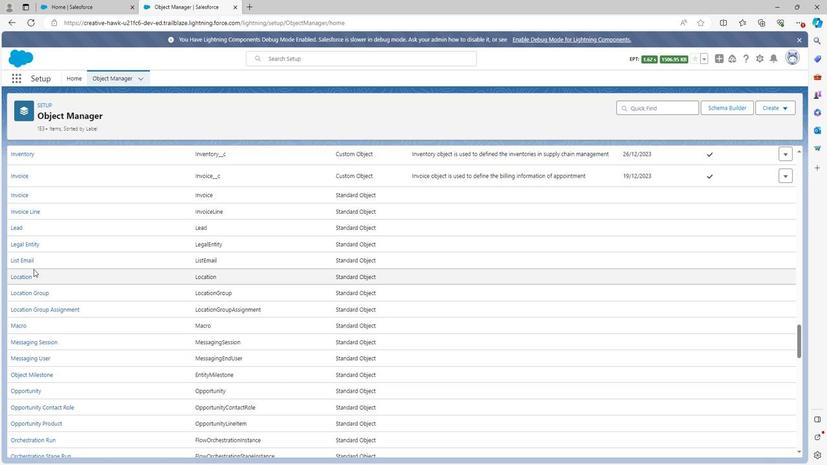 
Action: Mouse scrolled (27, 274) with delta (0, 0)
Screenshot: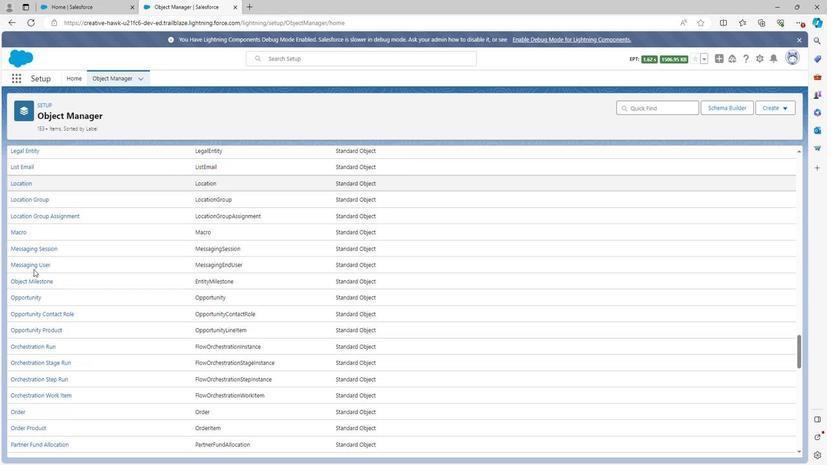 
Action: Mouse scrolled (27, 274) with delta (0, 0)
Screenshot: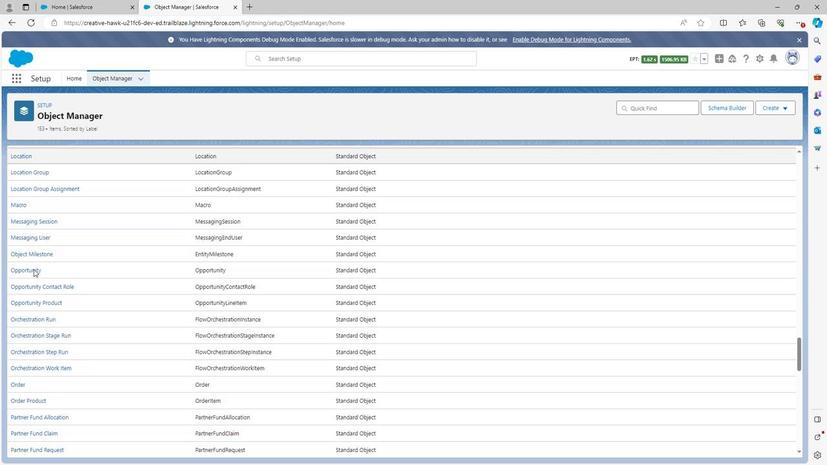 
Action: Mouse moved to (33, 284)
Screenshot: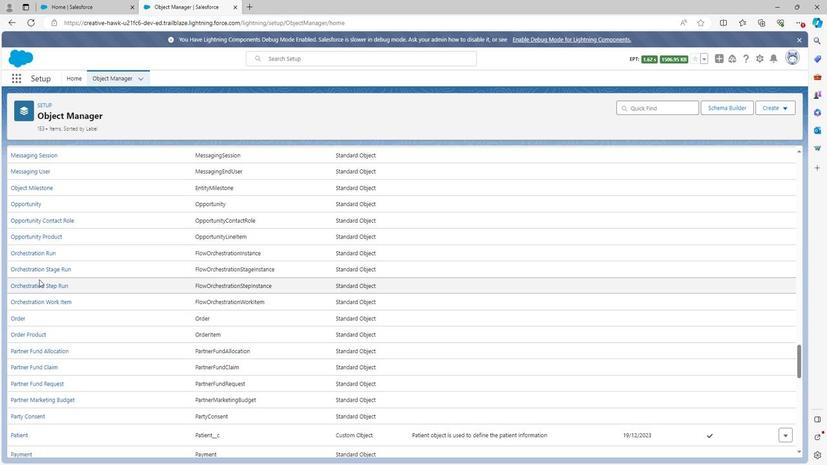 
Action: Mouse scrolled (33, 284) with delta (0, 0)
Screenshot: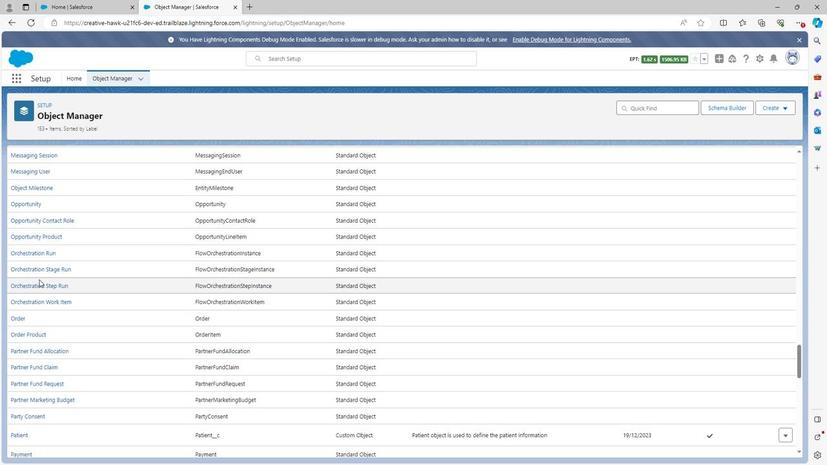 
Action: Mouse scrolled (33, 284) with delta (0, 0)
Screenshot: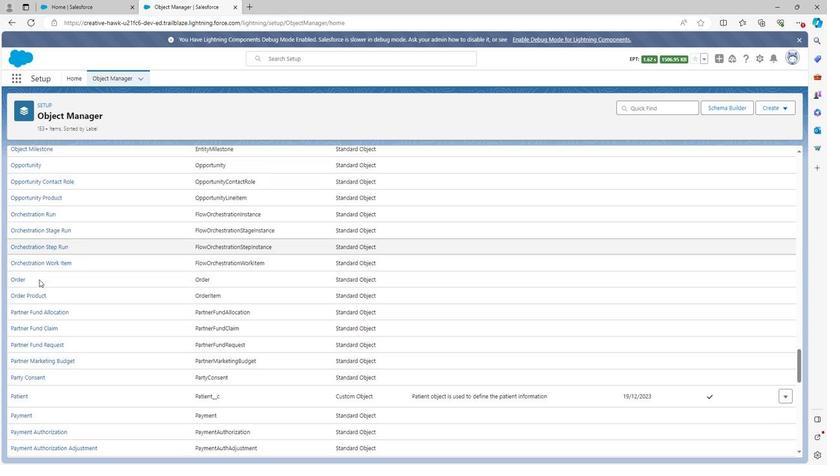 
Action: Mouse scrolled (33, 284) with delta (0, 0)
Screenshot: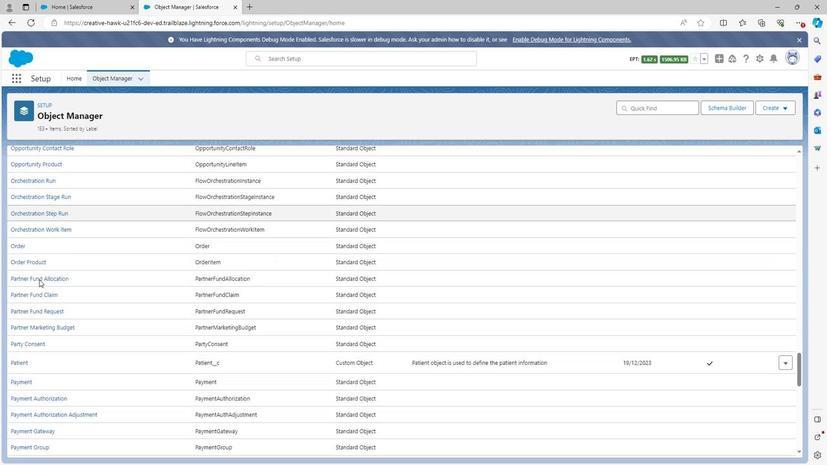 
Action: Mouse scrolled (33, 284) with delta (0, 0)
Screenshot: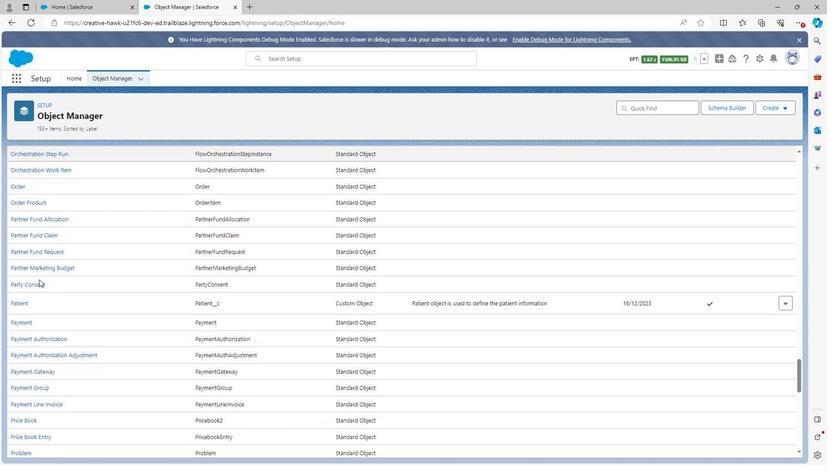 
Action: Mouse scrolled (33, 284) with delta (0, 0)
Screenshot: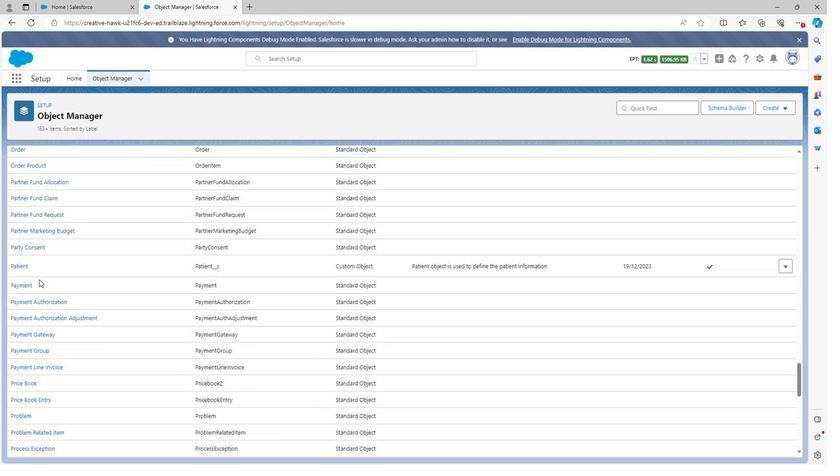 
Action: Mouse scrolled (33, 284) with delta (0, 0)
Screenshot: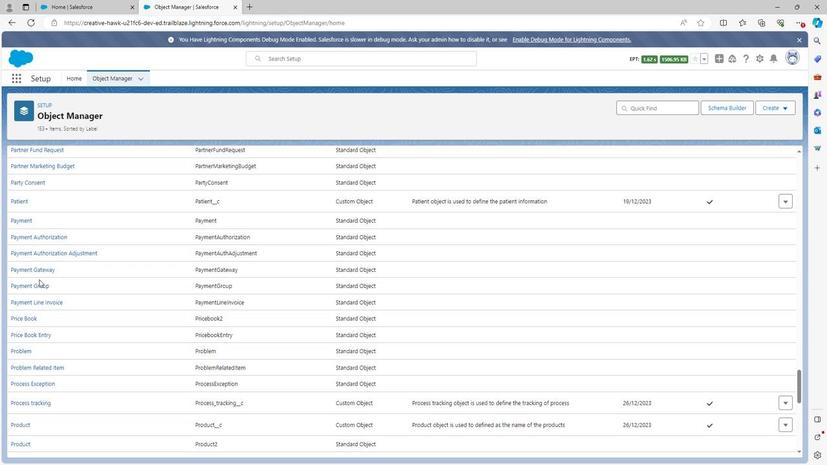 
Action: Mouse scrolled (33, 284) with delta (0, 0)
Screenshot: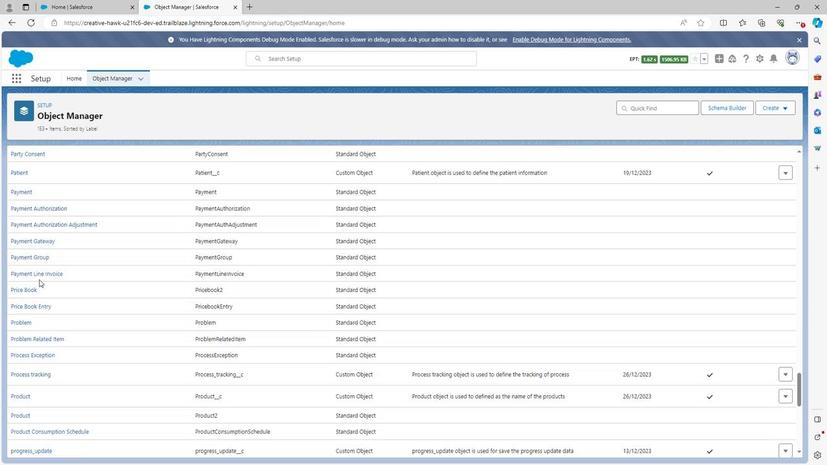 
Action: Mouse scrolled (33, 284) with delta (0, 0)
Screenshot: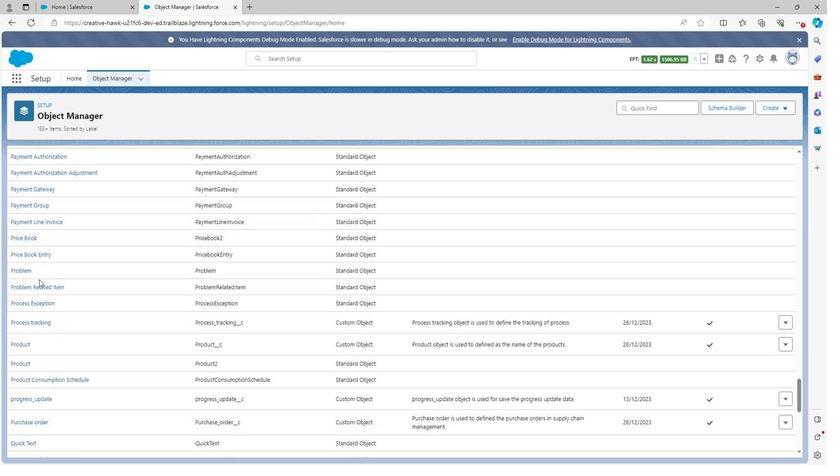 
Action: Mouse scrolled (33, 284) with delta (0, 0)
Screenshot: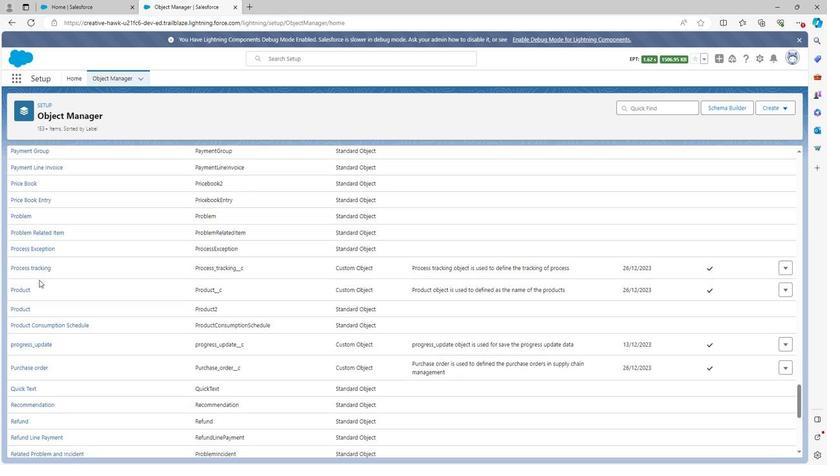 
Action: Mouse moved to (33, 285)
Screenshot: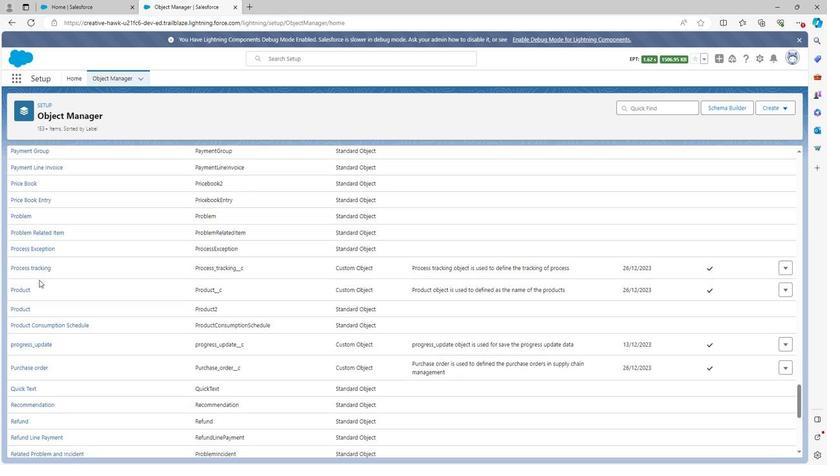 
Action: Mouse scrolled (33, 284) with delta (0, 0)
Screenshot: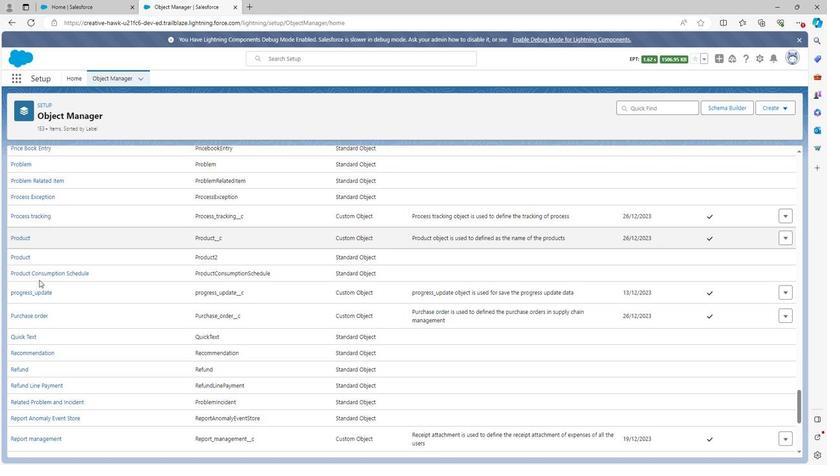 
Action: Mouse scrolled (33, 284) with delta (0, 0)
Screenshot: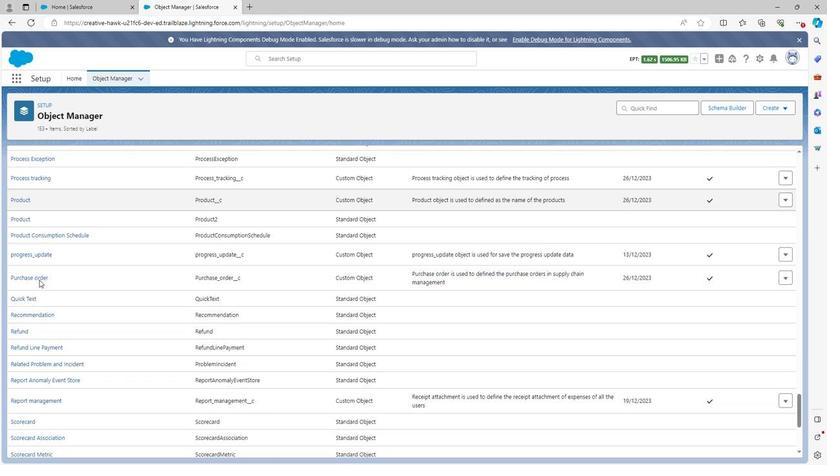 
Action: Mouse scrolled (33, 284) with delta (0, 0)
Screenshot: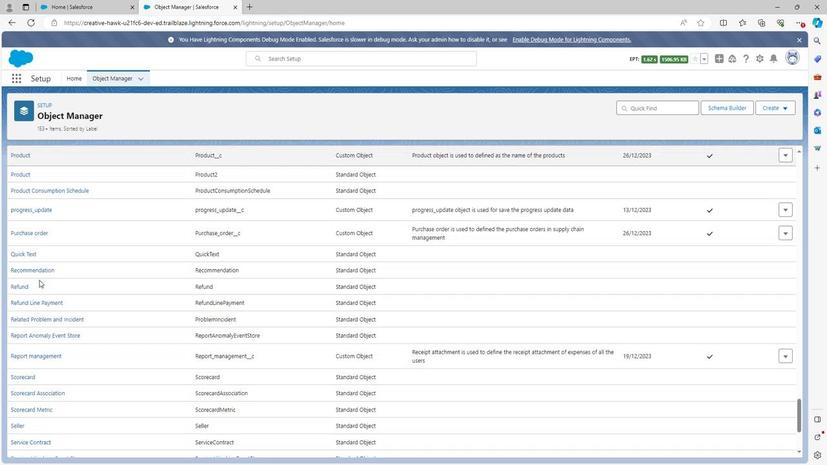 
Action: Mouse scrolled (33, 284) with delta (0, 0)
Screenshot: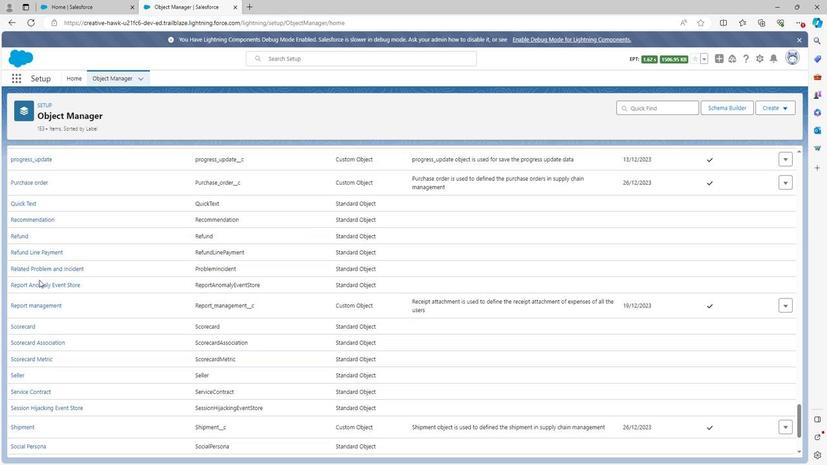 
Action: Mouse scrolled (33, 284) with delta (0, 0)
Screenshot: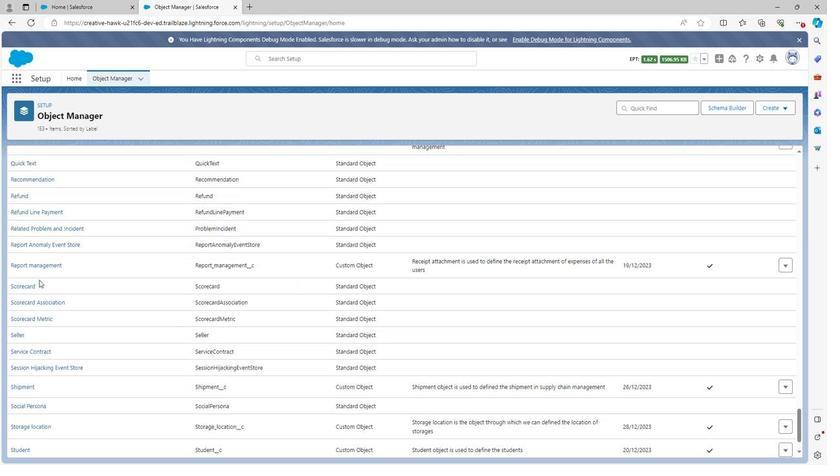
Action: Mouse scrolled (33, 284) with delta (0, 0)
Screenshot: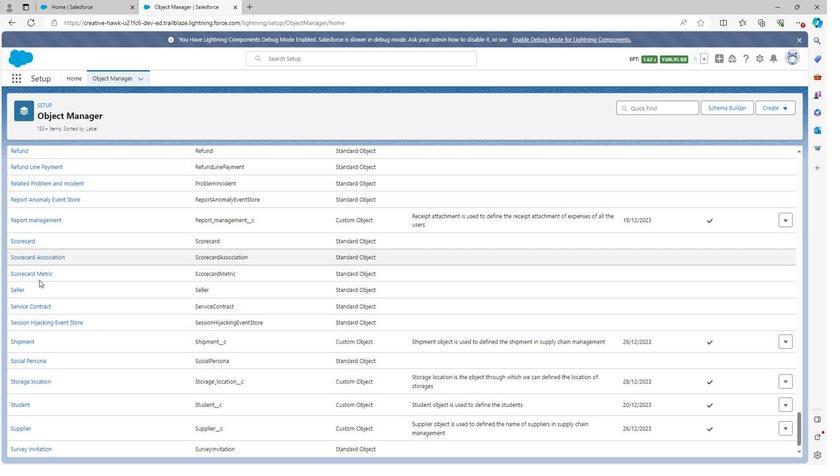 
Action: Mouse scrolled (33, 284) with delta (0, 0)
Screenshot: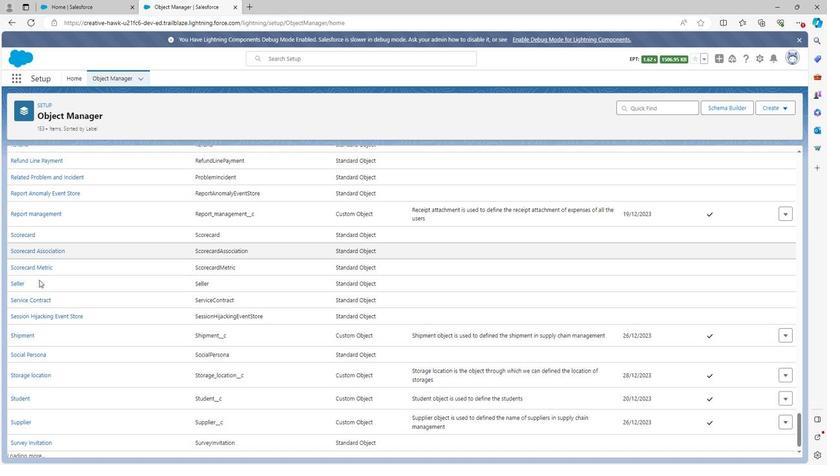 
Action: Mouse scrolled (33, 284) with delta (0, 0)
Screenshot: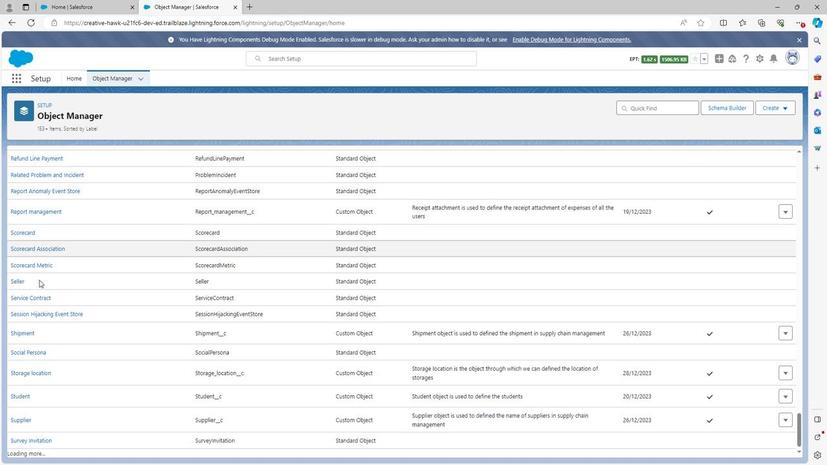 
Action: Mouse scrolled (33, 284) with delta (0, 0)
Screenshot: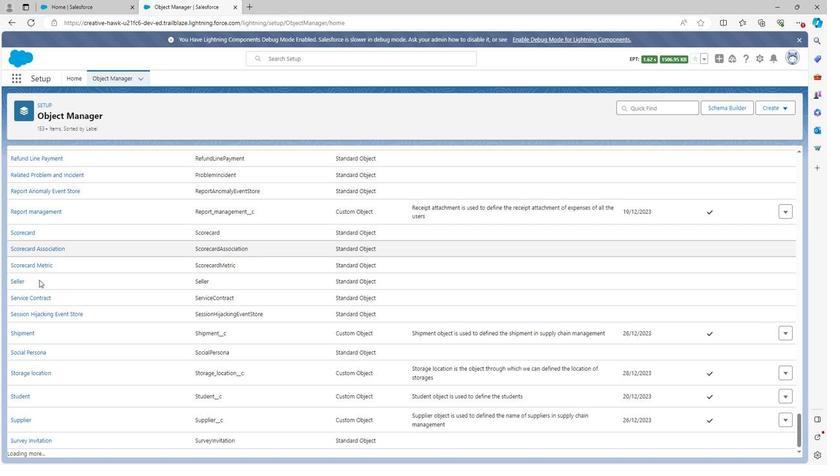 
Action: Mouse moved to (42, 318)
Screenshot: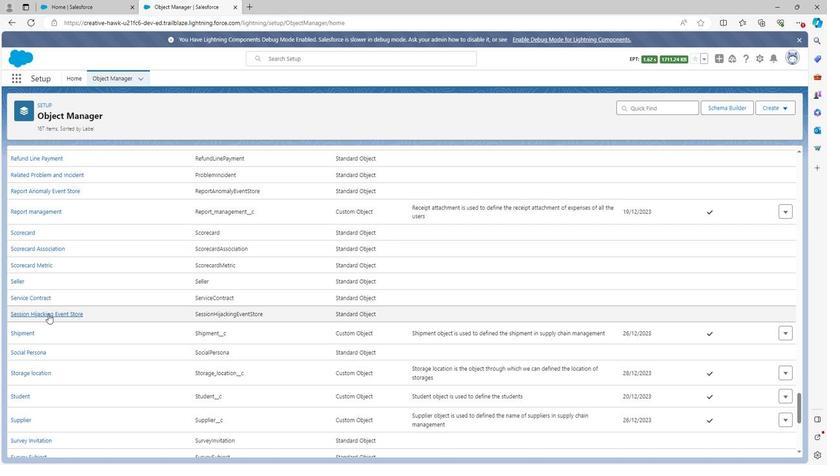 
Action: Mouse scrolled (42, 317) with delta (0, 0)
Screenshot: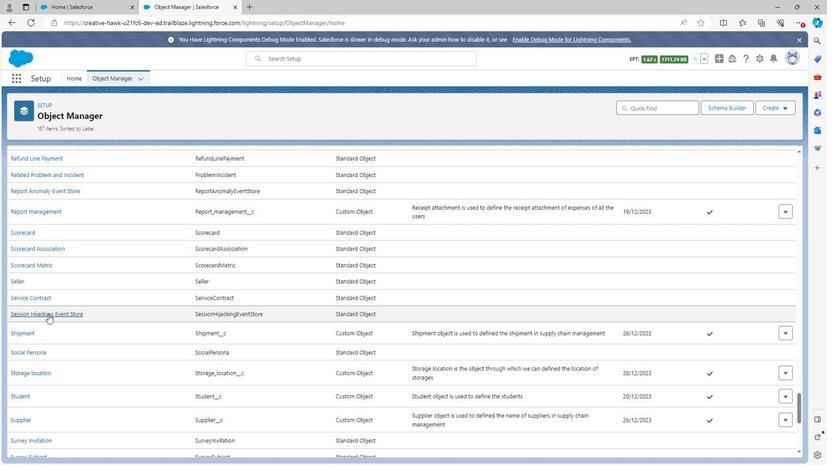 
Action: Mouse moved to (42, 318)
Screenshot: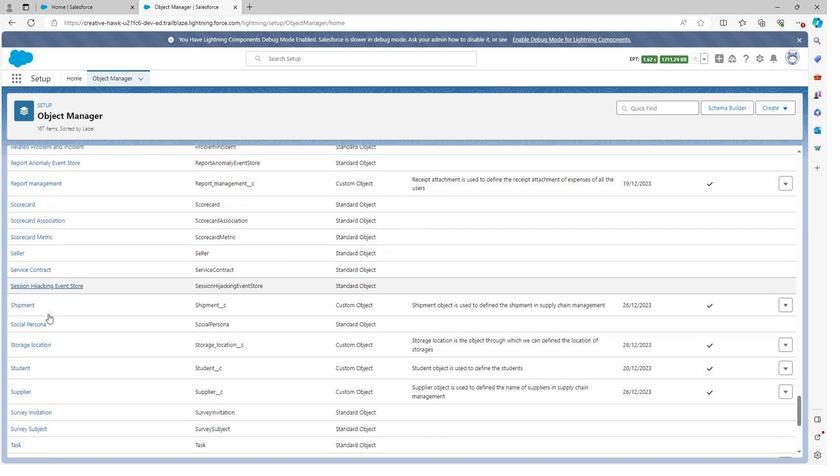 
Action: Mouse scrolled (42, 317) with delta (0, 0)
Screenshot: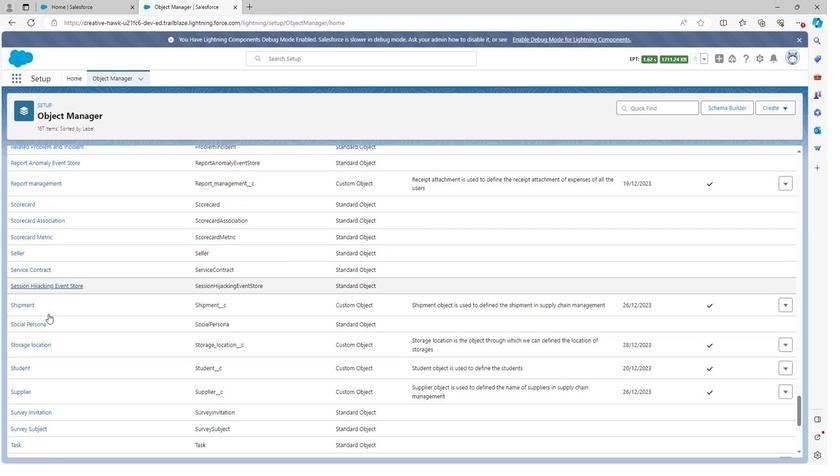 
Action: Mouse scrolled (42, 317) with delta (0, 0)
Screenshot: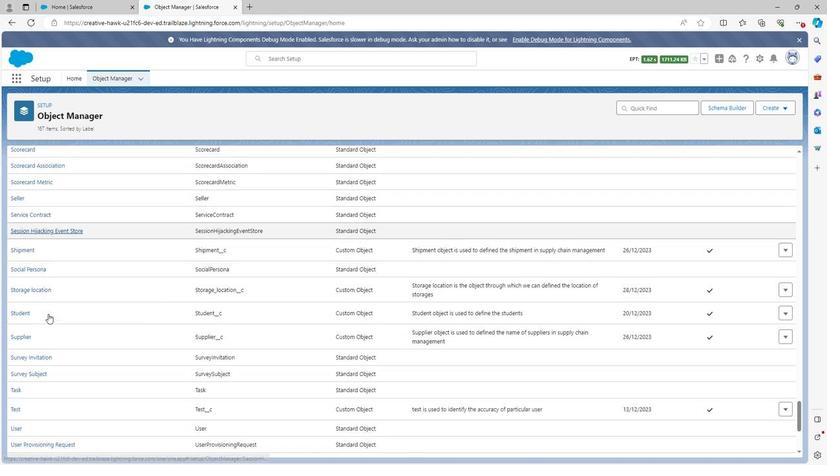 
Action: Mouse scrolled (42, 317) with delta (0, 0)
Screenshot: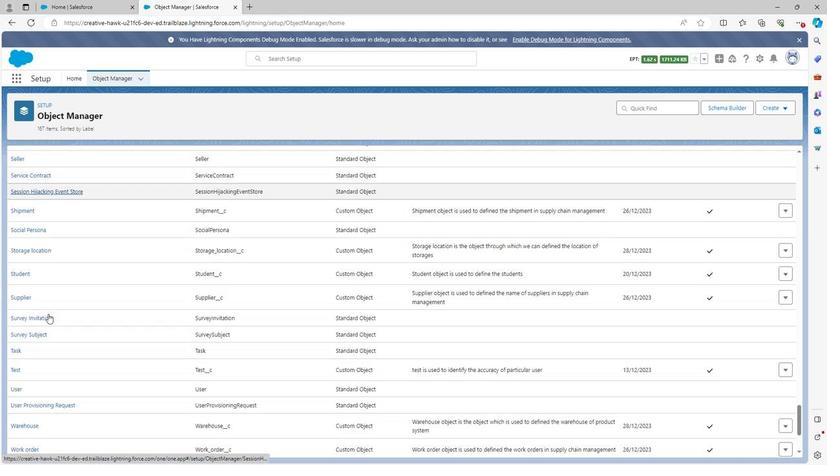 
Action: Mouse scrolled (42, 317) with delta (0, 0)
Screenshot: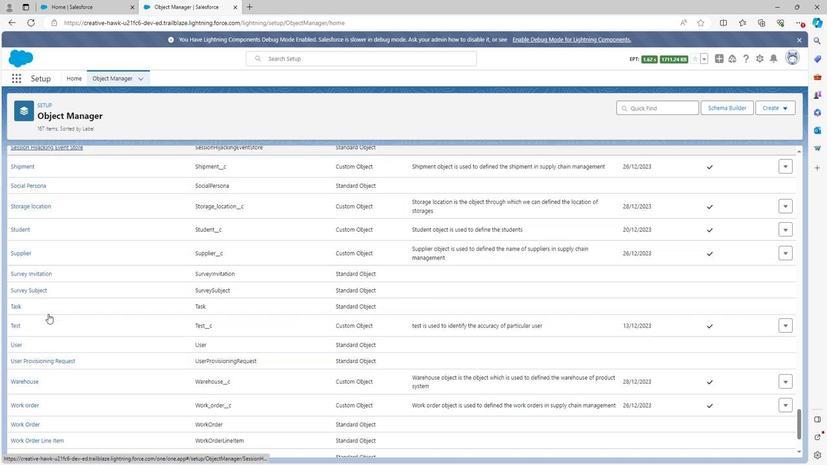 
Action: Mouse scrolled (42, 317) with delta (0, 0)
Screenshot: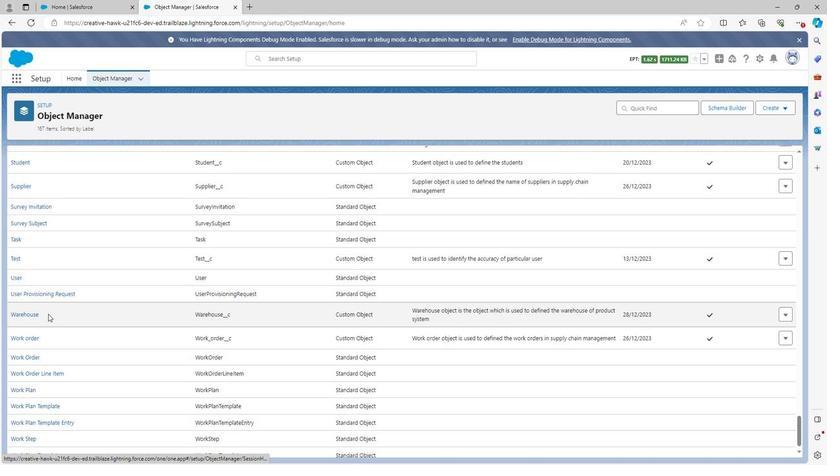 
Action: Mouse scrolled (42, 317) with delta (0, 0)
Screenshot: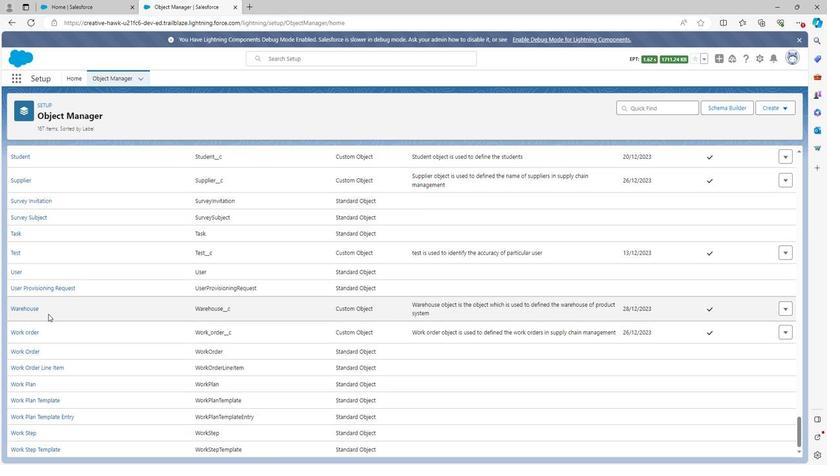 
Action: Mouse scrolled (42, 317) with delta (0, 0)
Screenshot: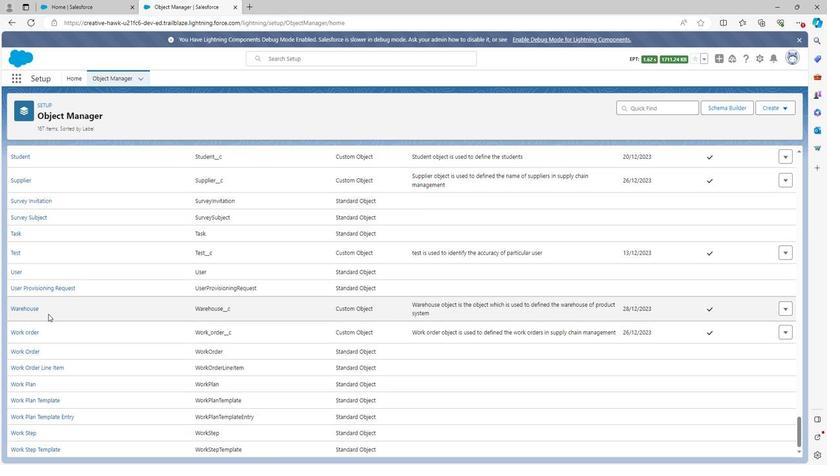 
Action: Mouse scrolled (42, 317) with delta (0, 0)
Screenshot: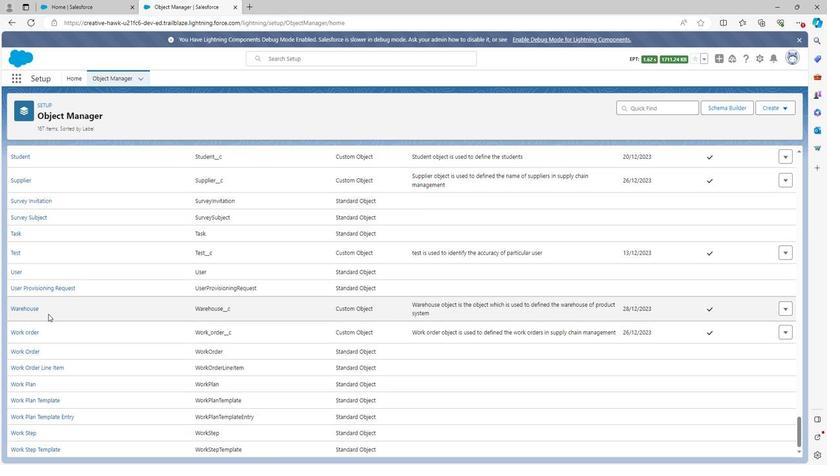 
Action: Mouse scrolled (42, 317) with delta (0, 0)
Screenshot: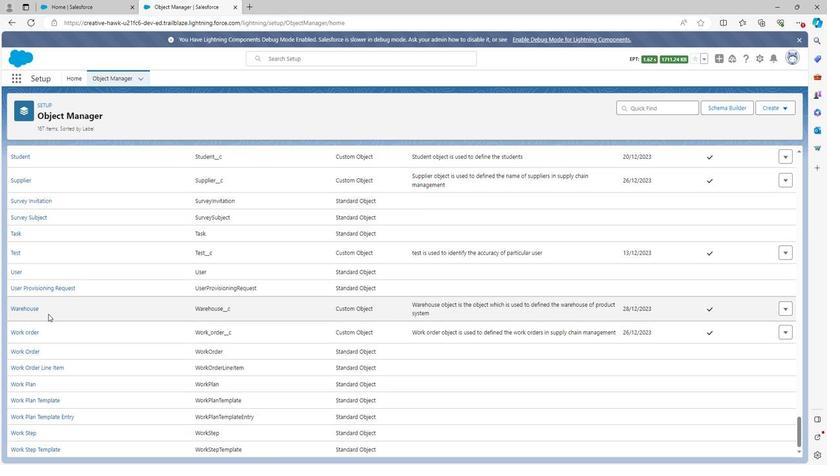 
Action: Mouse moved to (42, 318)
Screenshot: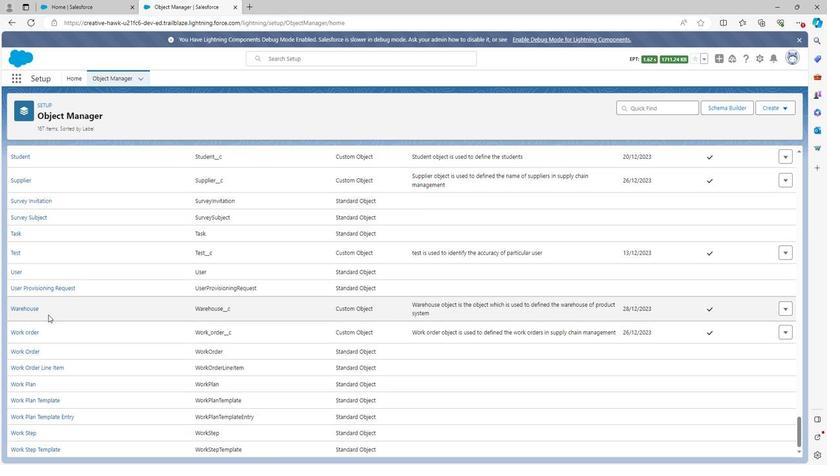 
Action: Mouse scrolled (42, 318) with delta (0, 0)
Screenshot: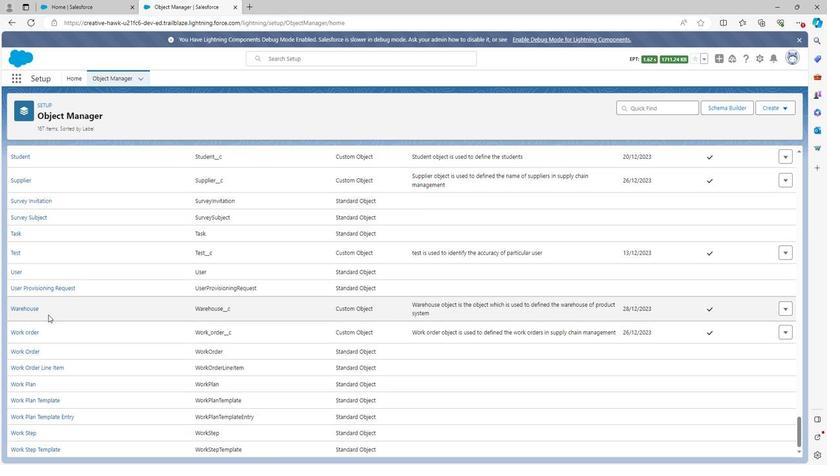 
Action: Mouse moved to (21, 312)
Screenshot: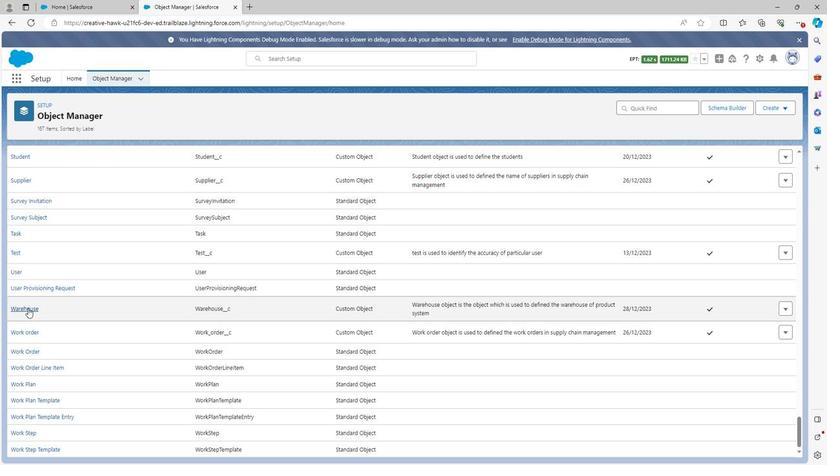 
Action: Mouse pressed left at (21, 312)
Screenshot: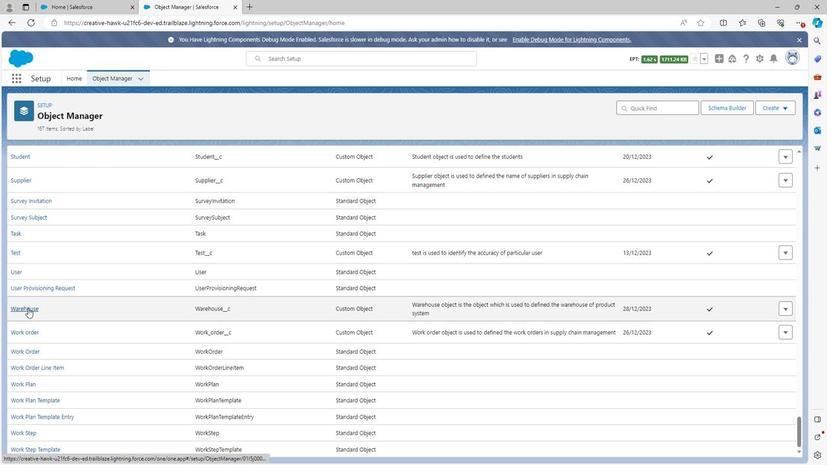 
Action: Mouse moved to (51, 180)
Screenshot: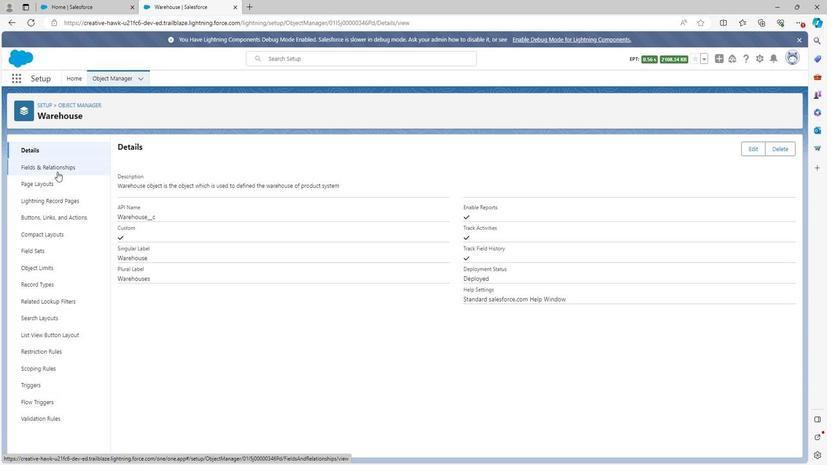 
Action: Mouse pressed left at (51, 180)
Screenshot: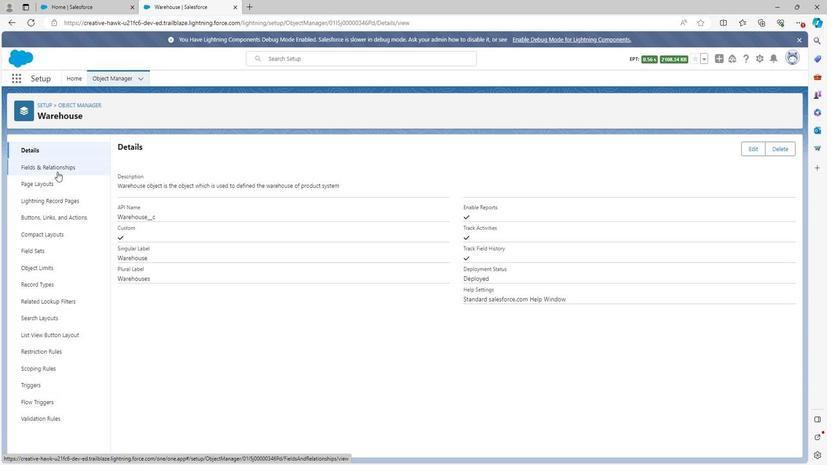 
Action: Mouse moved to (606, 158)
Screenshot: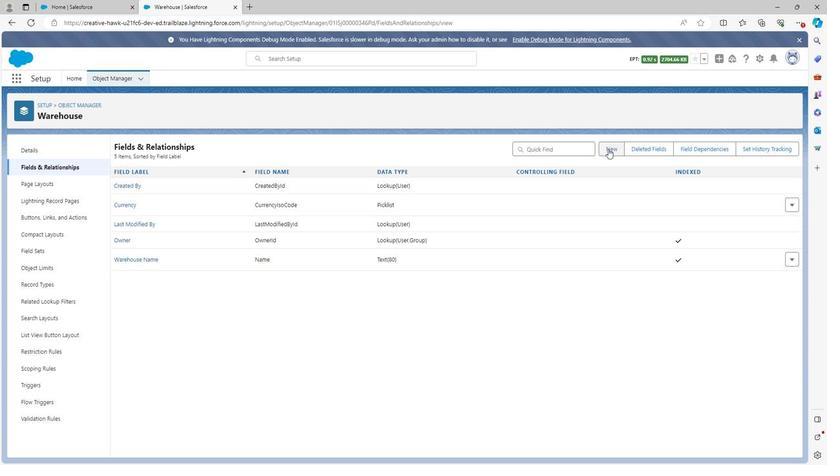 
Action: Mouse pressed left at (606, 158)
Screenshot: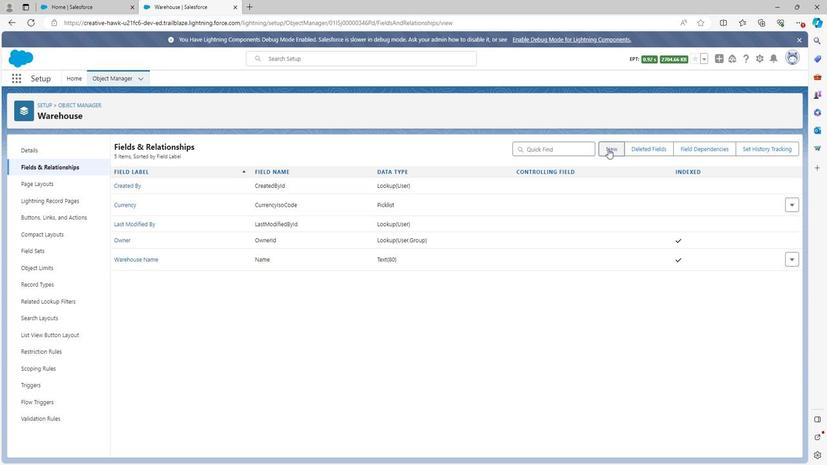 
Action: Mouse moved to (121, 389)
Screenshot: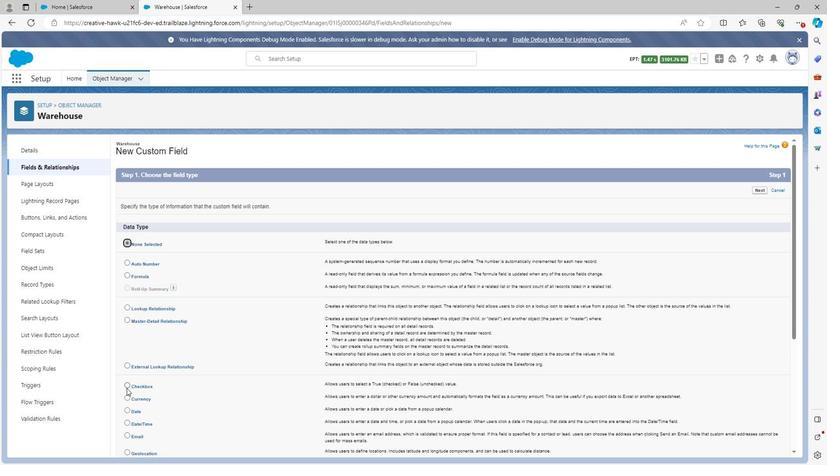 
Action: Mouse scrolled (121, 389) with delta (0, 0)
Screenshot: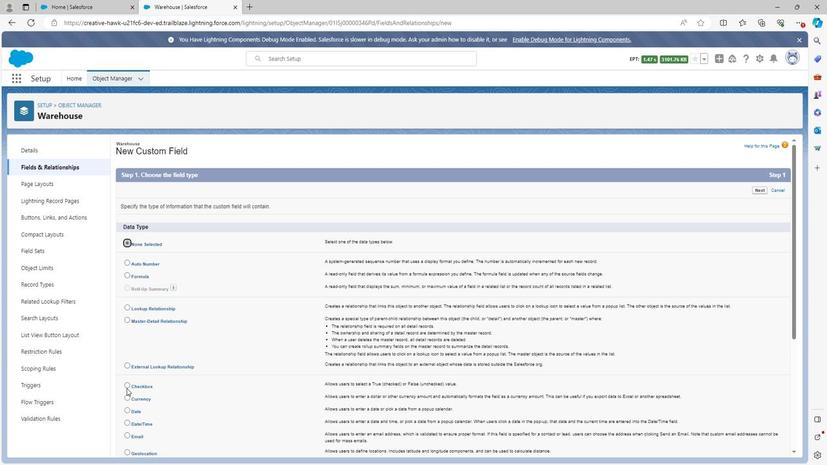 
Action: Mouse scrolled (121, 389) with delta (0, 0)
Screenshot: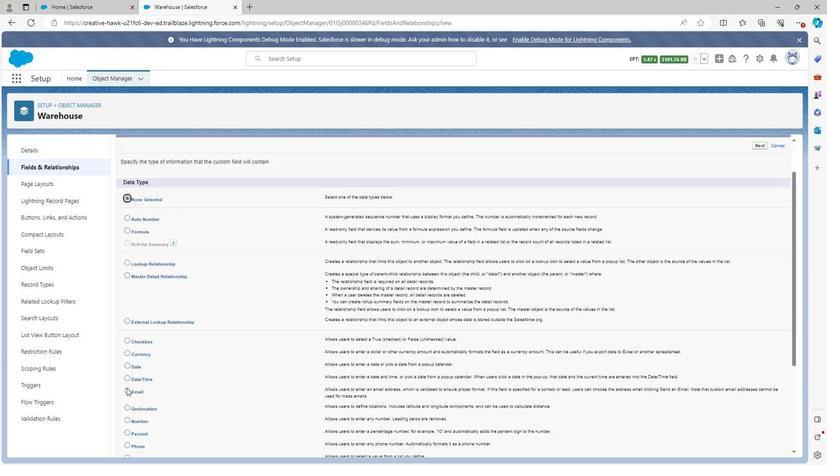 
Action: Mouse scrolled (121, 389) with delta (0, 0)
Screenshot: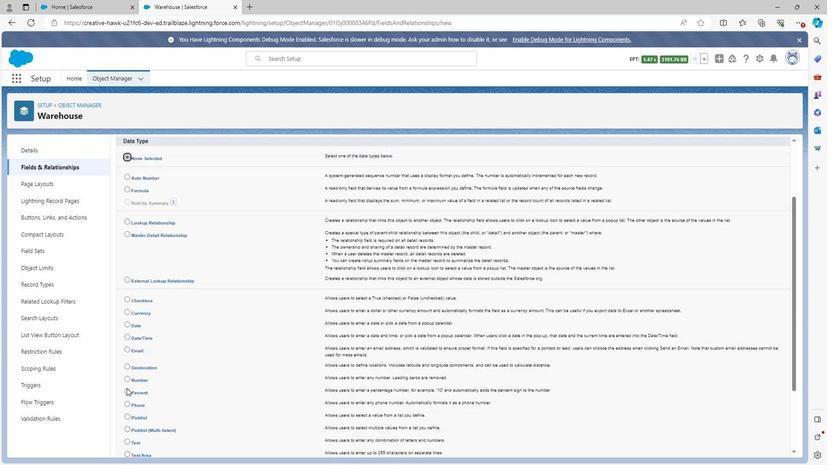 
Action: Mouse scrolled (121, 389) with delta (0, 0)
Screenshot: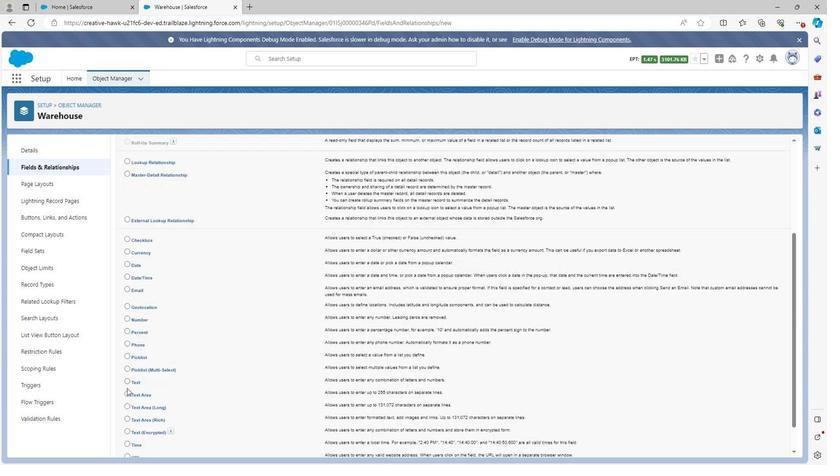 
Action: Mouse moved to (122, 349)
Screenshot: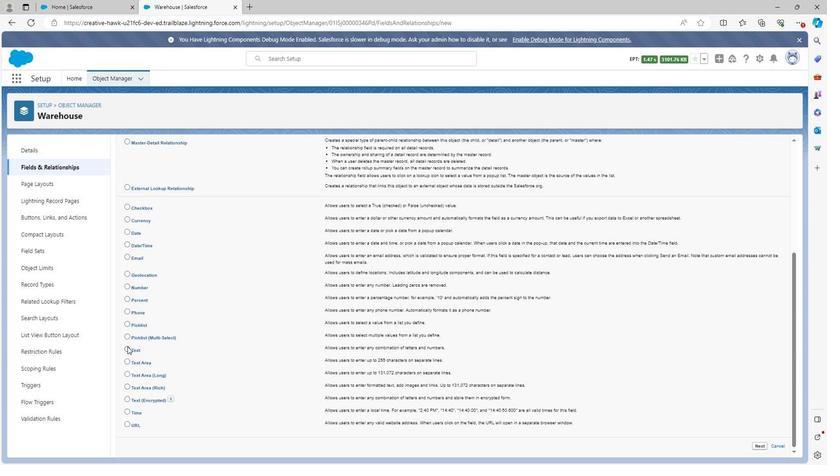 
Action: Mouse pressed left at (122, 349)
Screenshot: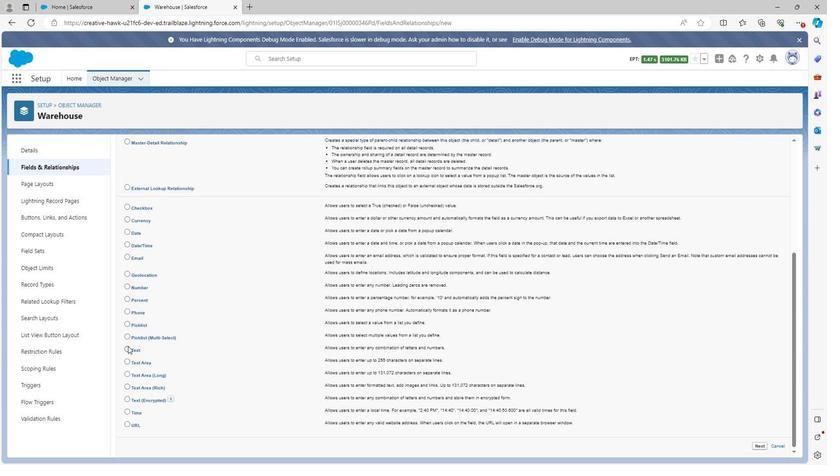 
Action: Mouse moved to (373, 354)
Screenshot: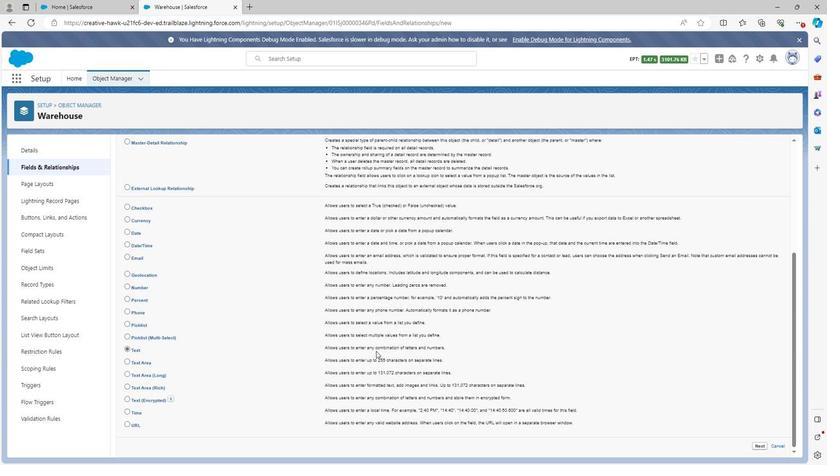 
Action: Mouse scrolled (373, 353) with delta (0, 0)
Screenshot: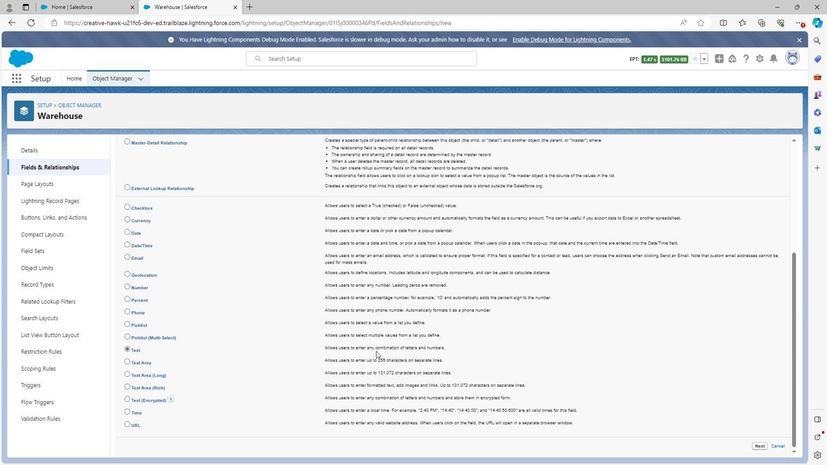 
Action: Mouse scrolled (373, 353) with delta (0, 0)
Screenshot: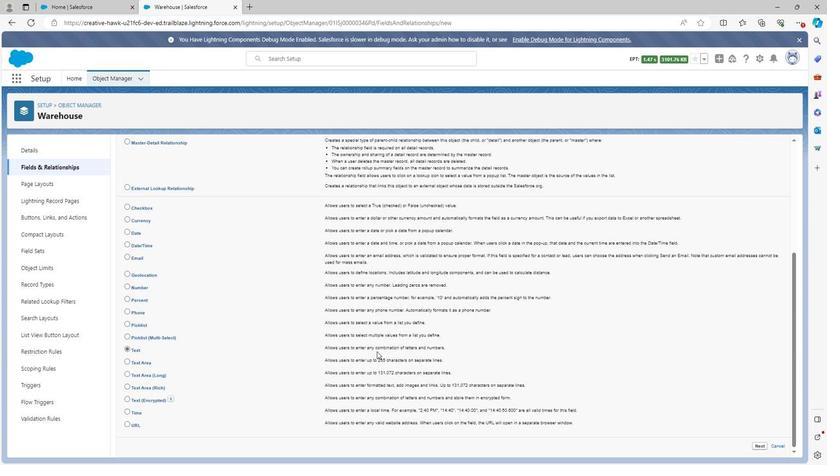 
Action: Mouse moved to (373, 355)
Screenshot: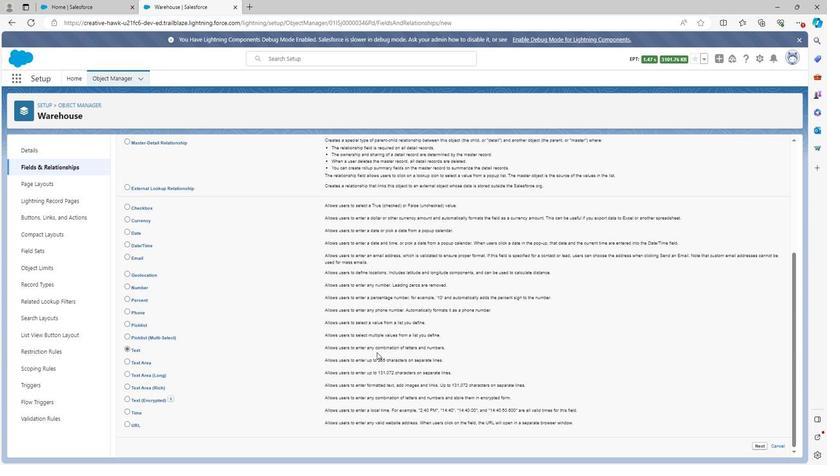 
Action: Mouse scrolled (373, 355) with delta (0, 0)
Screenshot: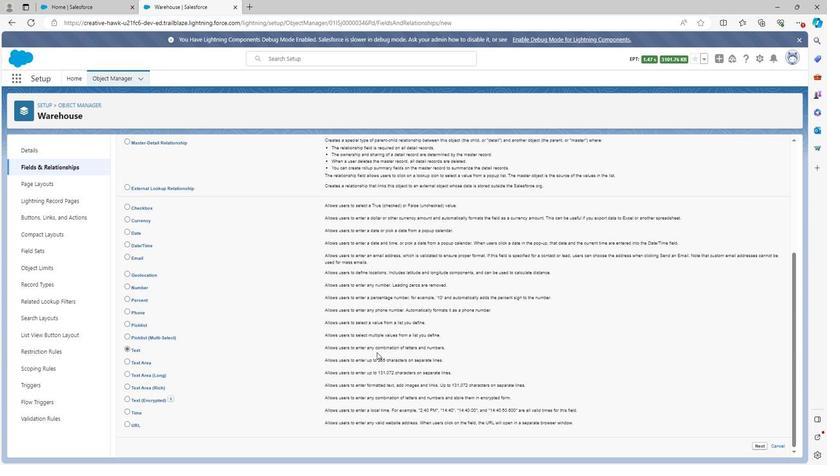 
Action: Mouse moved to (374, 355)
Screenshot: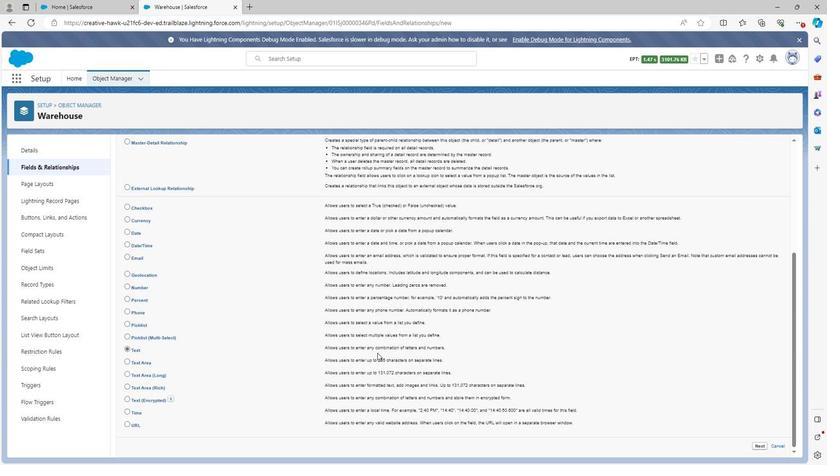 
Action: Mouse scrolled (374, 355) with delta (0, 0)
Screenshot: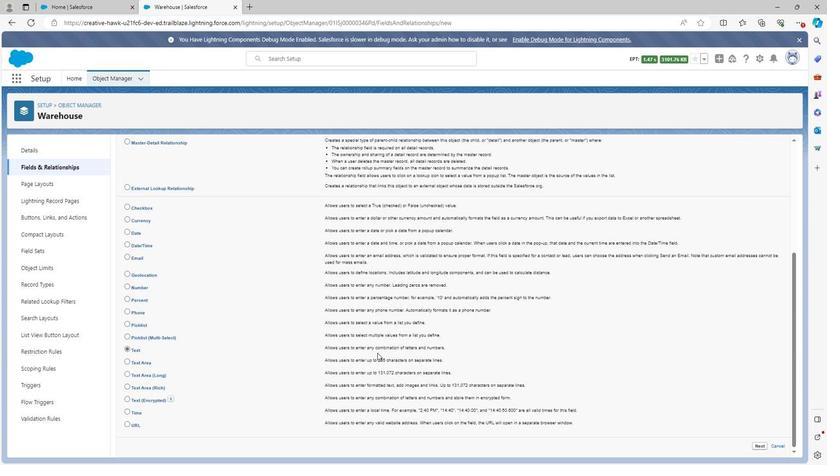 
Action: Mouse moved to (374, 356)
Screenshot: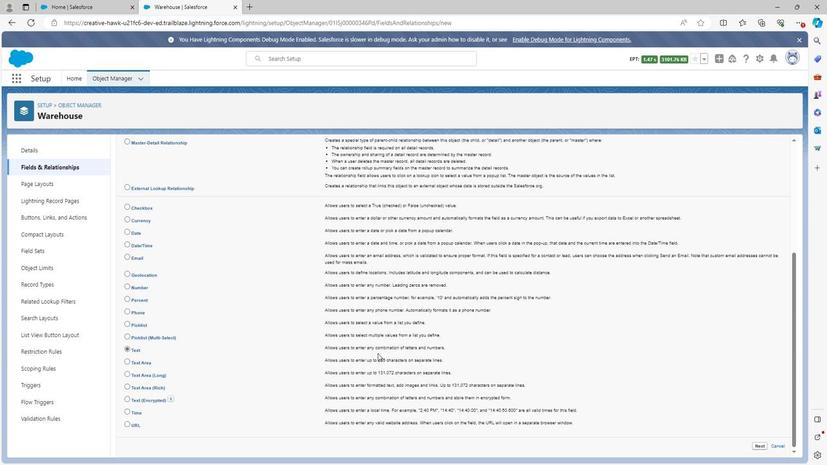 
Action: Mouse scrolled (374, 355) with delta (0, 0)
Screenshot: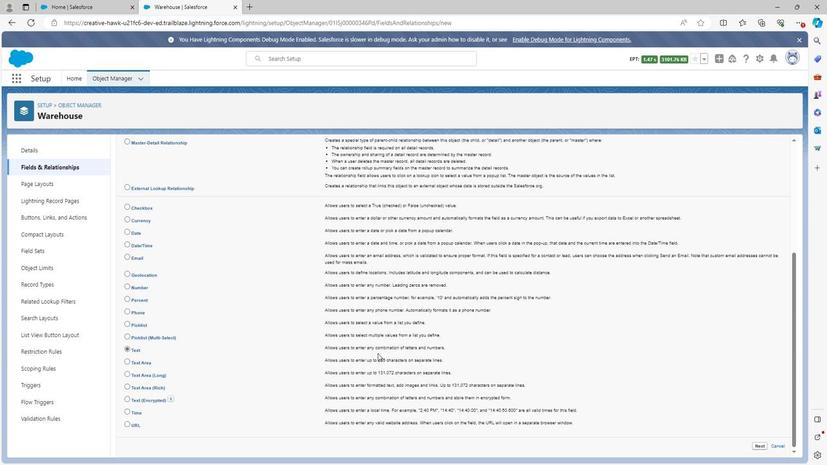 
Action: Mouse moved to (757, 446)
Screenshot: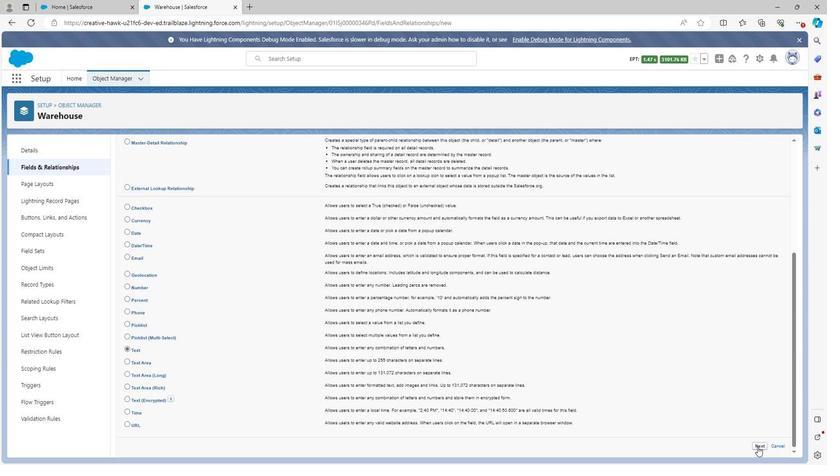 
Action: Mouse pressed left at (757, 446)
Screenshot: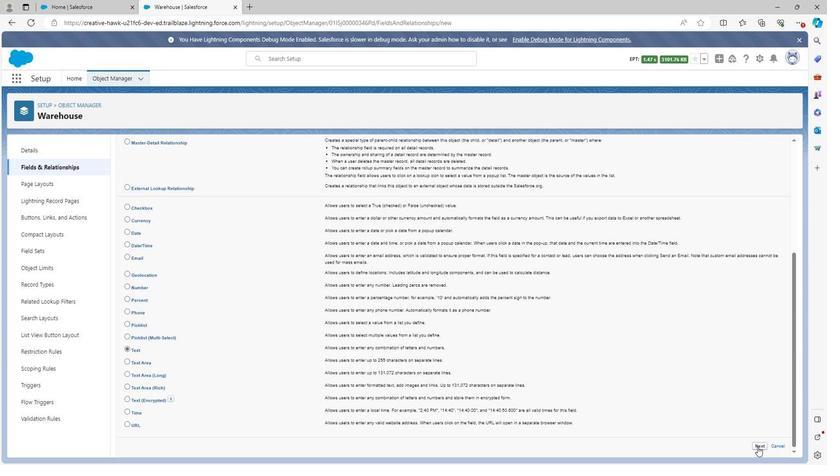 
Action: Mouse moved to (273, 215)
Screenshot: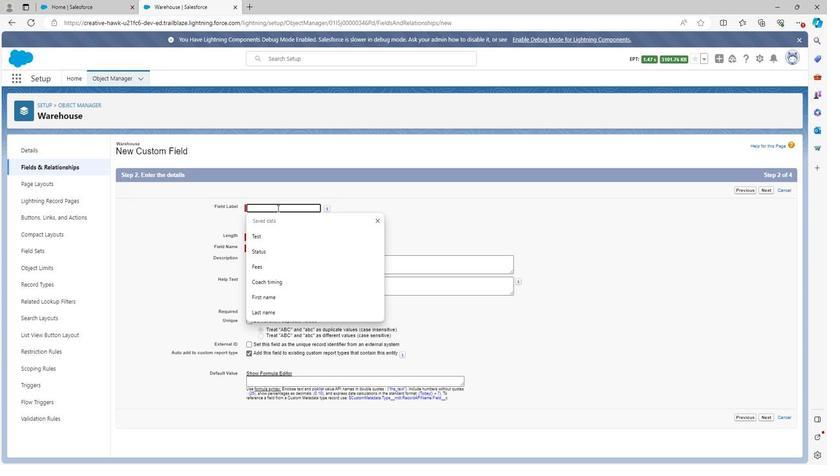 
Action: Mouse pressed left at (273, 215)
Screenshot: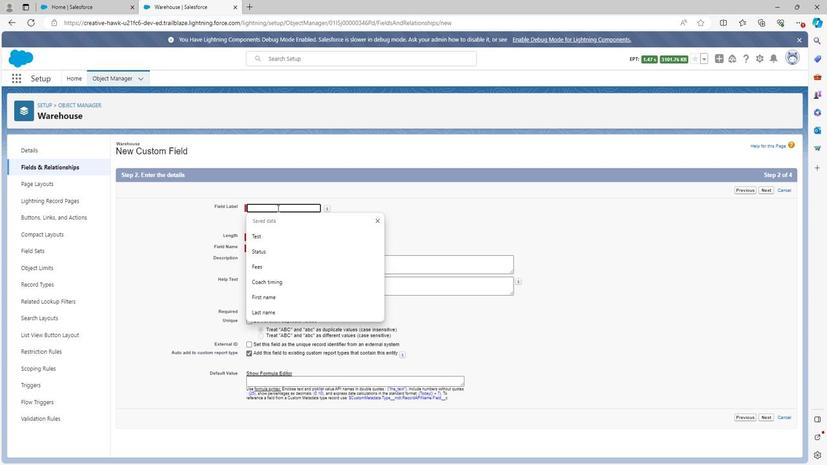 
Action: Key pressed <Key.shift>Warehouse<Key.space>name
Screenshot: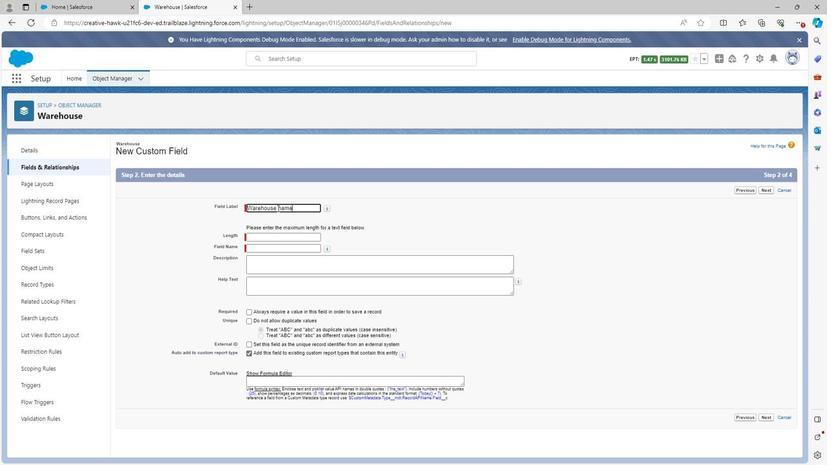 
Action: Mouse moved to (374, 223)
Screenshot: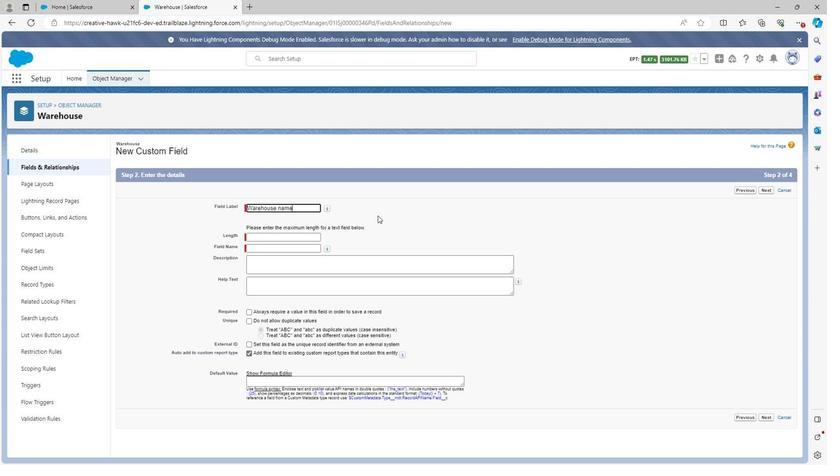 
Action: Mouse pressed left at (374, 223)
Screenshot: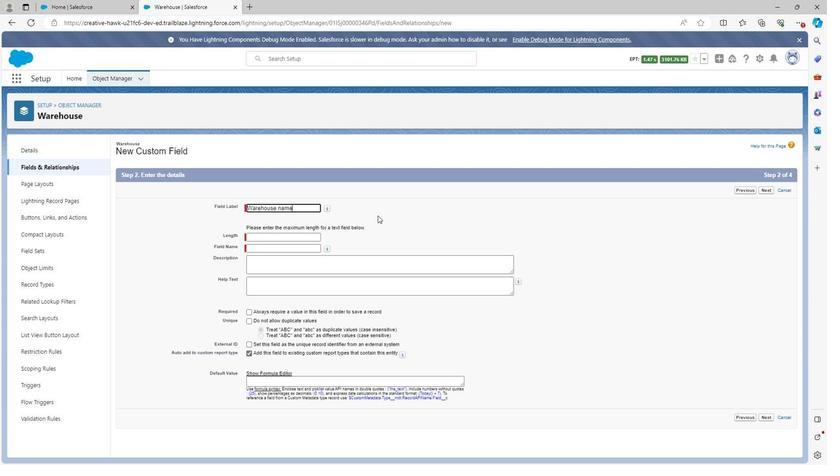 
Action: Mouse moved to (293, 242)
Screenshot: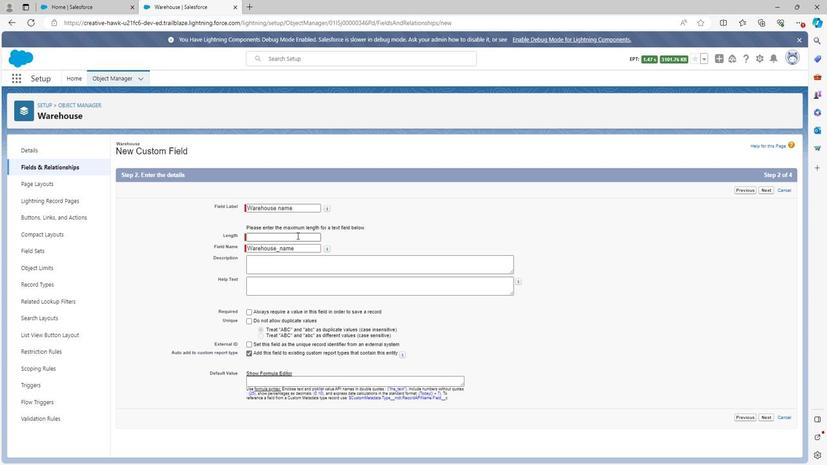 
Action: Mouse pressed left at (293, 242)
Screenshot: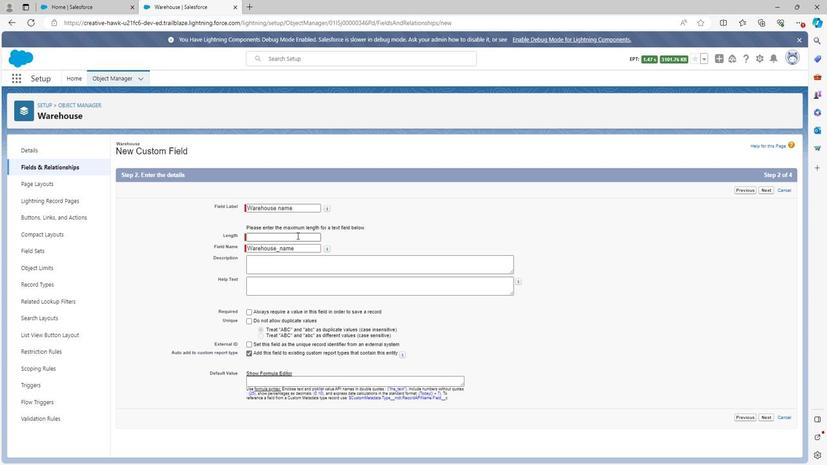 
Action: Mouse moved to (269, 262)
Screenshot: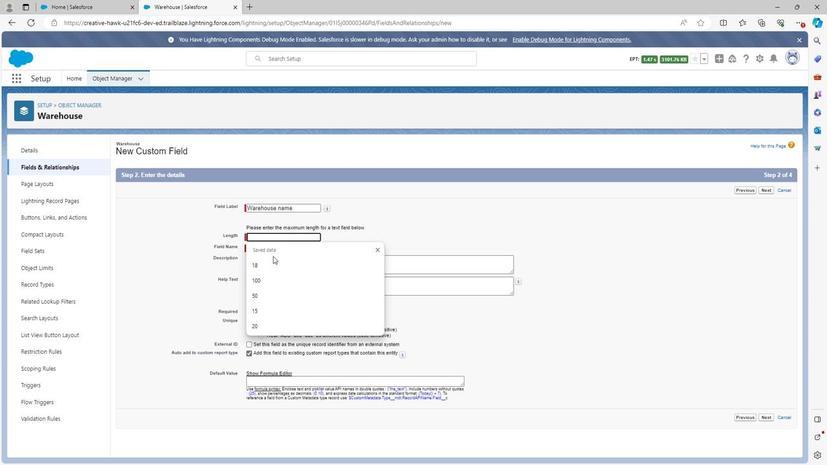 
Action: Mouse pressed left at (269, 262)
Screenshot: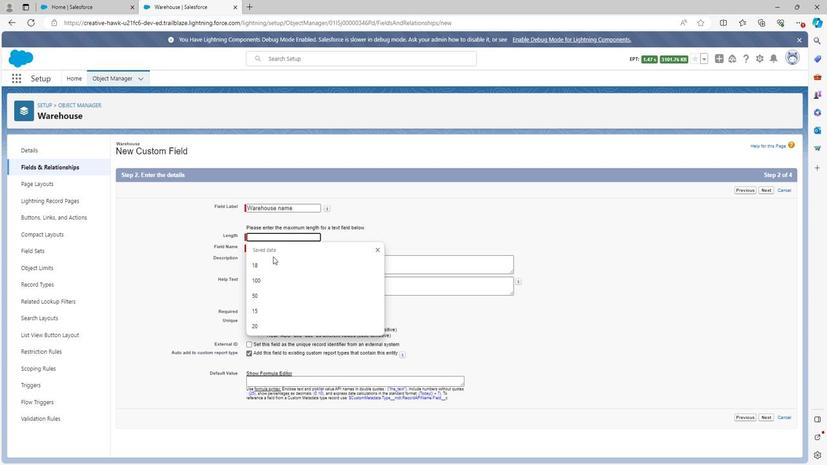 
Action: Mouse moved to (268, 268)
Screenshot: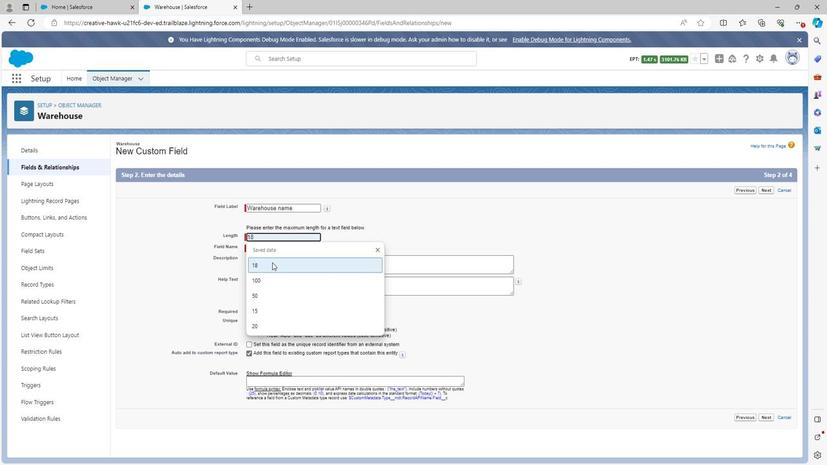 
Action: Mouse pressed left at (268, 268)
Screenshot: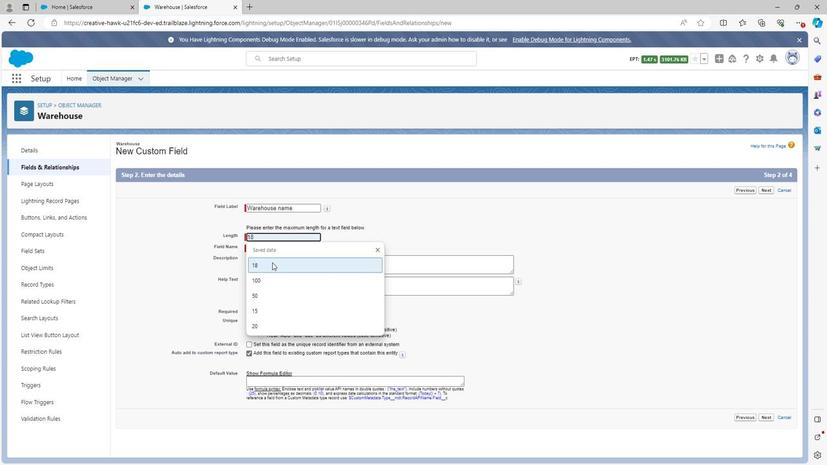 
Action: Mouse moved to (268, 268)
Screenshot: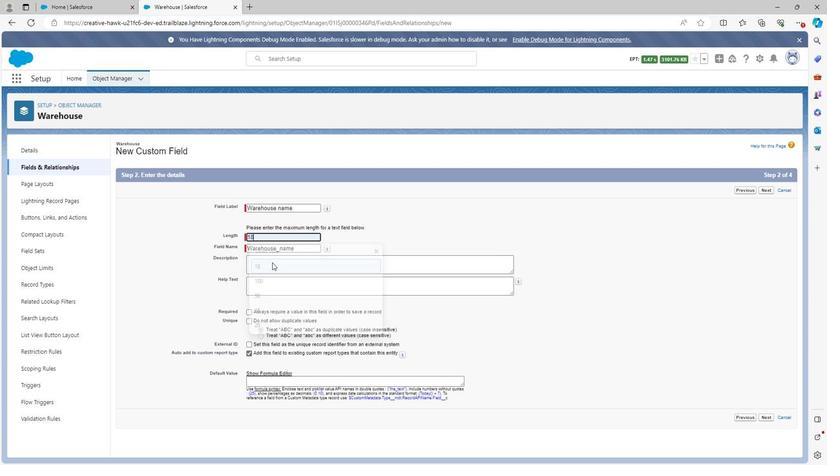 
Action: Mouse pressed left at (268, 268)
Screenshot: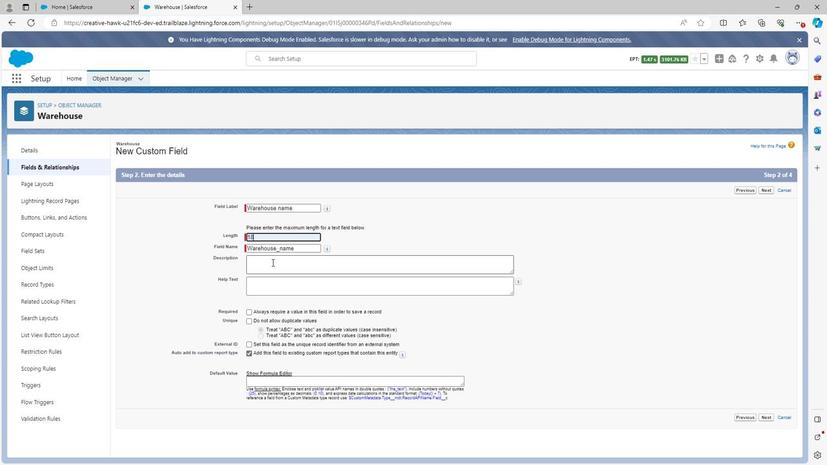 
Action: Key pressed <Key.shift>Warehouse<Key.space>name<Key.space>field<Key.space>is<Key.space>the<Key.space>field<Key.space>through<Key.space>which<Key.space>we<Key.space>can<Key.space>show<Key.space>the<Key.space>name<Key.space>of<Key.space>warehouse
Screenshot: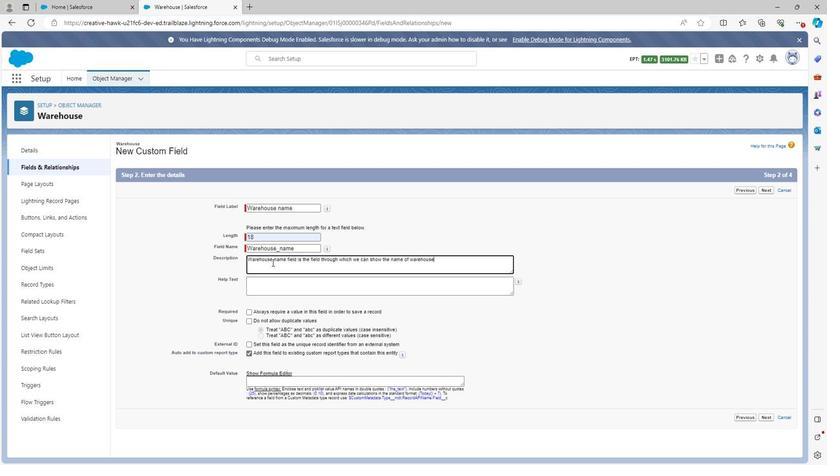 
Action: Mouse moved to (267, 289)
Screenshot: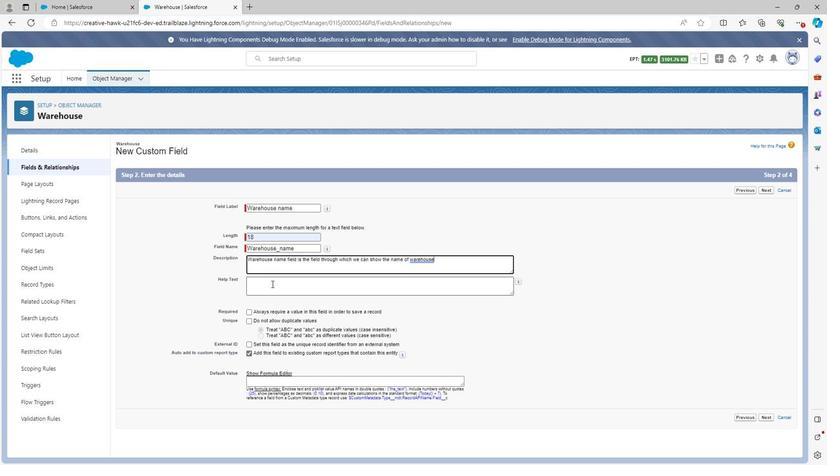 
Action: Mouse pressed left at (267, 289)
Screenshot: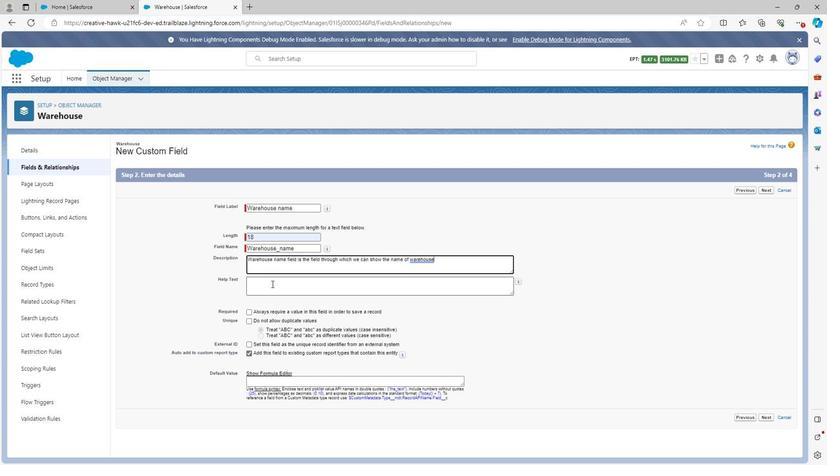 
Action: Key pressed <Key.shift>Warehouse<Key.space>name
Screenshot: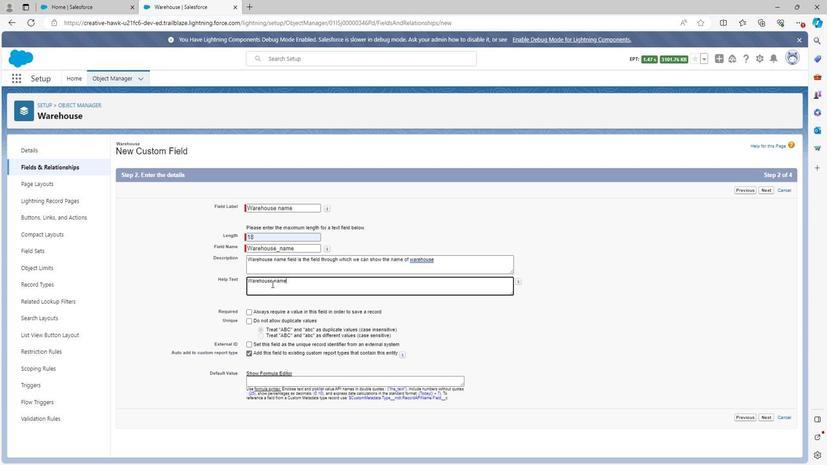 
Action: Mouse moved to (768, 417)
